 Task: Add an event with the title Second Lunch Break: Mindfulness Meditation Session, date ''2024/03/19'', time 19:00and add a description: The Industry Summit is a premier gathering of professionals, experts, and thought leaders in a specific industry or field. It serves as a platform for networking, knowledge sharing, and collaboration, bringing together key stakeholders to discuss emerging trends, challenges, and opportunities within the industry._x000D_
_x000D_
Mark the tasks as Completed , logged in from the account softage.3@softage.netand send the event invitation to softage.6@softage.net and softage.7@softage.net. Set a reminder for the event Every weekday(Monday to Friday)
Action: Mouse moved to (63, 94)
Screenshot: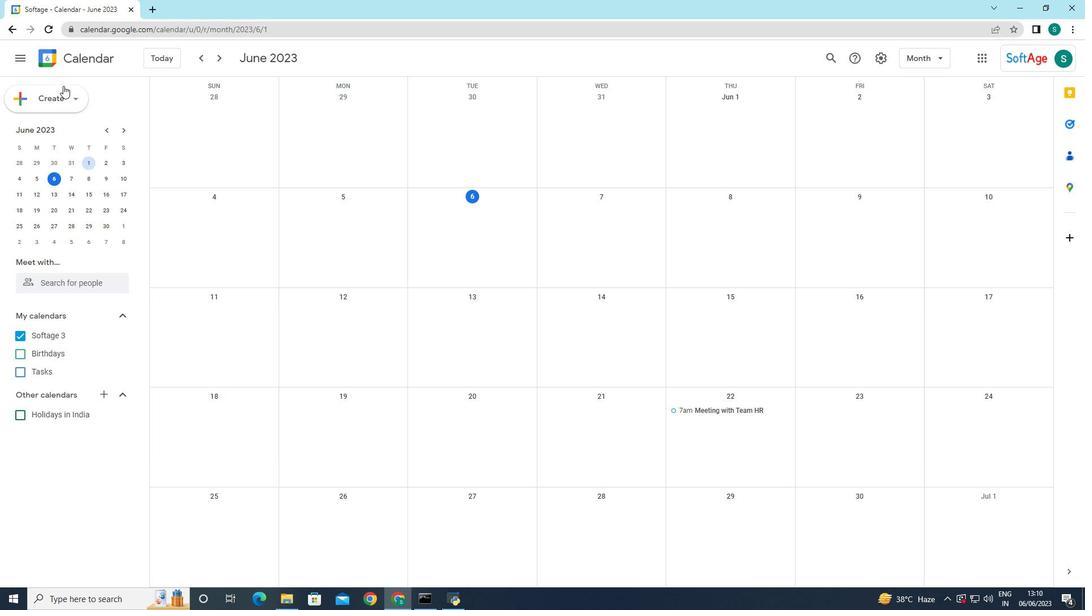 
Action: Mouse pressed left at (63, 94)
Screenshot: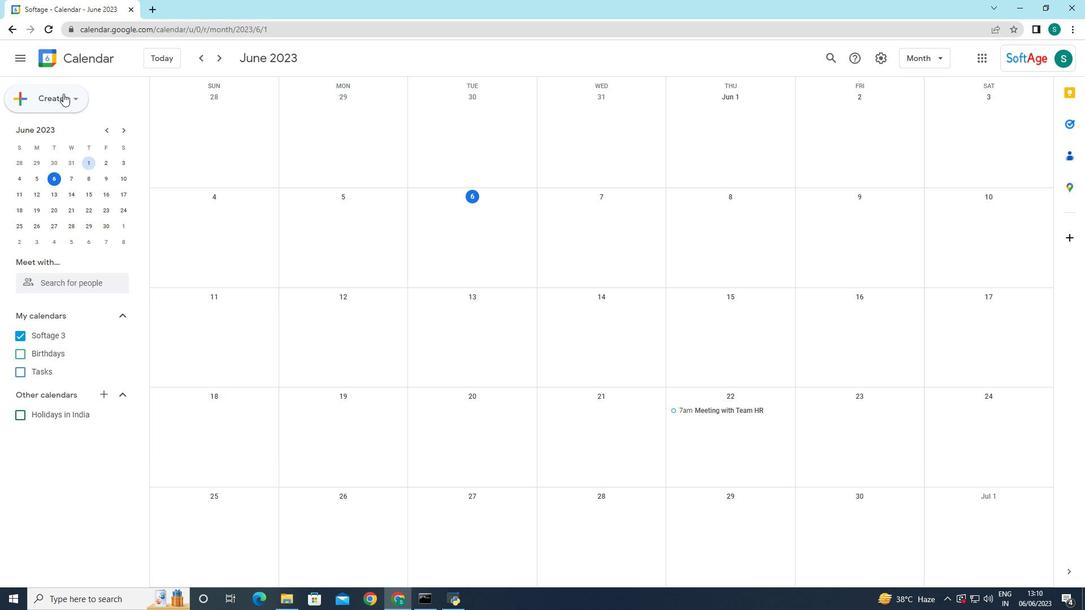 
Action: Mouse moved to (86, 136)
Screenshot: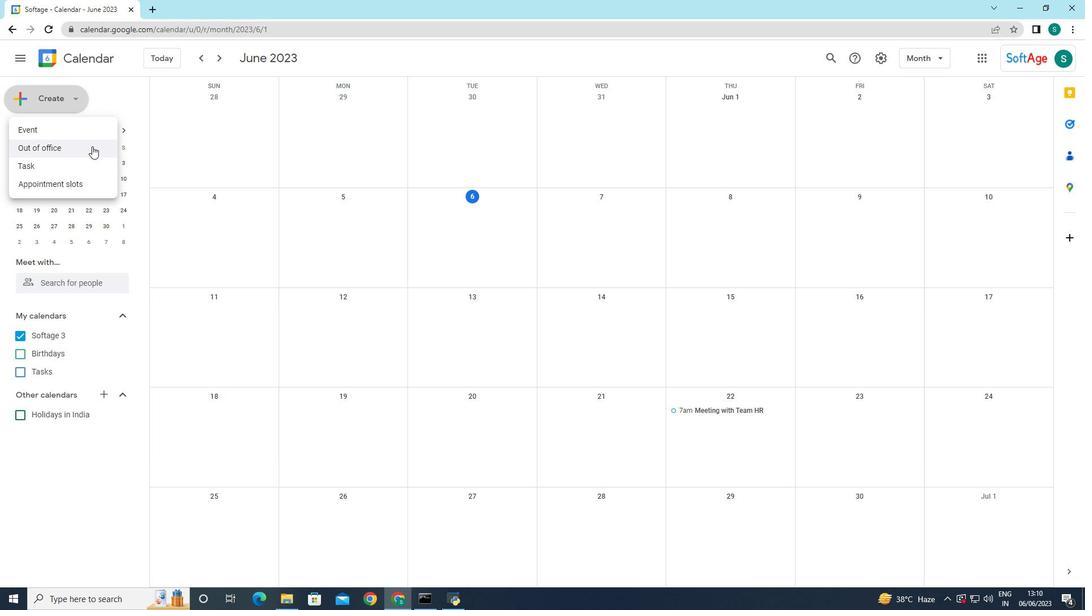
Action: Mouse pressed left at (86, 136)
Screenshot: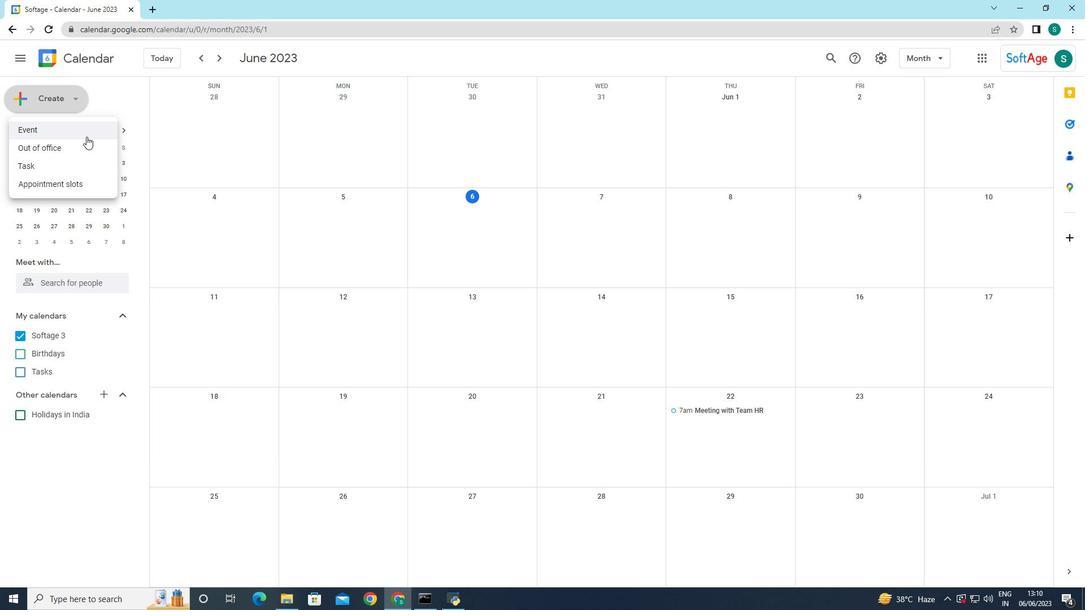 
Action: Mouse moved to (558, 381)
Screenshot: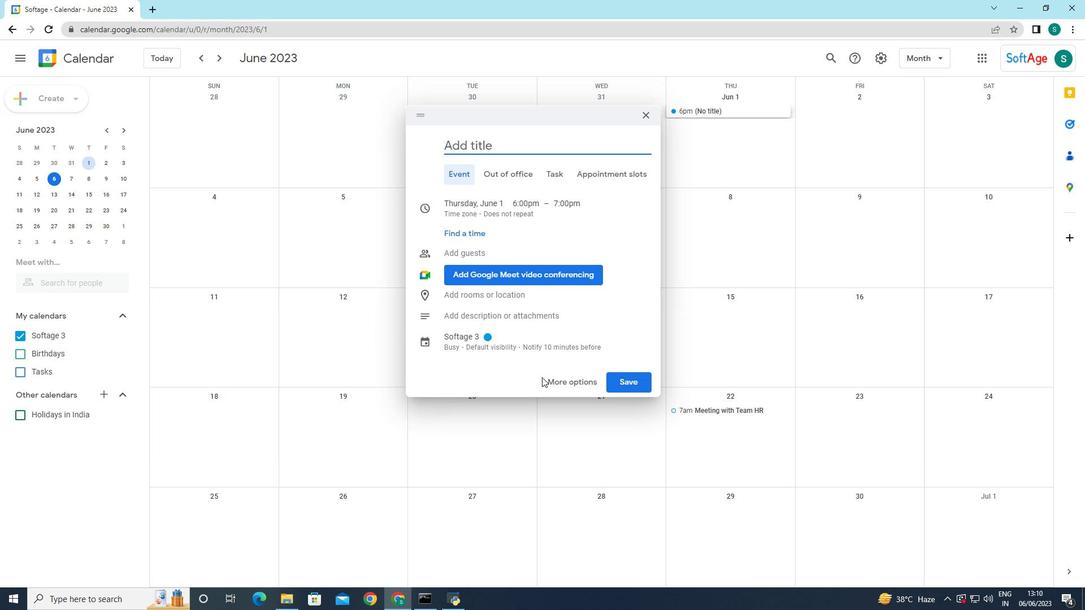 
Action: Mouse pressed left at (558, 381)
Screenshot: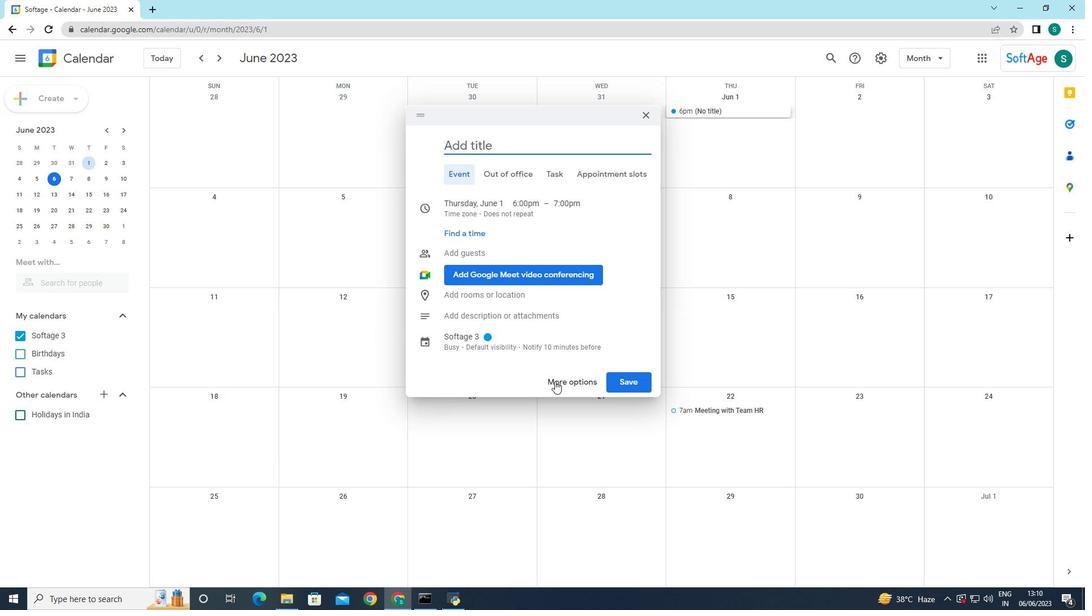 
Action: Mouse moved to (123, 67)
Screenshot: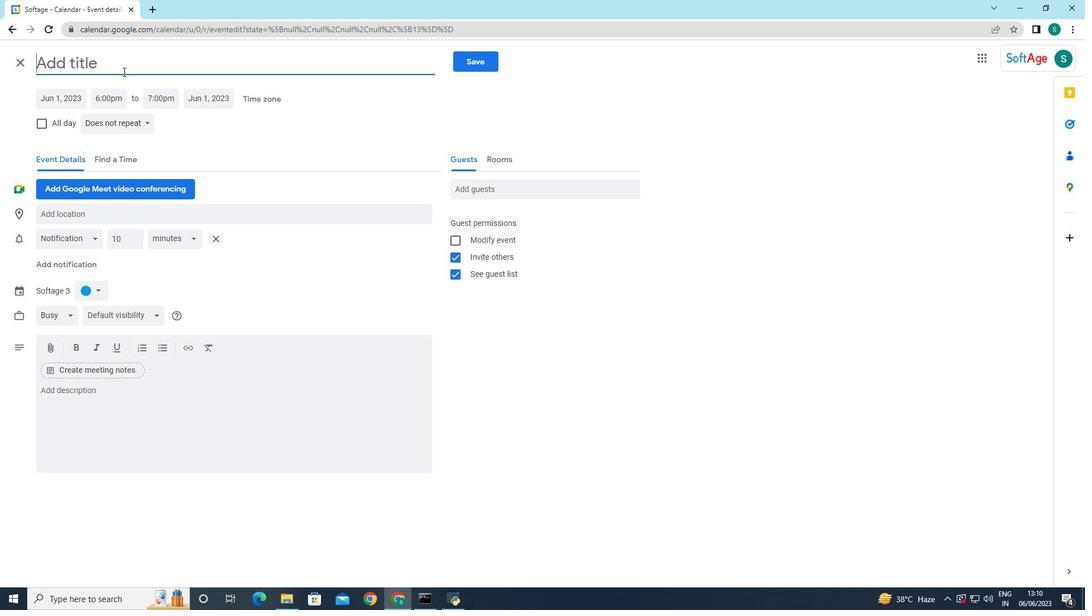 
Action: Mouse pressed left at (123, 67)
Screenshot: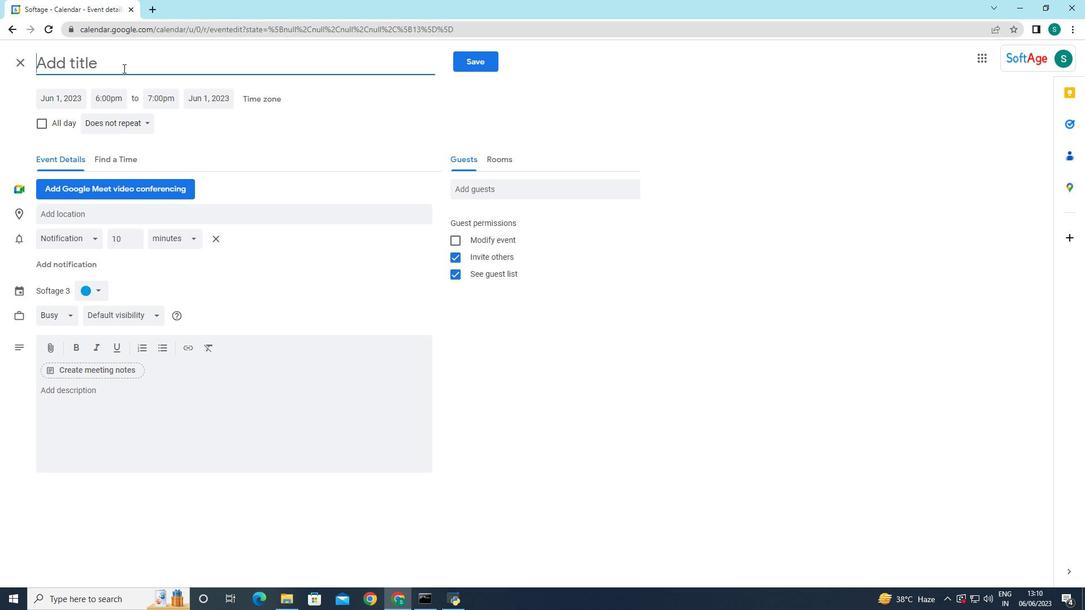
Action: Key pressed <Key.caps_lock>S<Key.caps_lock>econd<Key.space><Key.caps_lock>LU<Key.backspace><Key.caps_lock>unch<Key.space><Key.caps_lock>B<Key.caps_lock>reak<Key.shift_r>:<Key.space><Key.caps_lock>M<Key.caps_lock>indfulness<Key.space><Key.caps_lock>M<Key.caps_lock>editation<Key.space><Key.caps_lock>S<Key.caps_lock>ession
Screenshot: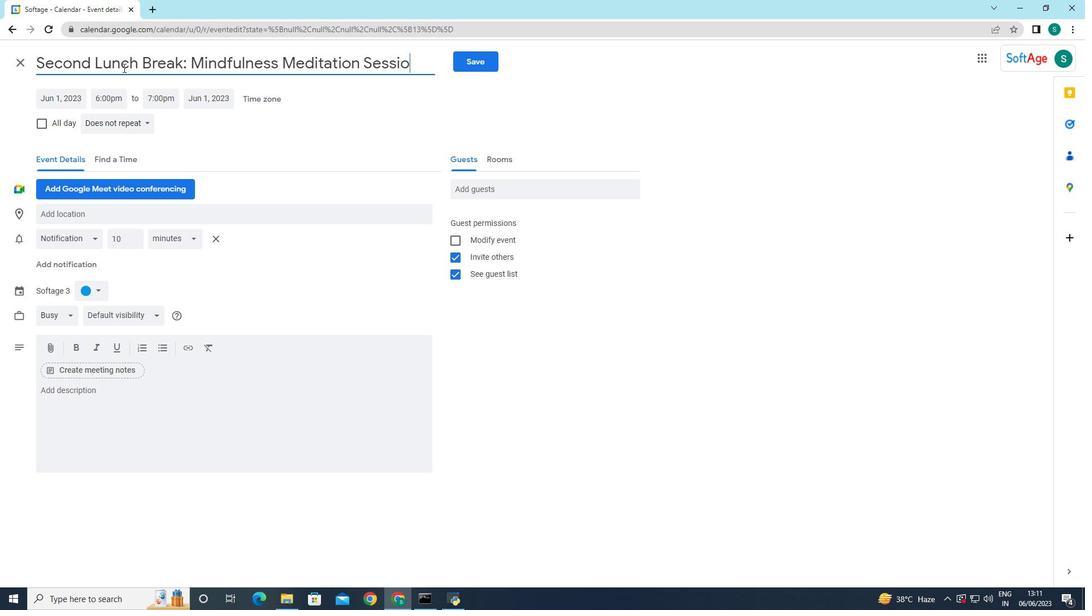 
Action: Mouse moved to (72, 102)
Screenshot: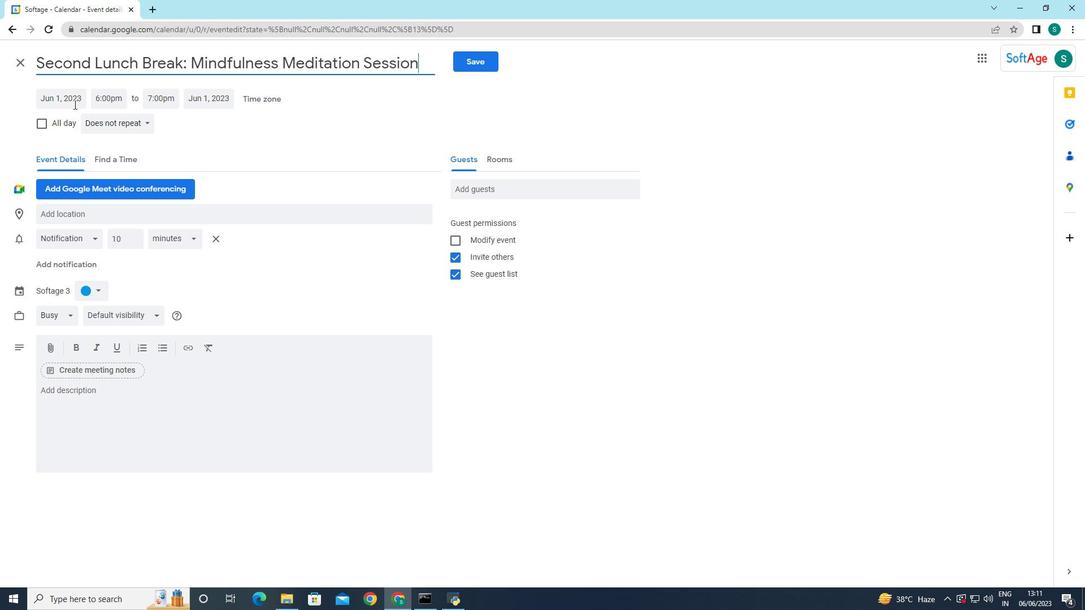 
Action: Mouse pressed left at (72, 102)
Screenshot: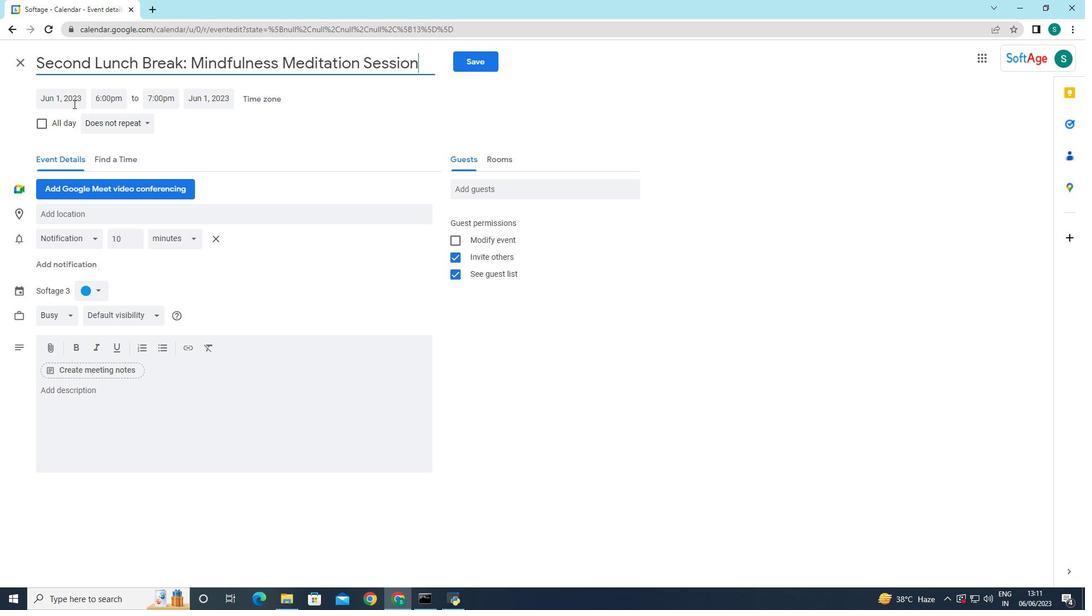 
Action: Mouse moved to (180, 125)
Screenshot: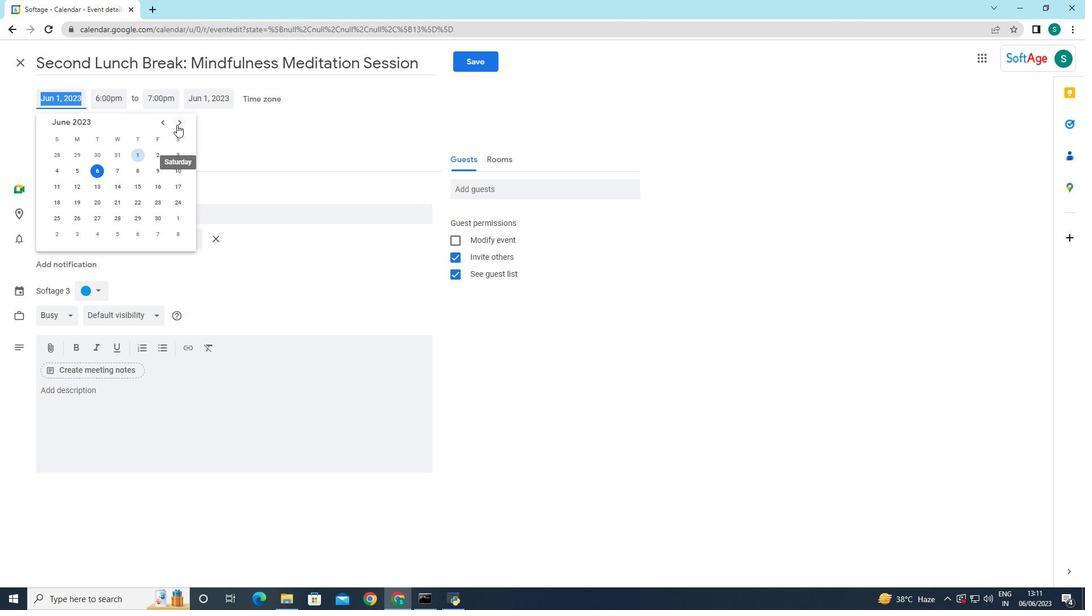 
Action: Mouse pressed left at (180, 125)
Screenshot: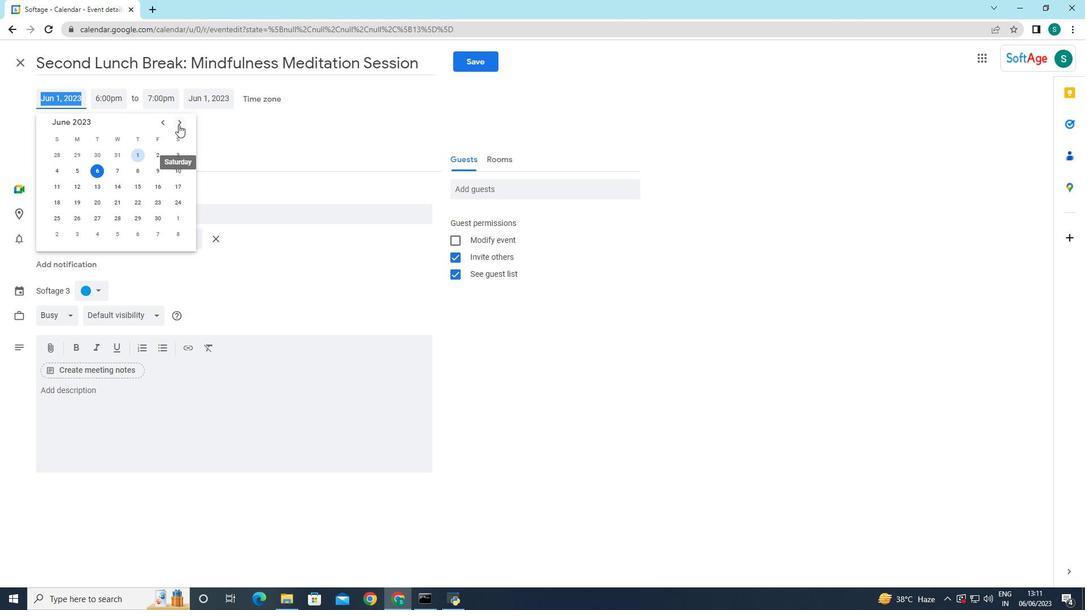 
Action: Mouse pressed left at (180, 125)
Screenshot: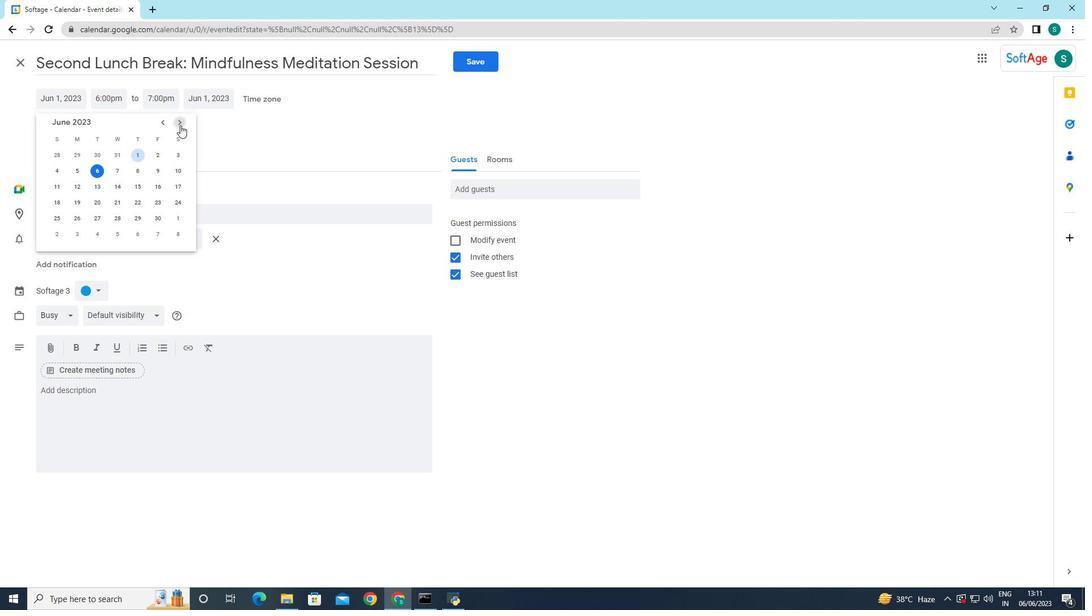 
Action: Mouse pressed left at (180, 125)
Screenshot: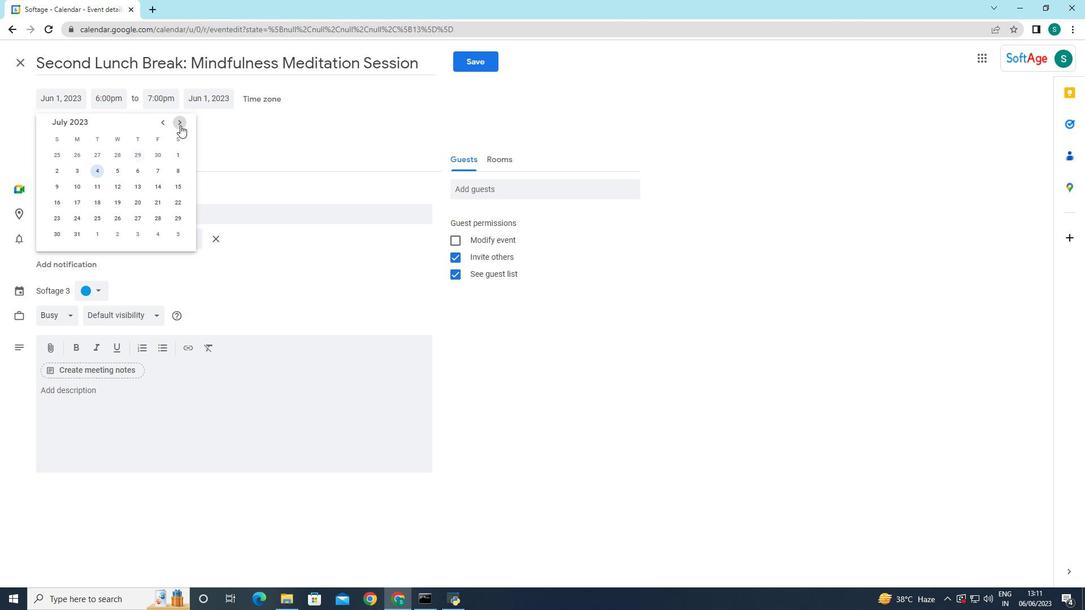 
Action: Mouse pressed left at (180, 125)
Screenshot: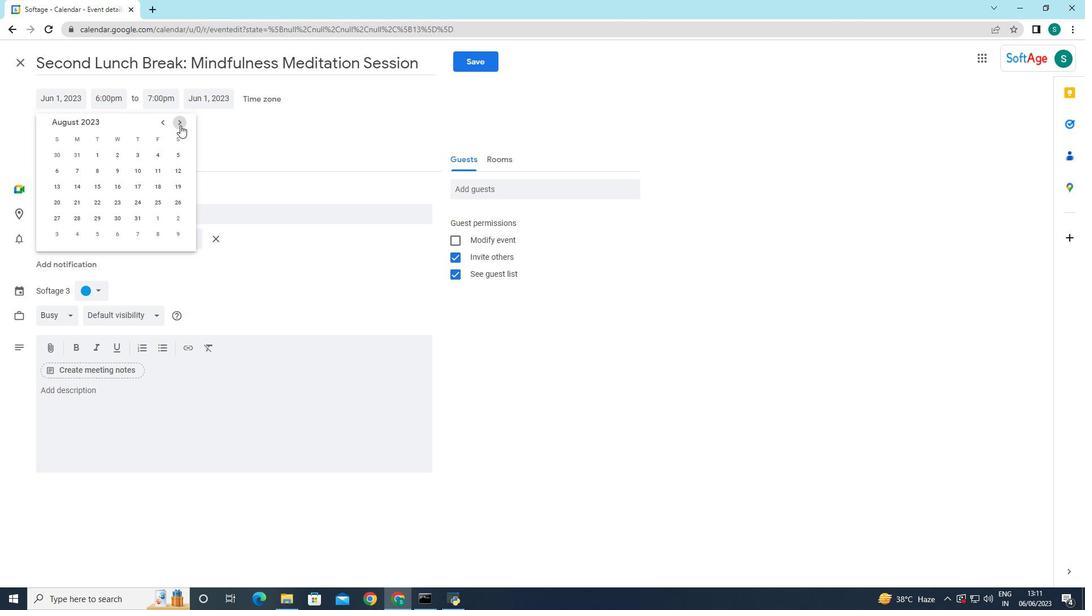 
Action: Mouse pressed left at (180, 125)
Screenshot: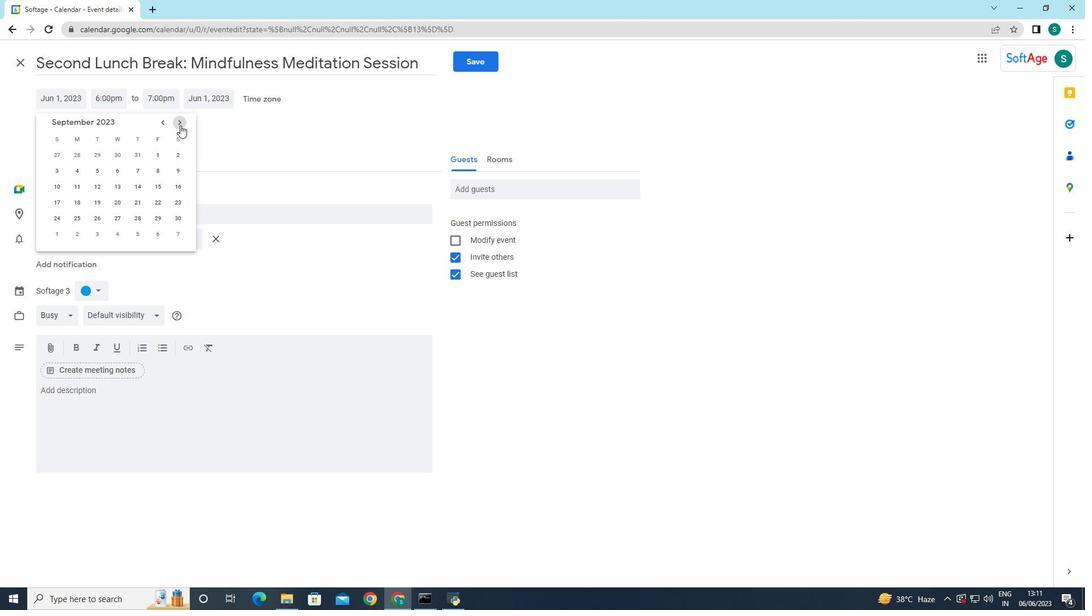 
Action: Mouse pressed left at (180, 125)
Screenshot: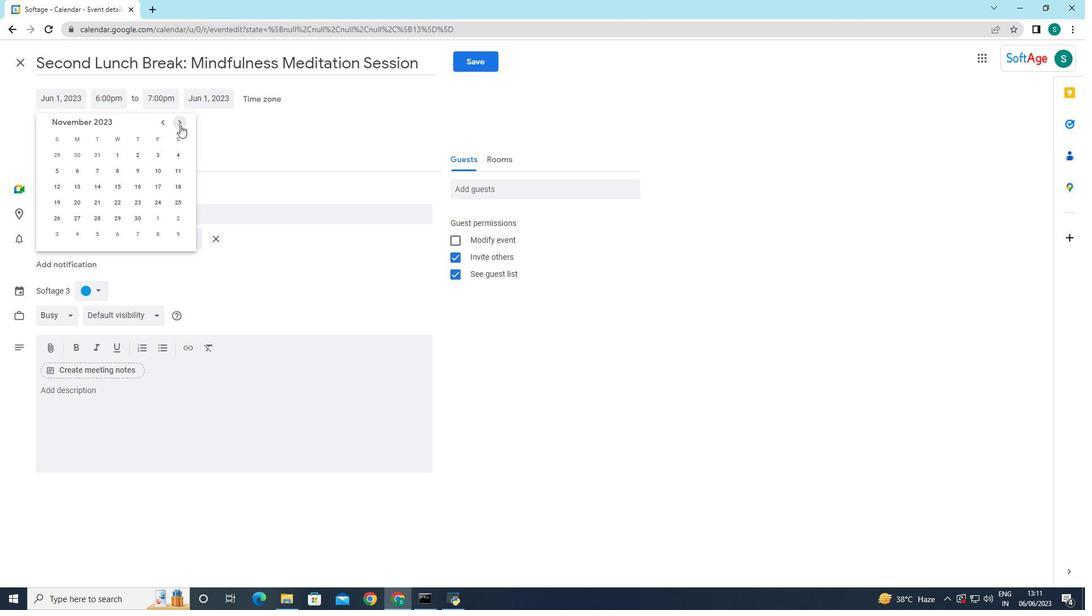 
Action: Mouse pressed left at (180, 125)
Screenshot: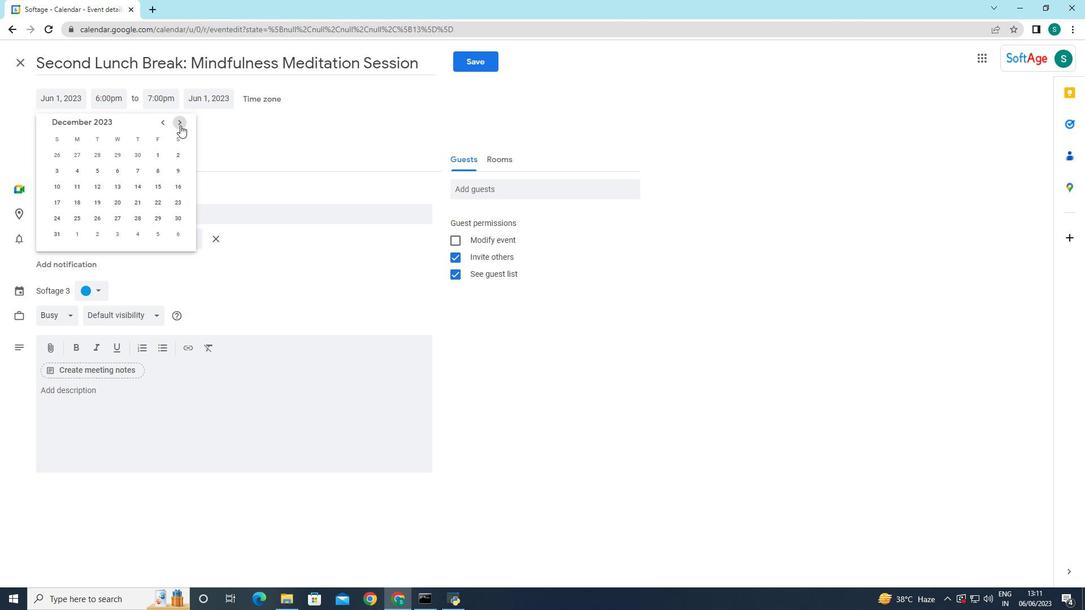 
Action: Mouse pressed left at (180, 125)
Screenshot: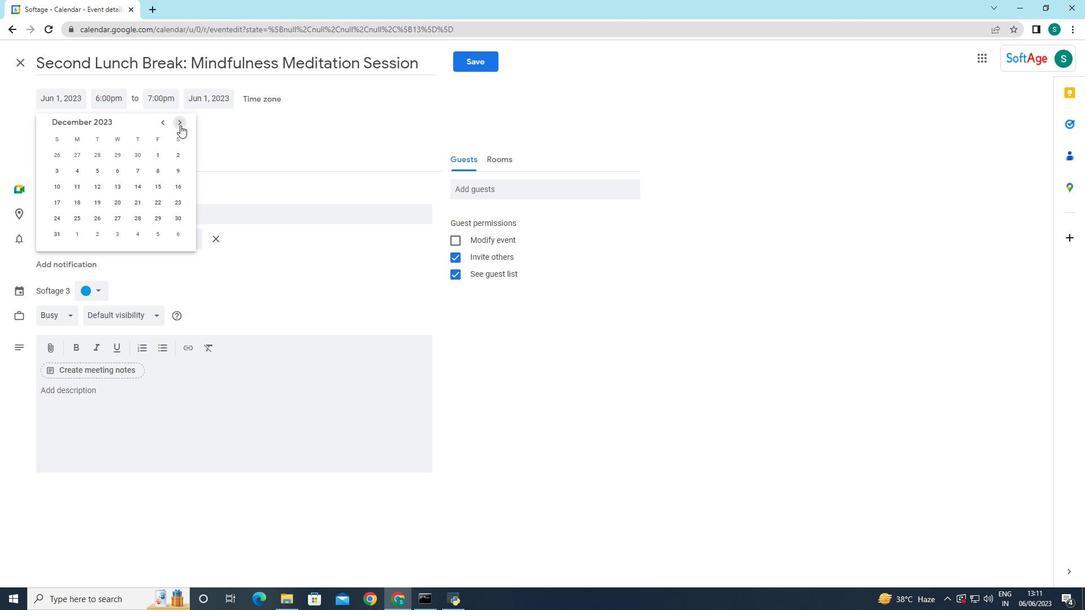 
Action: Mouse pressed left at (180, 125)
Screenshot: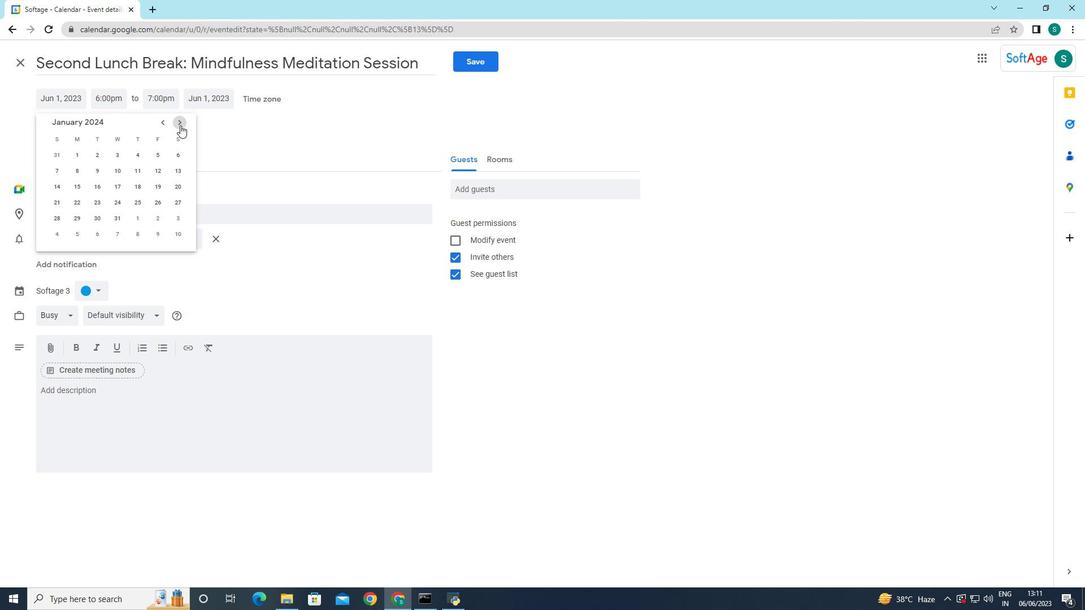 
Action: Mouse moved to (100, 201)
Screenshot: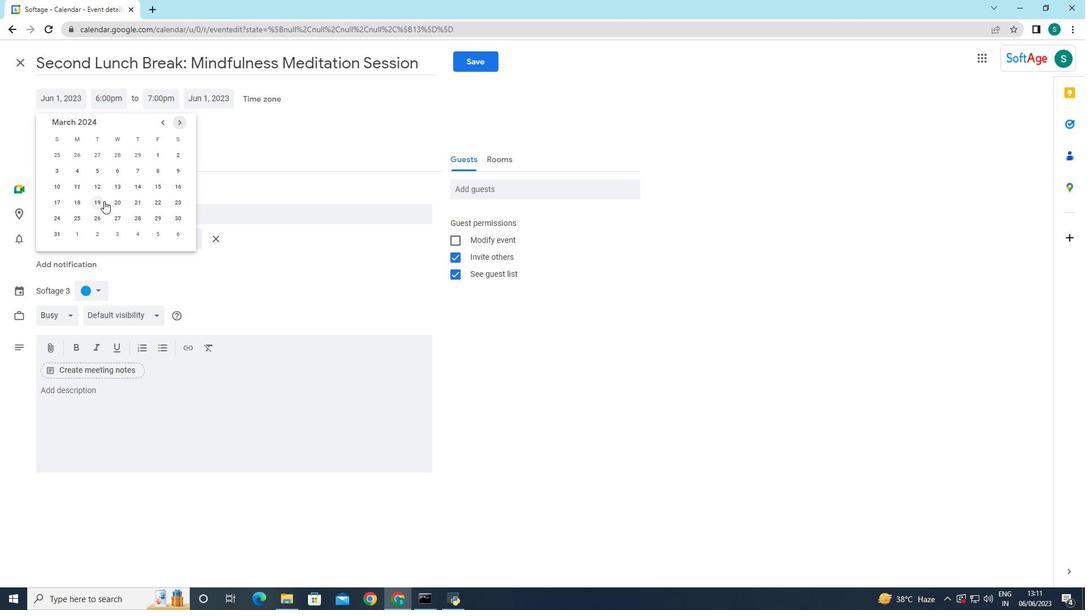 
Action: Mouse pressed left at (100, 201)
Screenshot: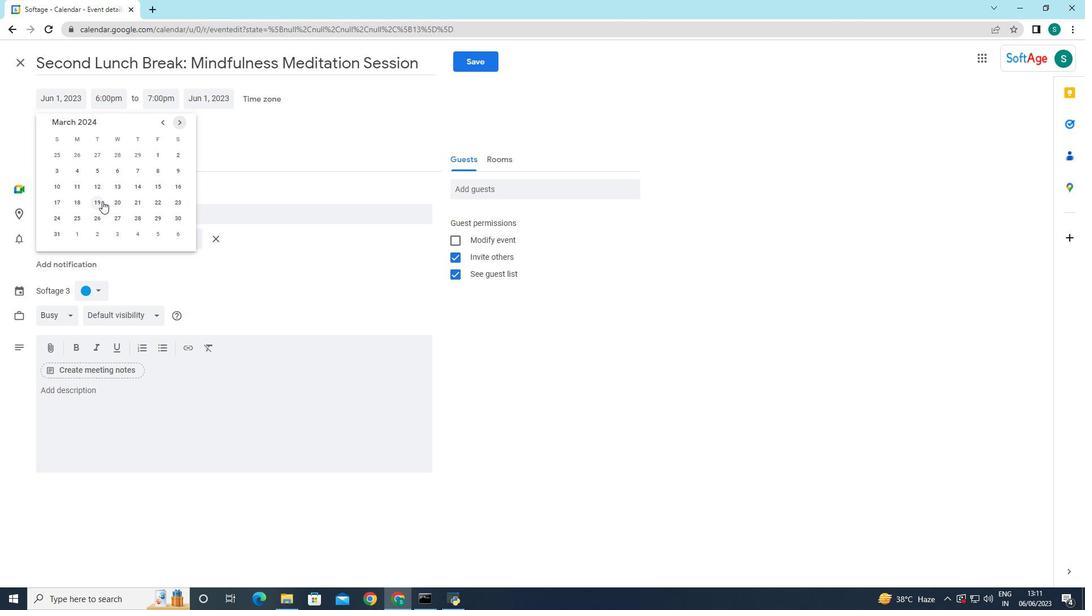 
Action: Mouse moved to (263, 148)
Screenshot: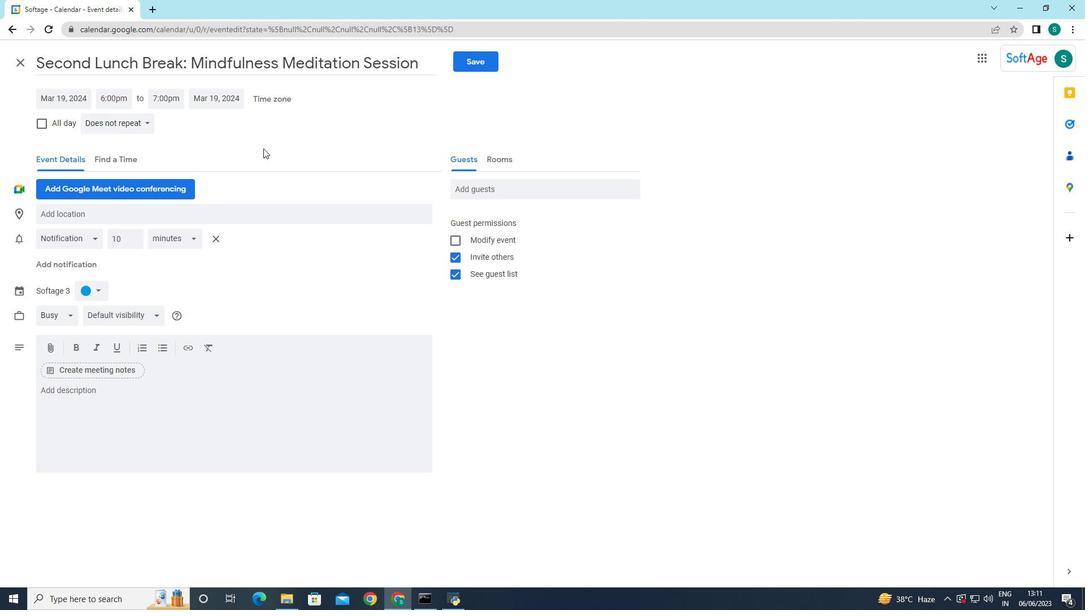 
Action: Mouse pressed left at (263, 148)
Screenshot: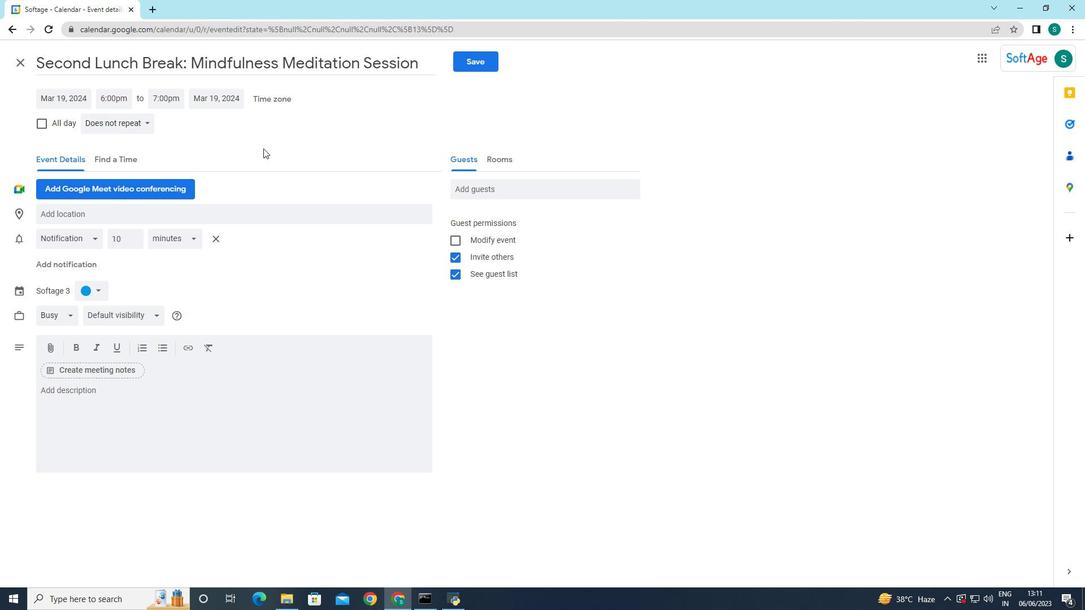 
Action: Mouse moved to (114, 91)
Screenshot: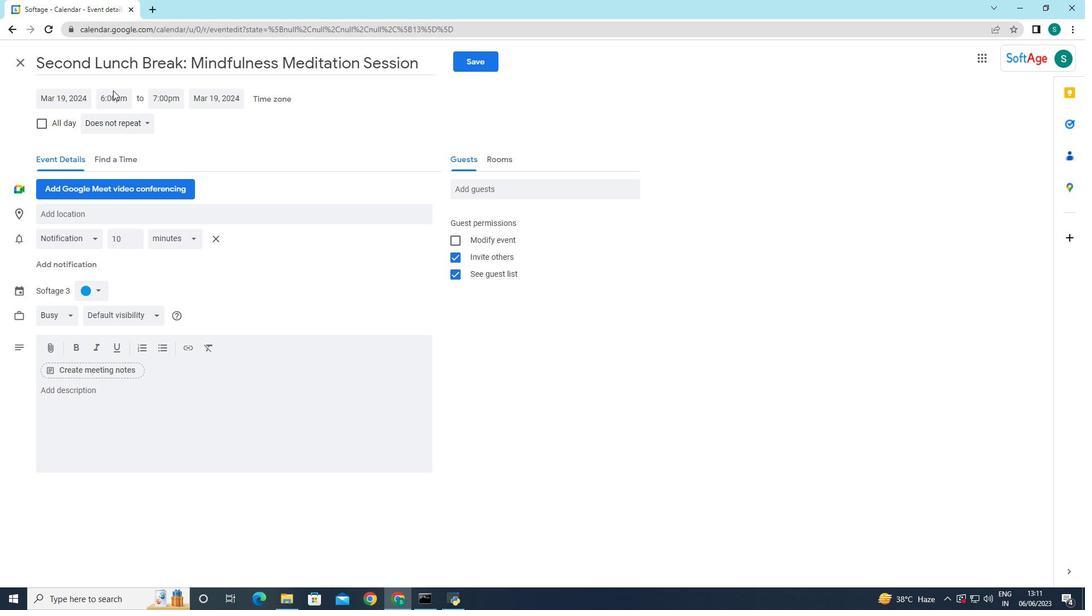 
Action: Mouse pressed left at (114, 91)
Screenshot: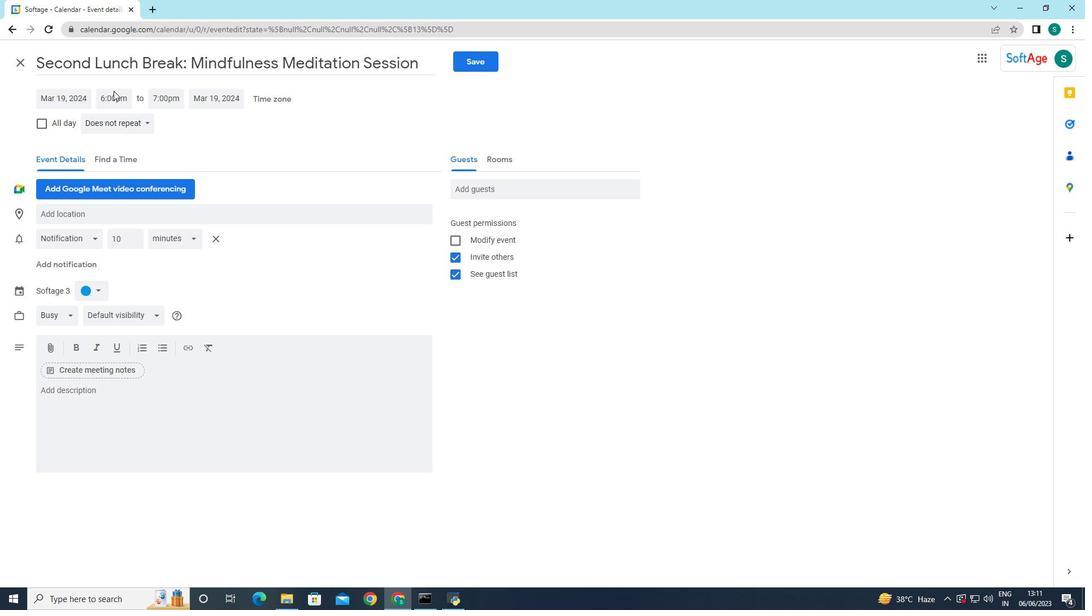 
Action: Mouse moved to (128, 171)
Screenshot: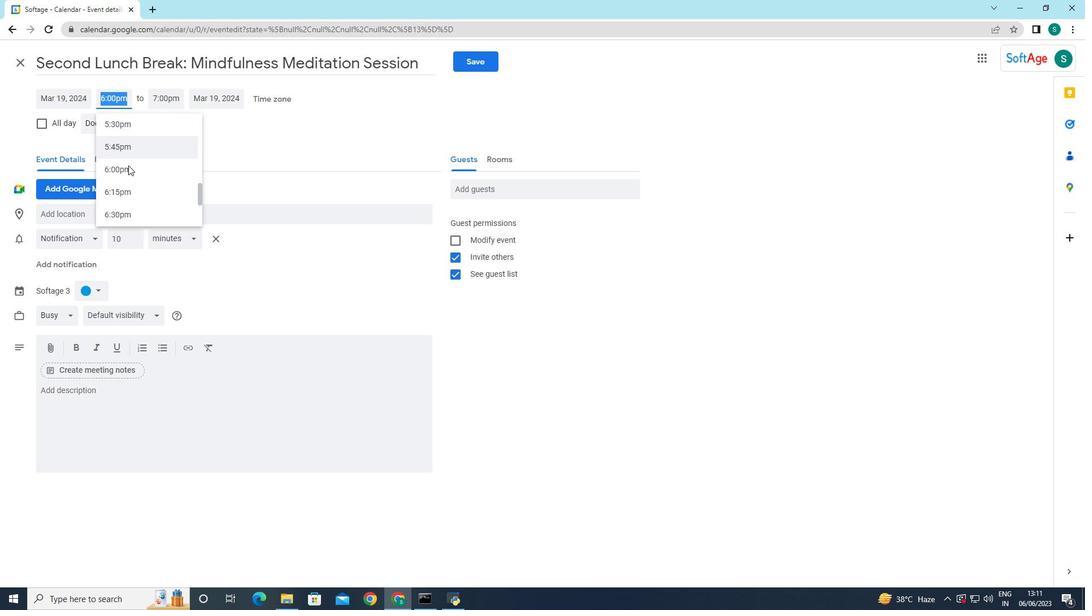 
Action: Mouse scrolled (128, 171) with delta (0, 0)
Screenshot: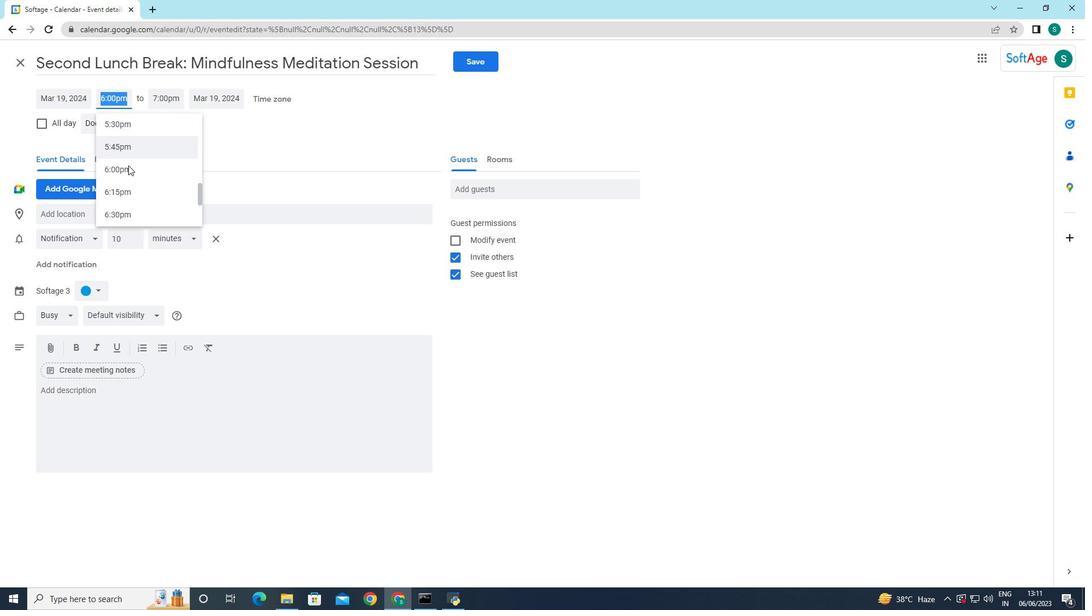 
Action: Mouse scrolled (128, 171) with delta (0, 0)
Screenshot: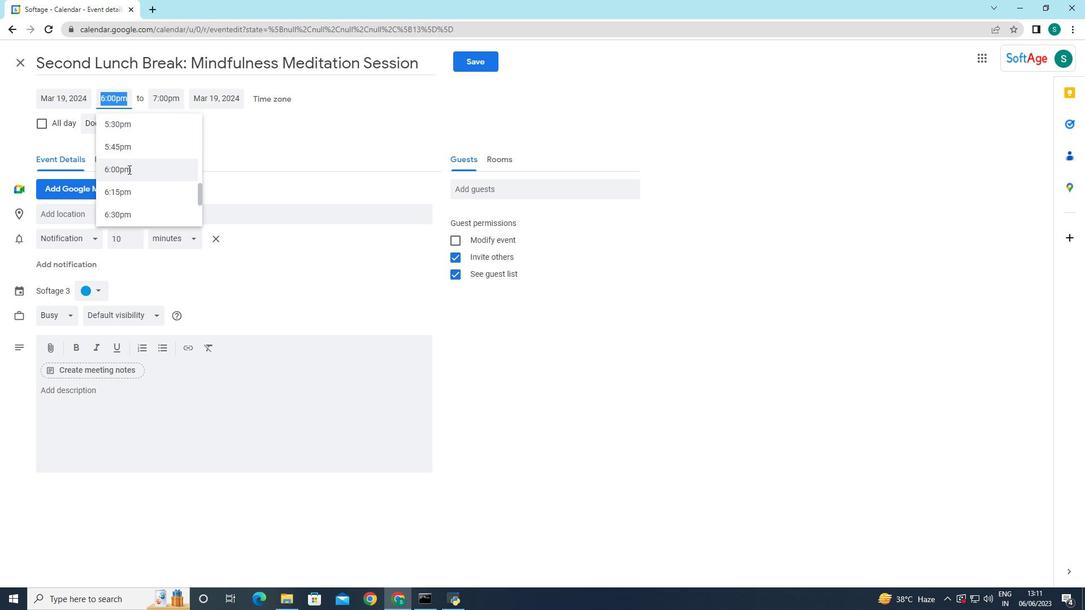 
Action: Mouse scrolled (128, 171) with delta (0, 0)
Screenshot: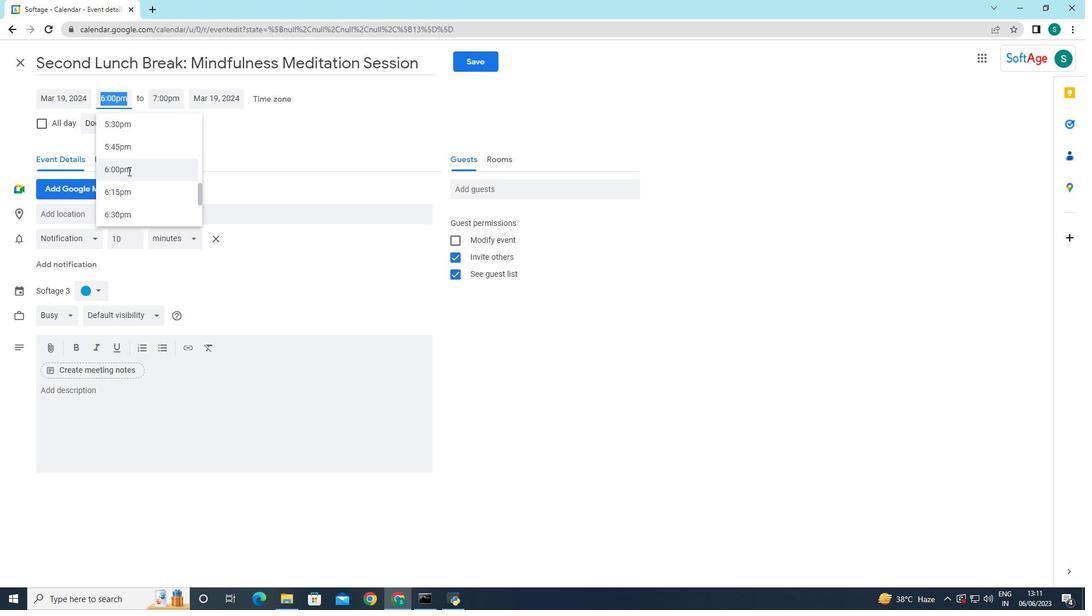 
Action: Mouse scrolled (128, 171) with delta (0, 0)
Screenshot: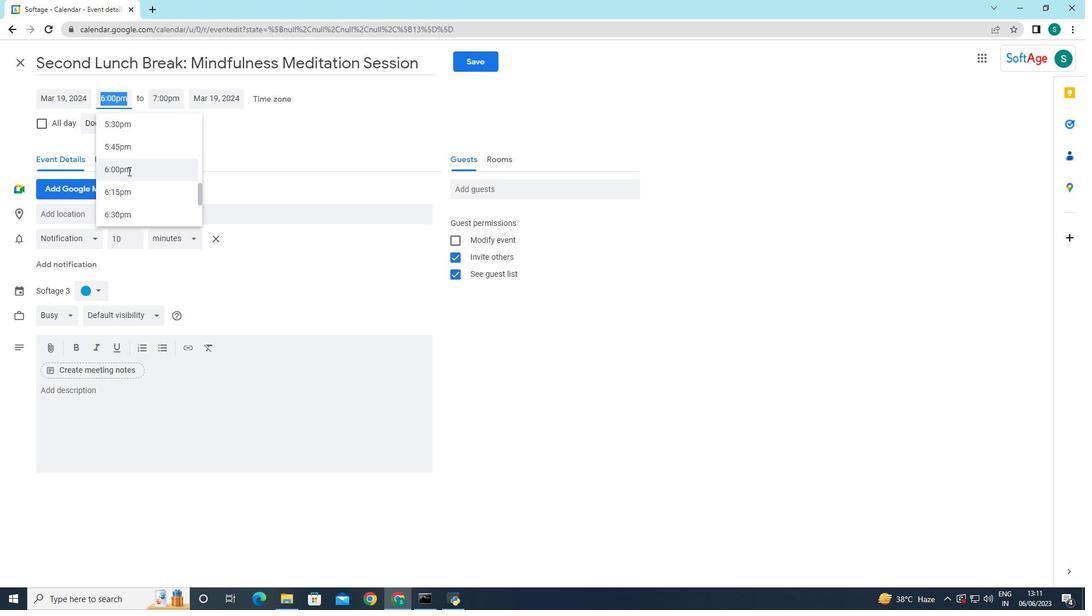 
Action: Mouse scrolled (128, 171) with delta (0, 0)
Screenshot: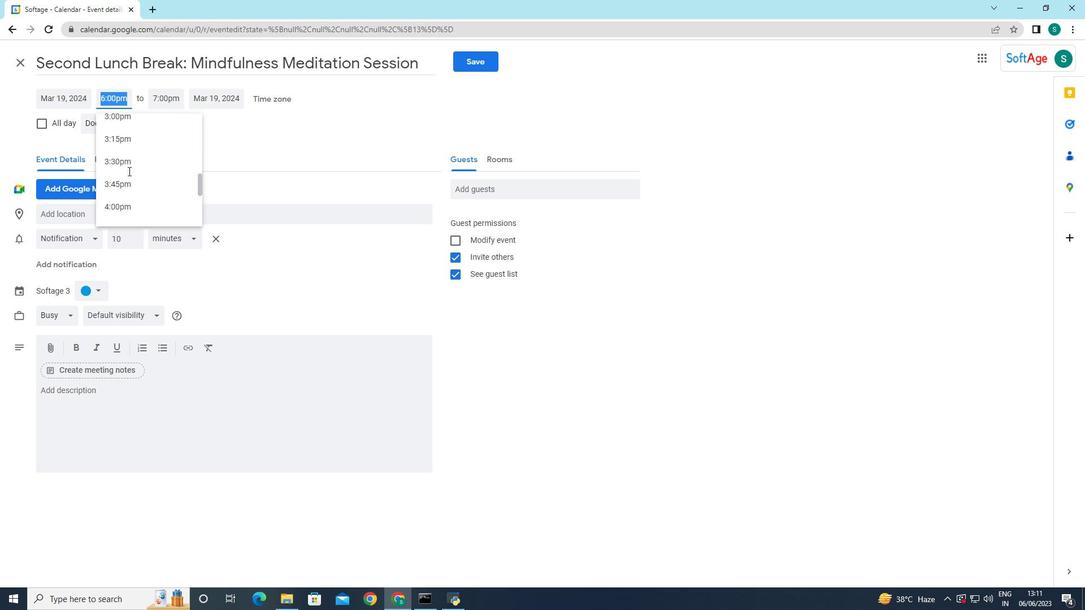 
Action: Mouse scrolled (128, 171) with delta (0, 0)
Screenshot: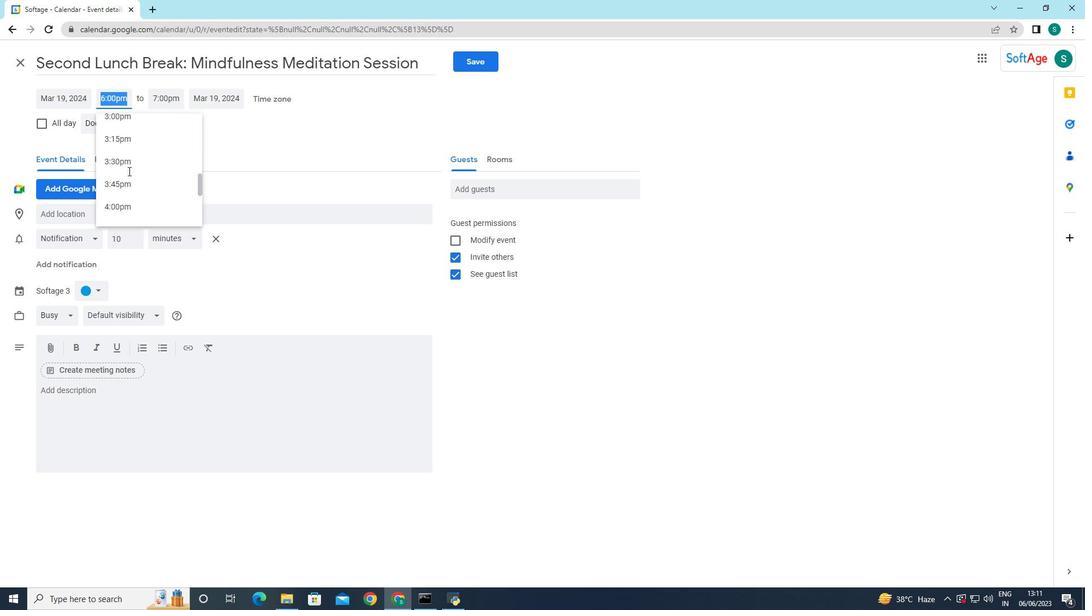 
Action: Mouse scrolled (128, 171) with delta (0, 0)
Screenshot: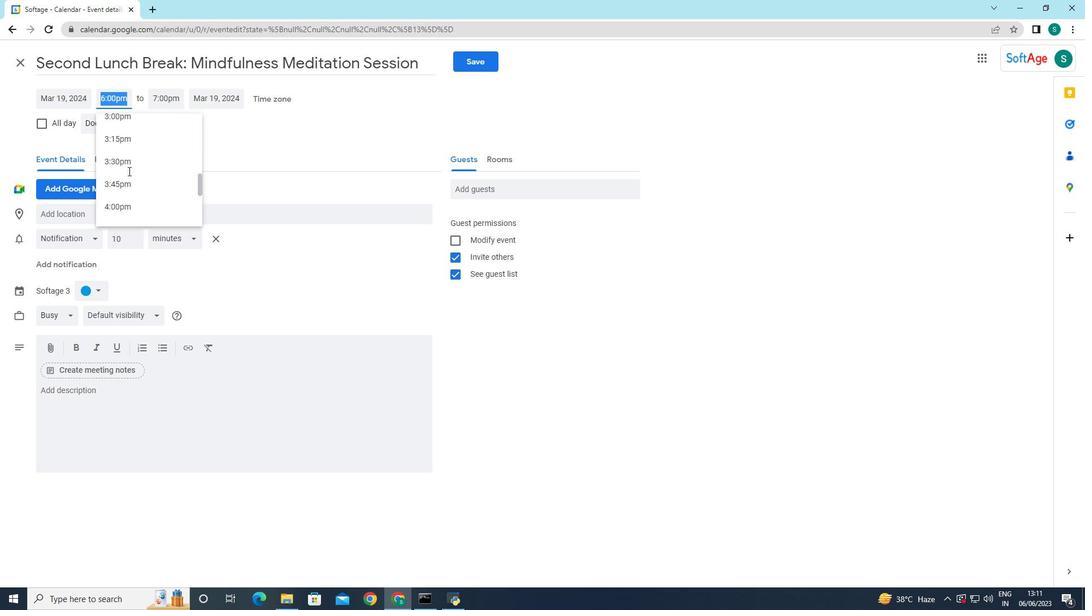 
Action: Mouse scrolled (128, 171) with delta (0, 0)
Screenshot: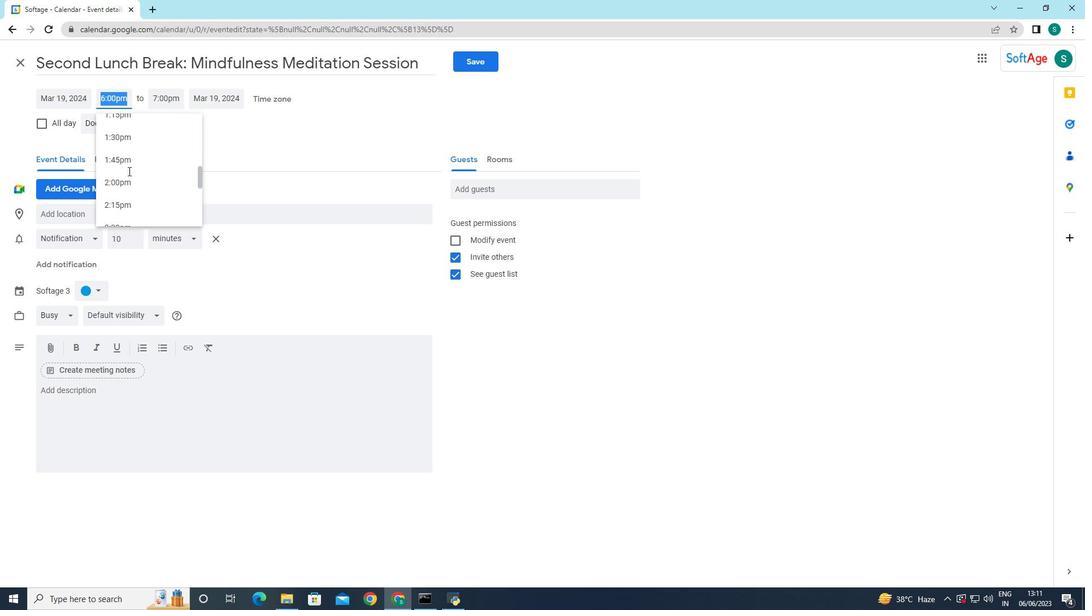 
Action: Mouse scrolled (128, 171) with delta (0, 0)
Screenshot: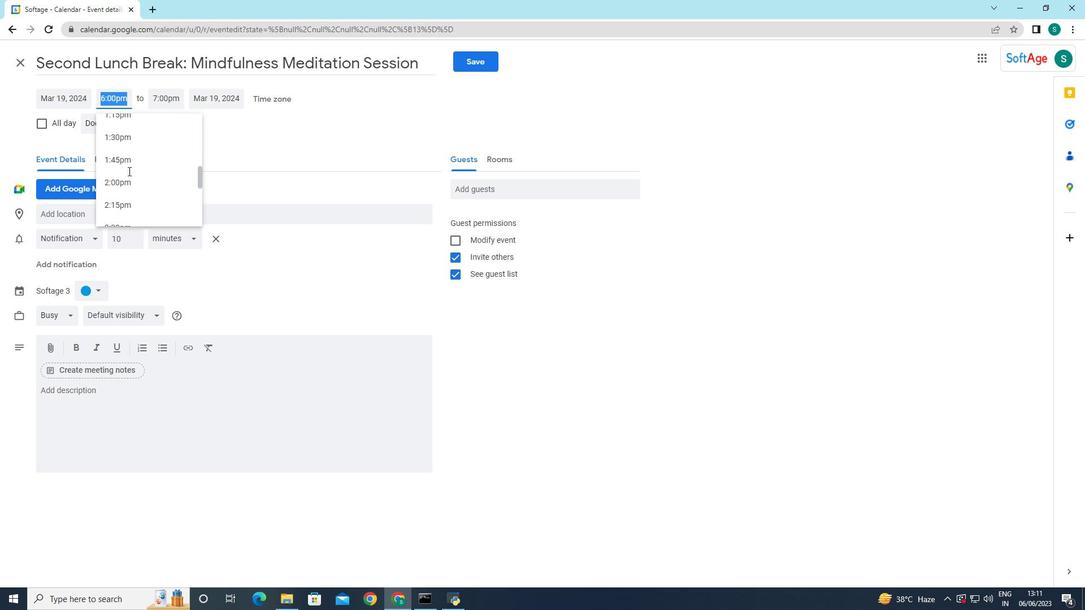 
Action: Mouse scrolled (128, 171) with delta (0, 0)
Screenshot: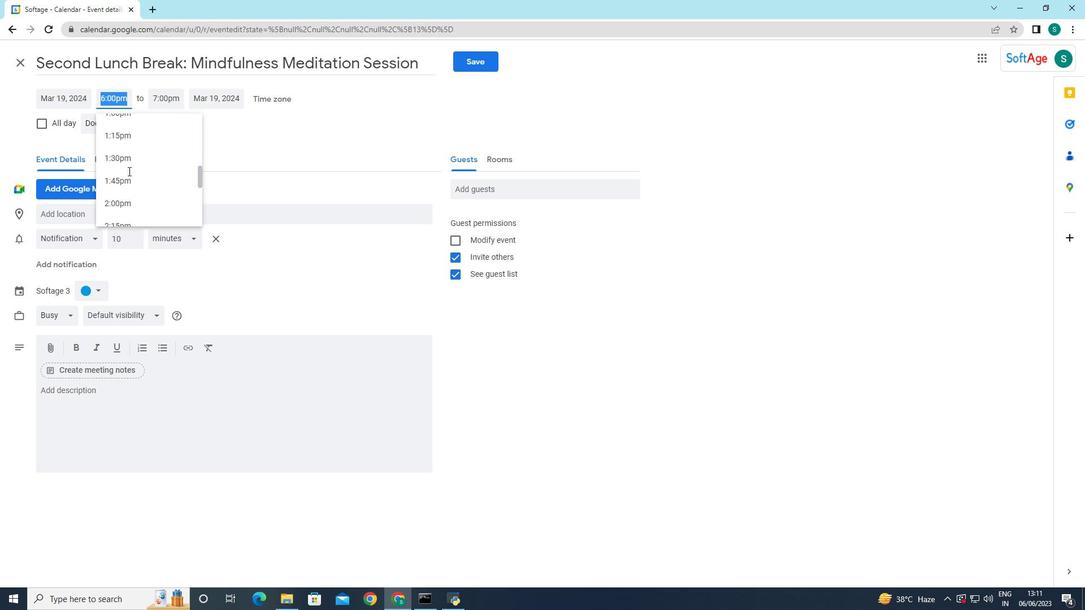 
Action: Mouse scrolled (128, 171) with delta (0, 0)
Screenshot: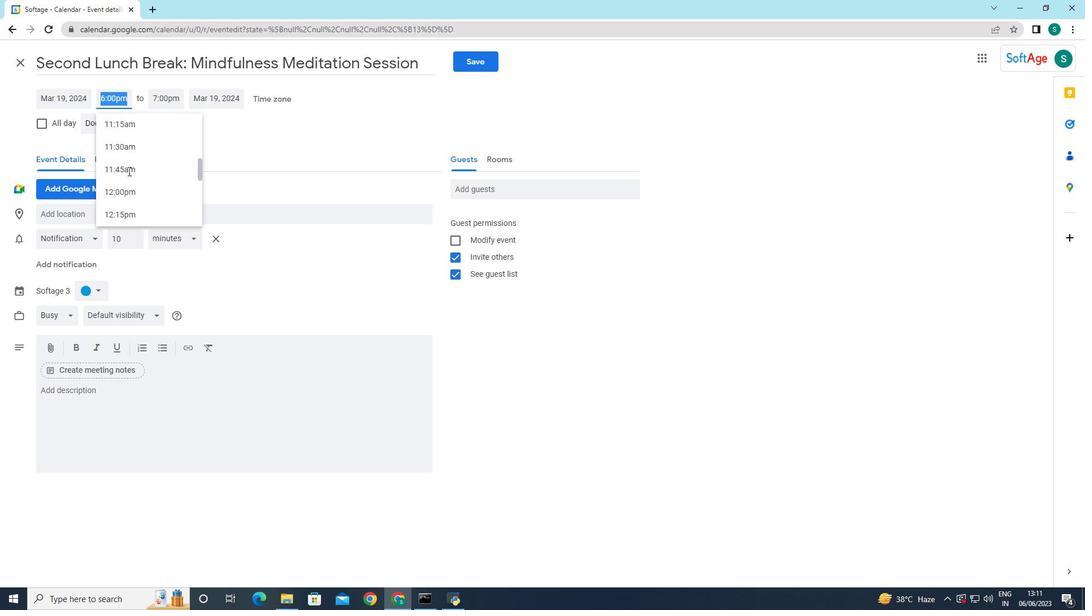 
Action: Mouse scrolled (128, 171) with delta (0, 0)
Screenshot: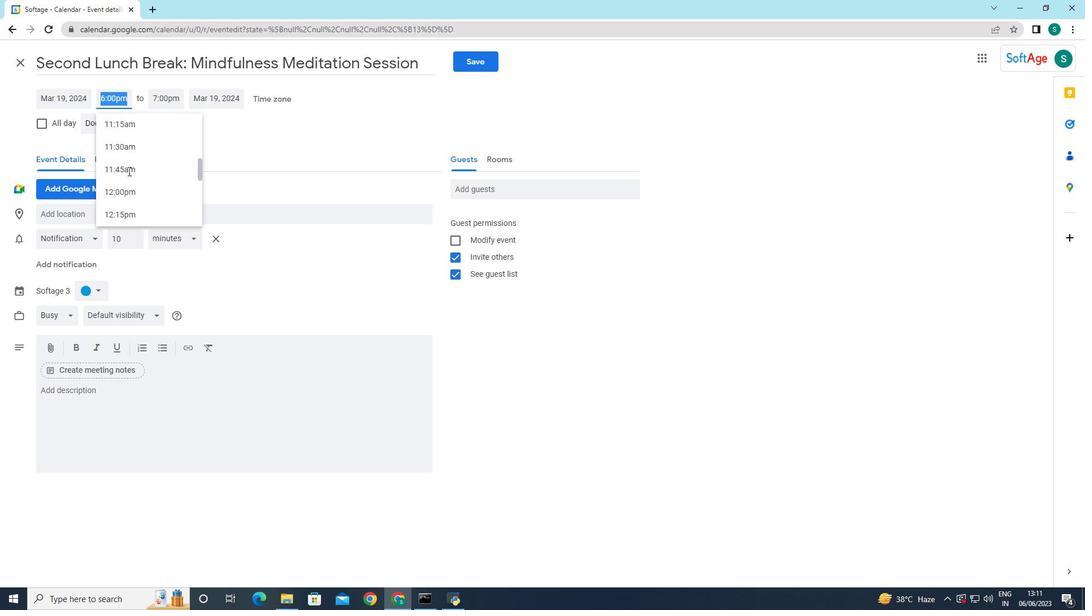 
Action: Mouse scrolled (128, 171) with delta (0, 0)
Screenshot: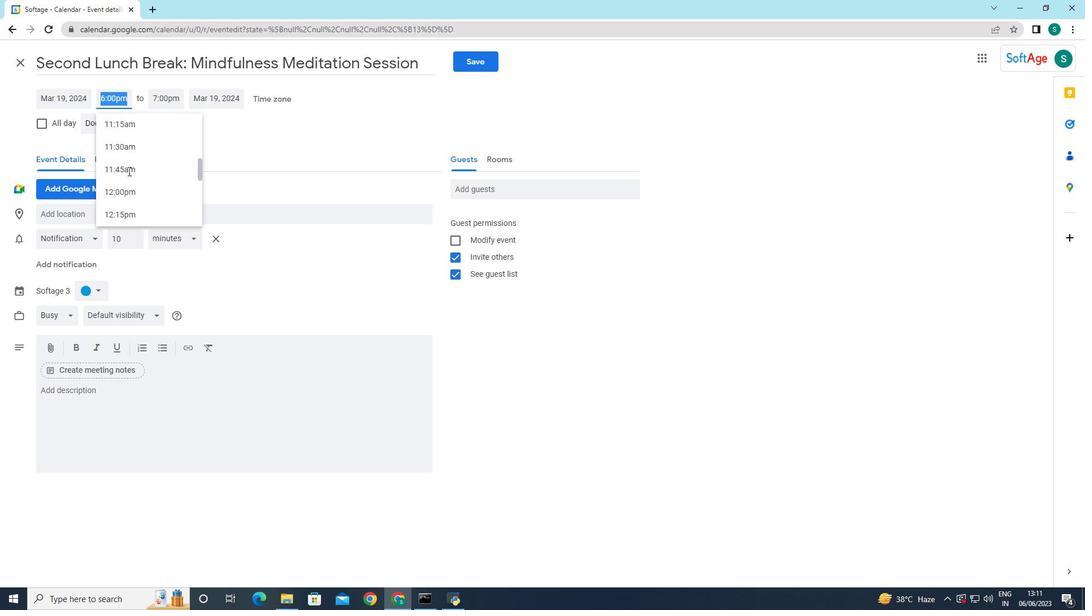 
Action: Mouse scrolled (128, 171) with delta (0, 0)
Screenshot: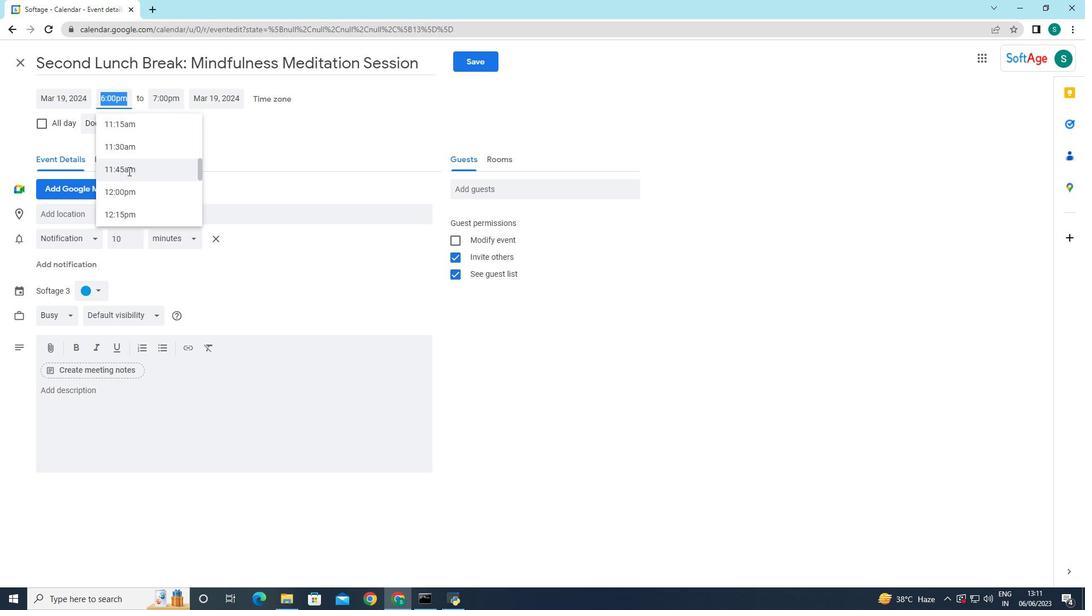 
Action: Mouse scrolled (128, 171) with delta (0, 0)
Screenshot: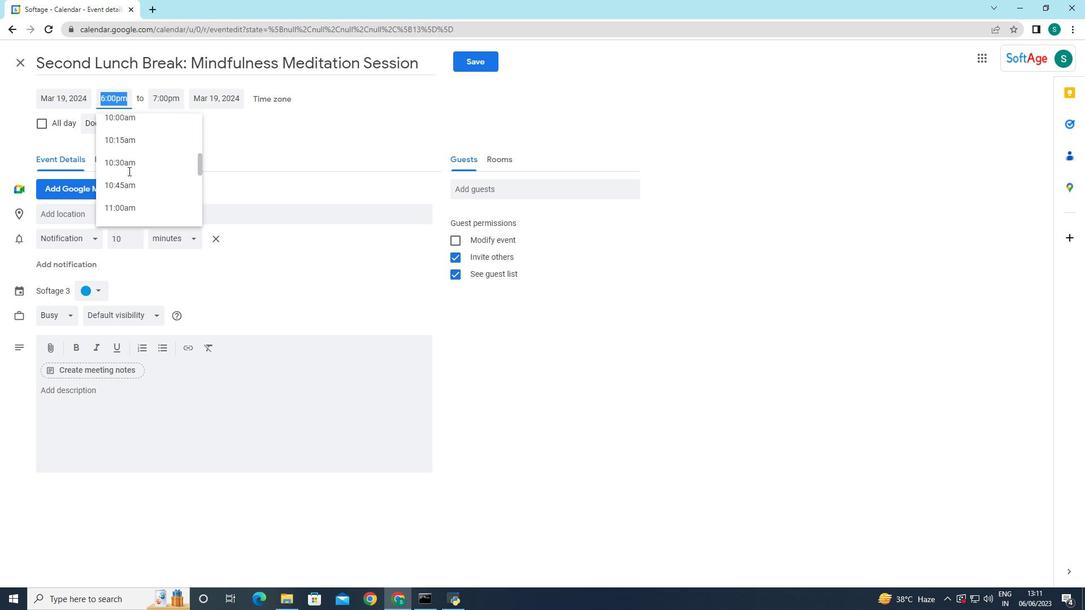
Action: Mouse scrolled (128, 171) with delta (0, 0)
Screenshot: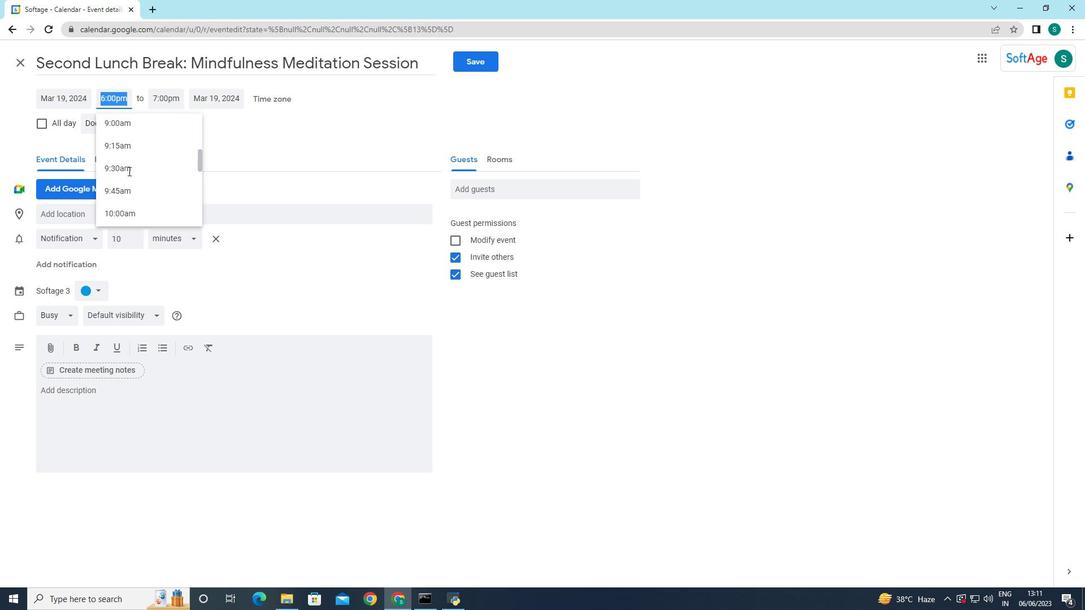 
Action: Mouse scrolled (128, 171) with delta (0, 0)
Screenshot: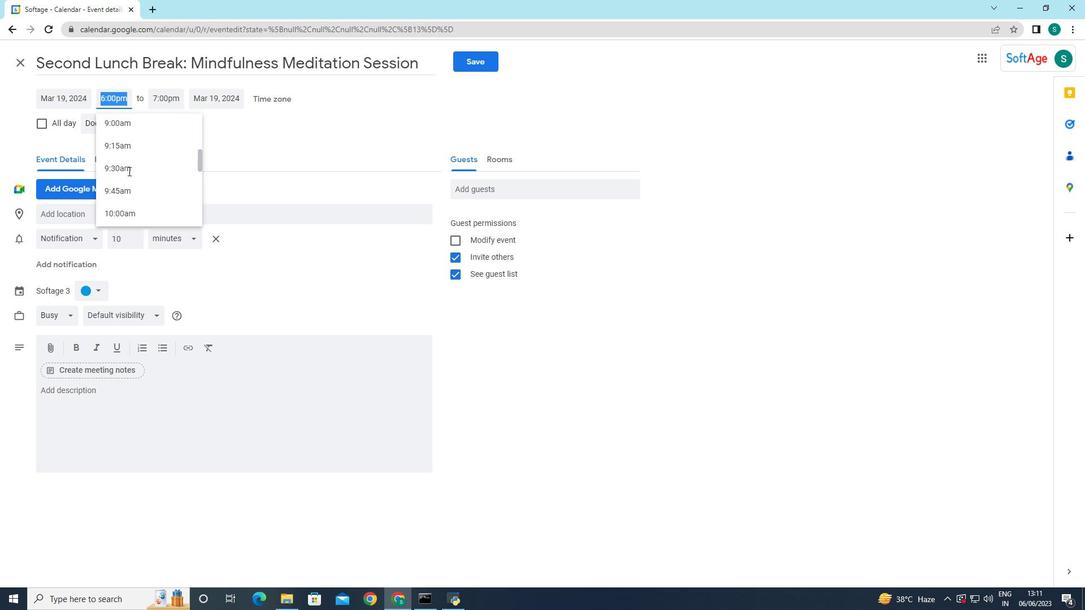 
Action: Mouse scrolled (128, 171) with delta (0, 0)
Screenshot: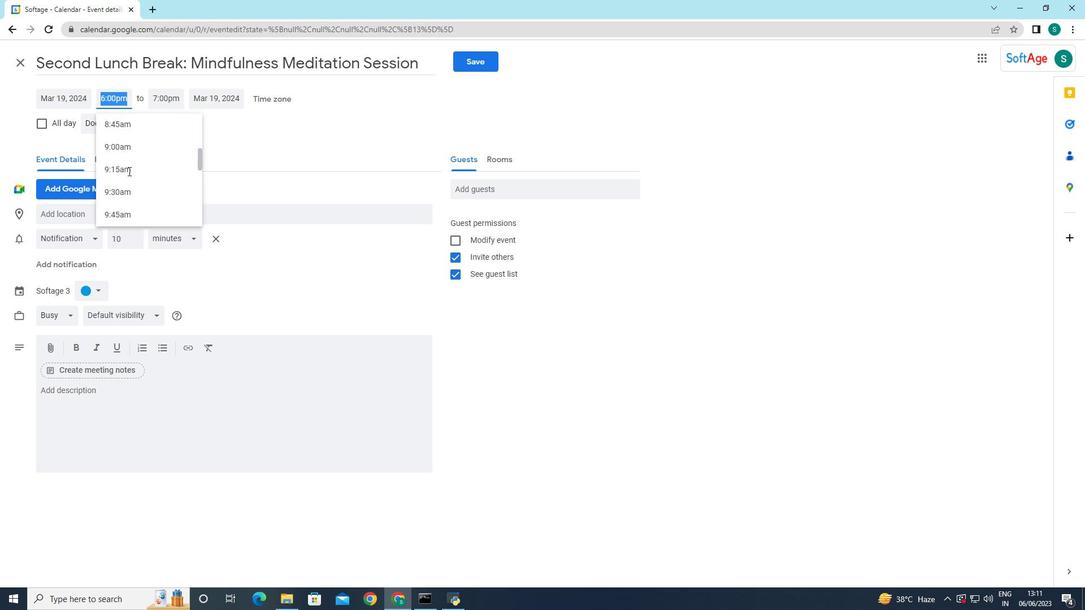 
Action: Mouse scrolled (128, 171) with delta (0, 0)
Screenshot: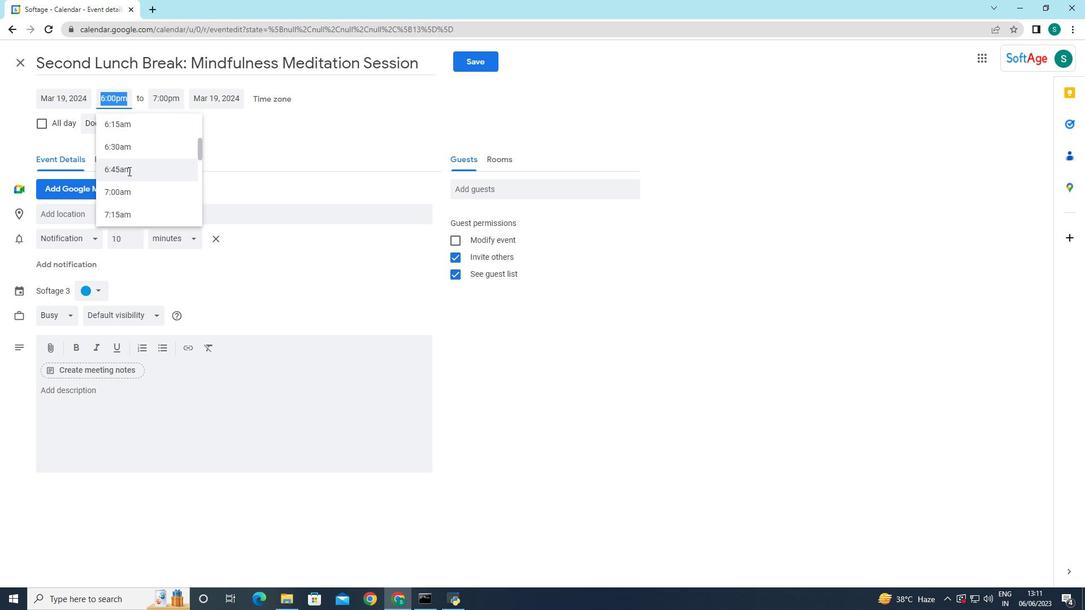 
Action: Mouse scrolled (128, 171) with delta (0, 0)
Screenshot: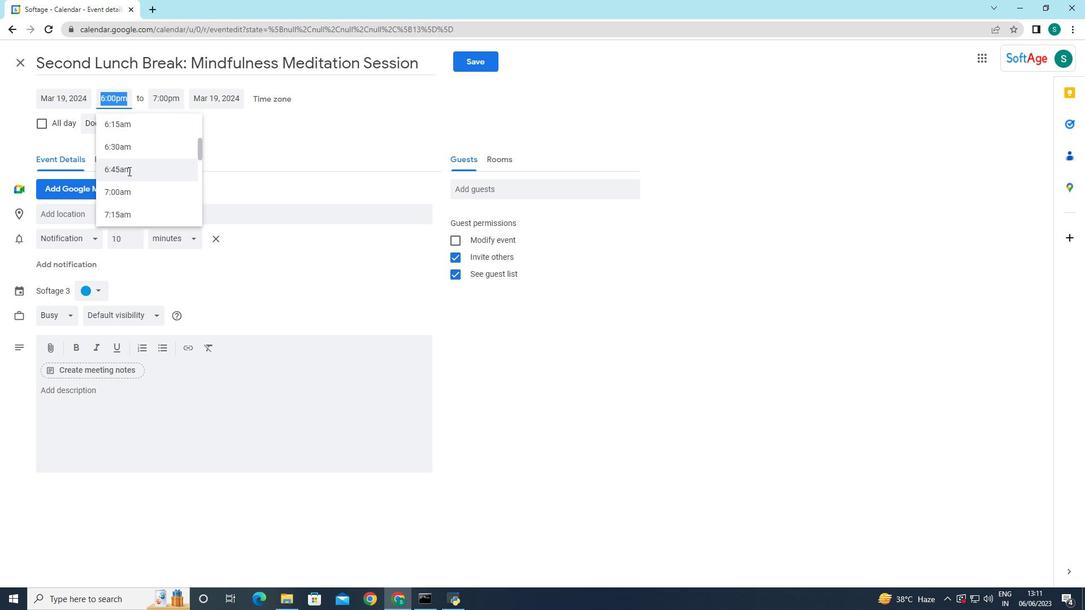 
Action: Mouse scrolled (128, 171) with delta (0, 0)
Screenshot: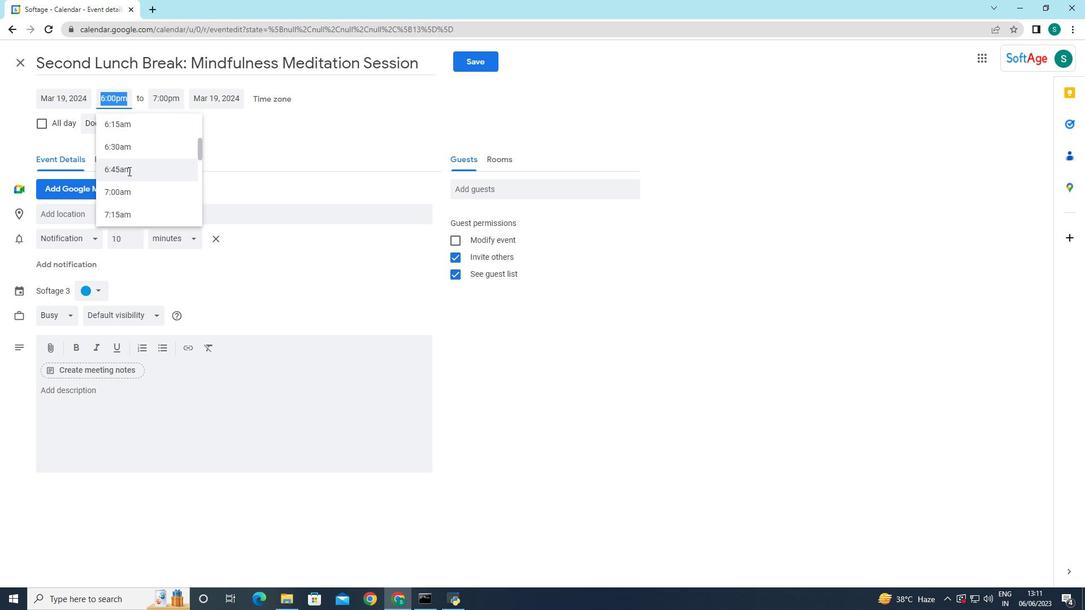
Action: Mouse scrolled (128, 171) with delta (0, 0)
Screenshot: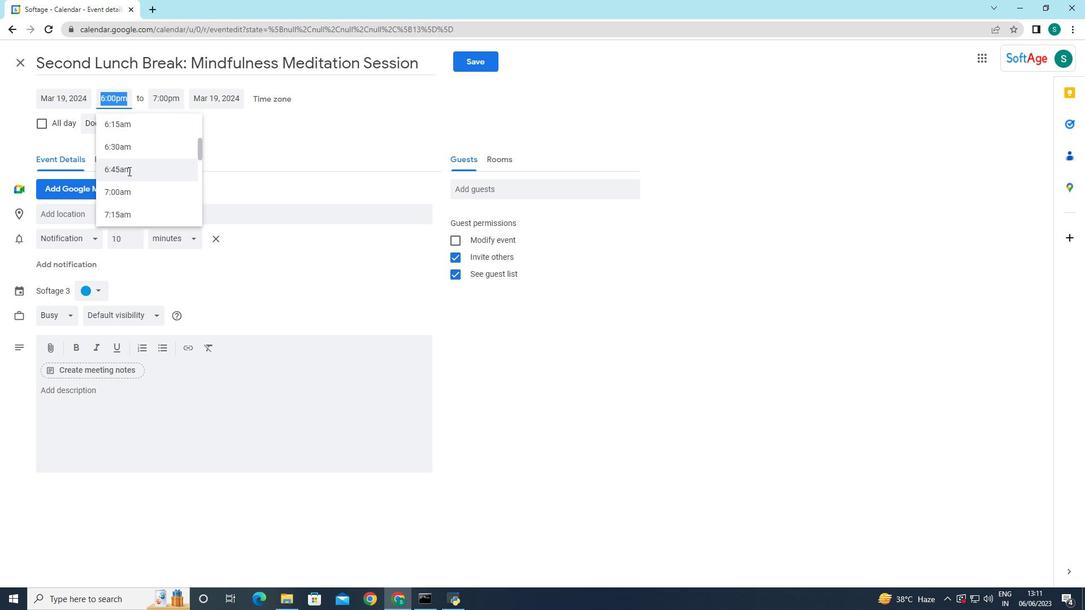 
Action: Mouse scrolled (128, 170) with delta (0, 0)
Screenshot: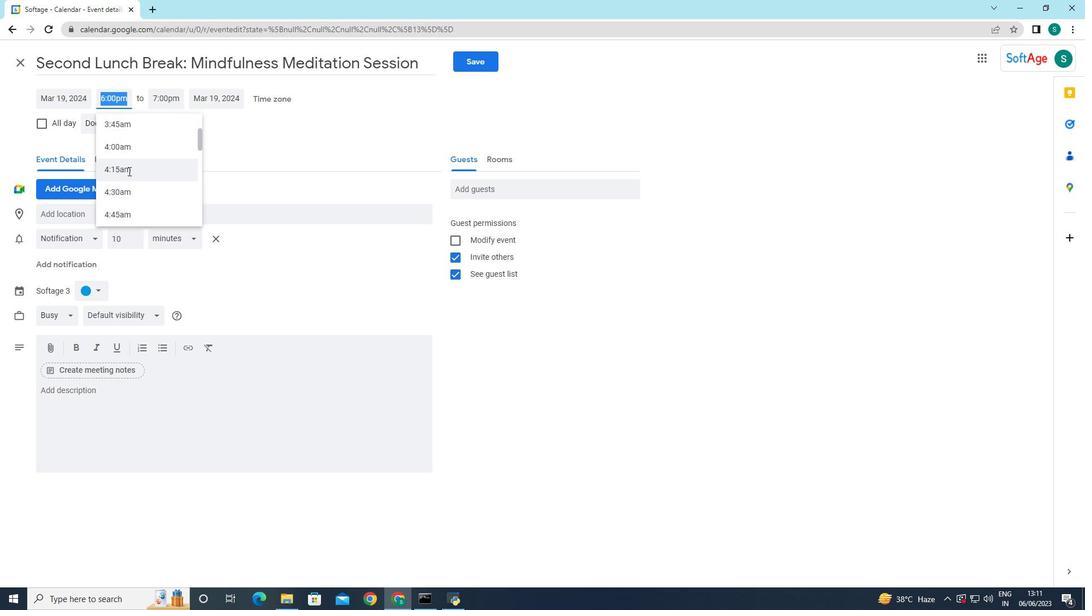 
Action: Mouse scrolled (128, 170) with delta (0, 0)
Screenshot: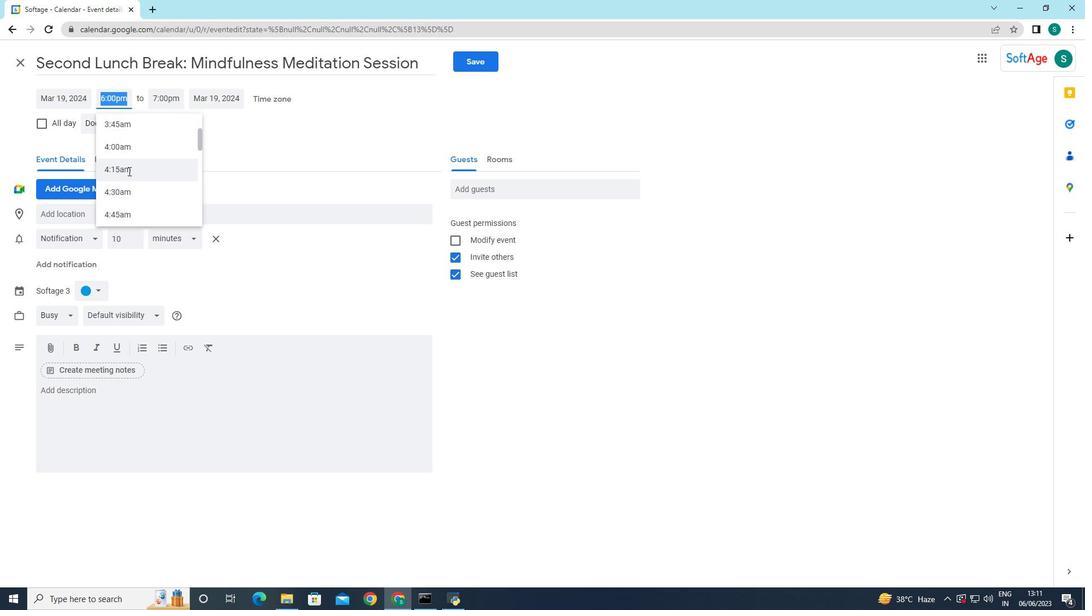 
Action: Mouse scrolled (128, 170) with delta (0, 0)
Screenshot: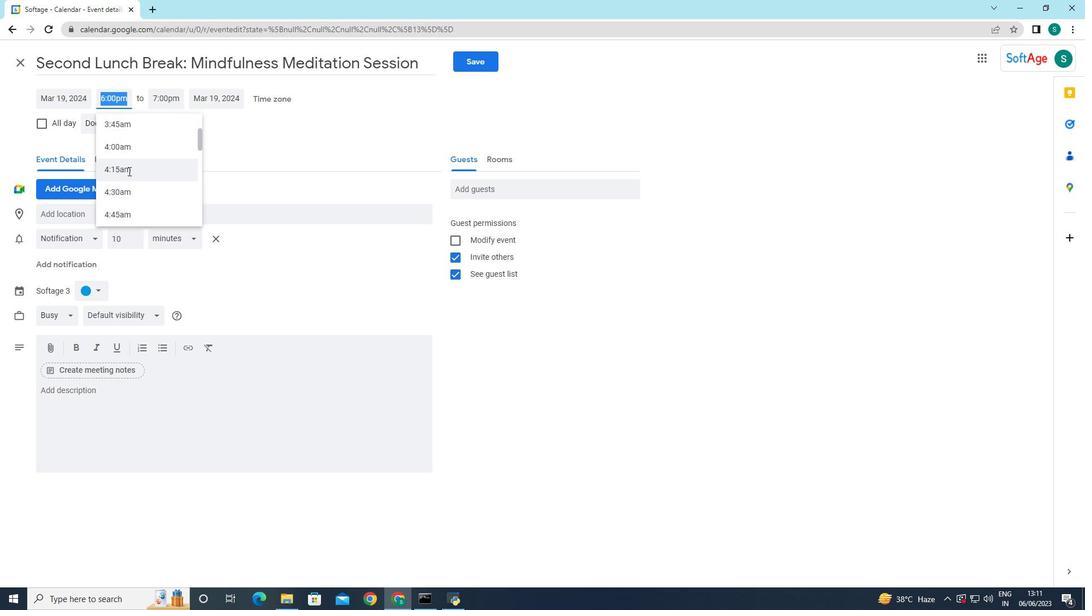 
Action: Mouse scrolled (128, 170) with delta (0, 0)
Screenshot: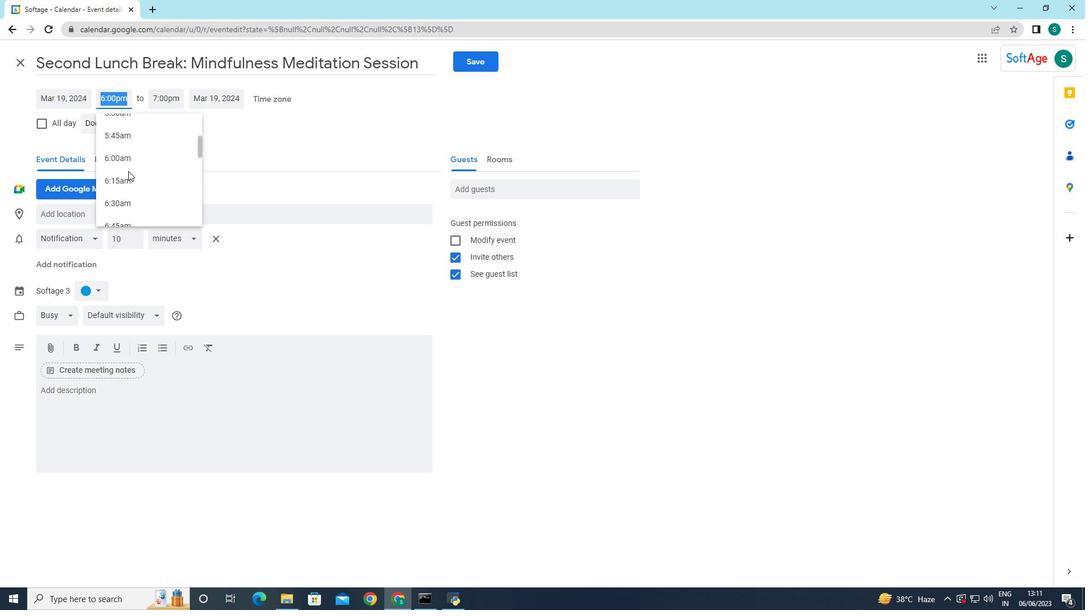 
Action: Mouse scrolled (128, 170) with delta (0, 0)
Screenshot: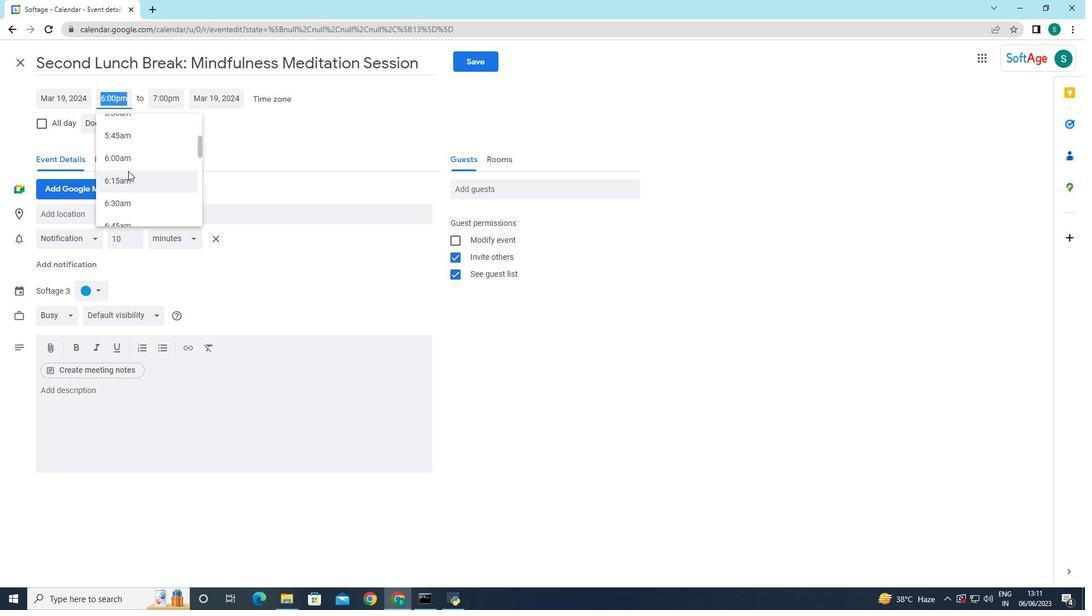 
Action: Mouse scrolled (128, 170) with delta (0, 0)
Screenshot: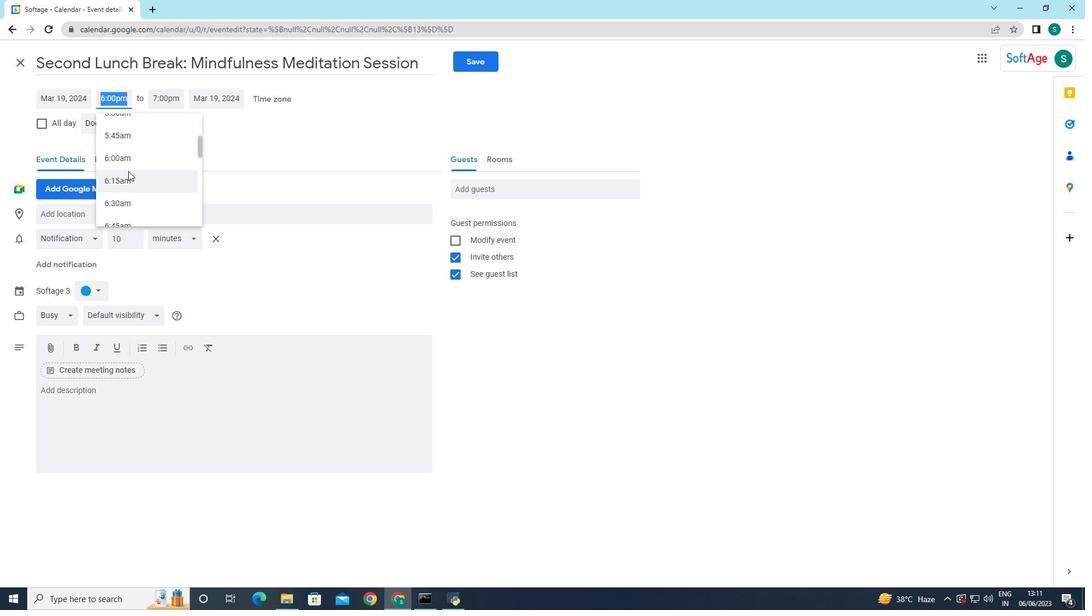 
Action: Mouse moved to (130, 146)
Screenshot: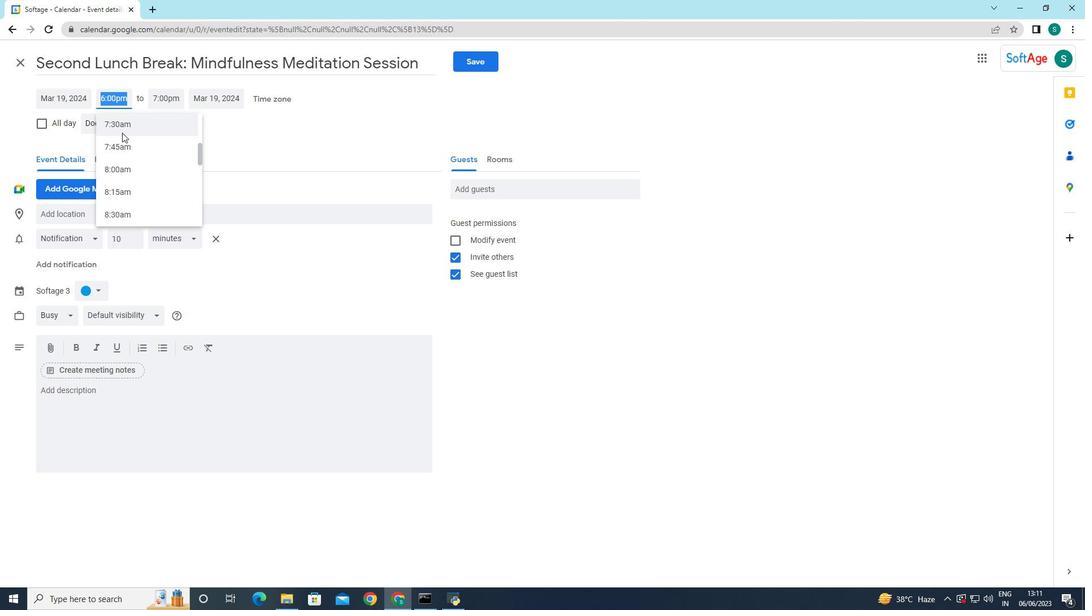 
Action: Mouse scrolled (130, 147) with delta (0, 0)
Screenshot: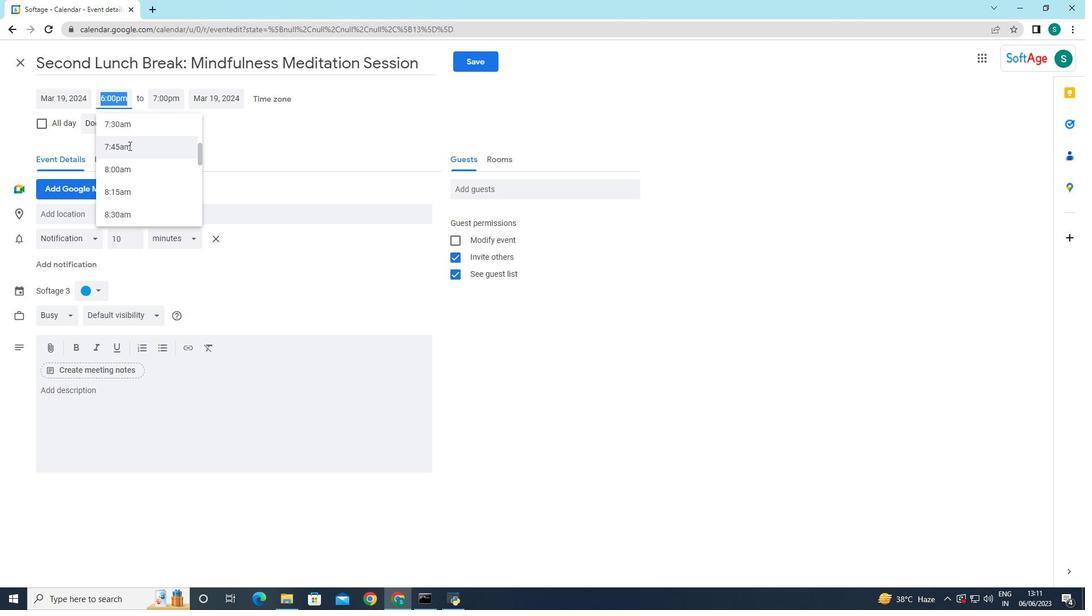 
Action: Mouse moved to (119, 137)
Screenshot: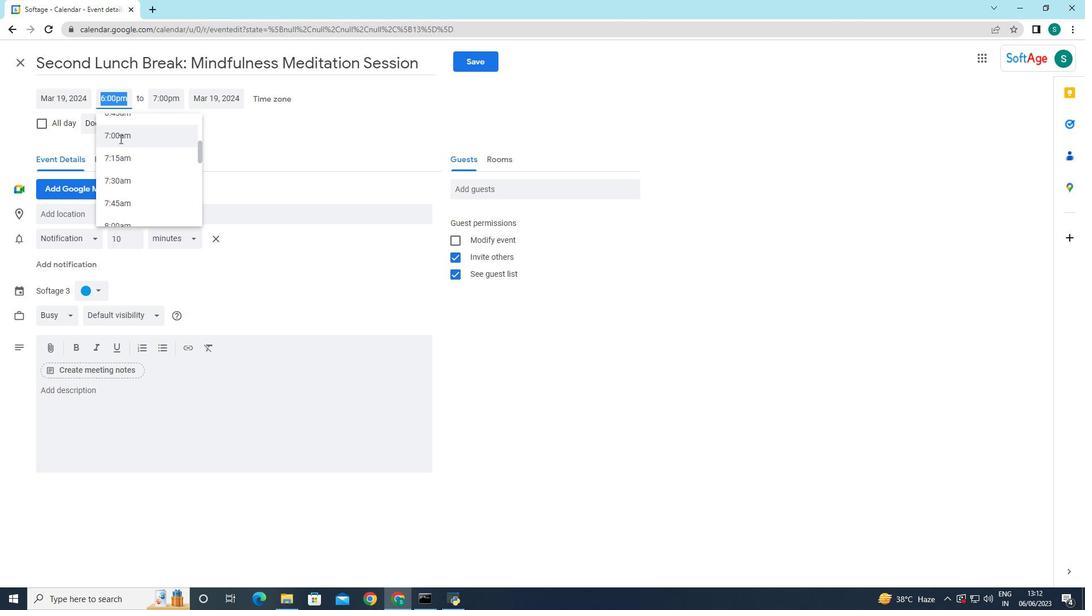 
Action: Mouse pressed left at (119, 137)
Screenshot: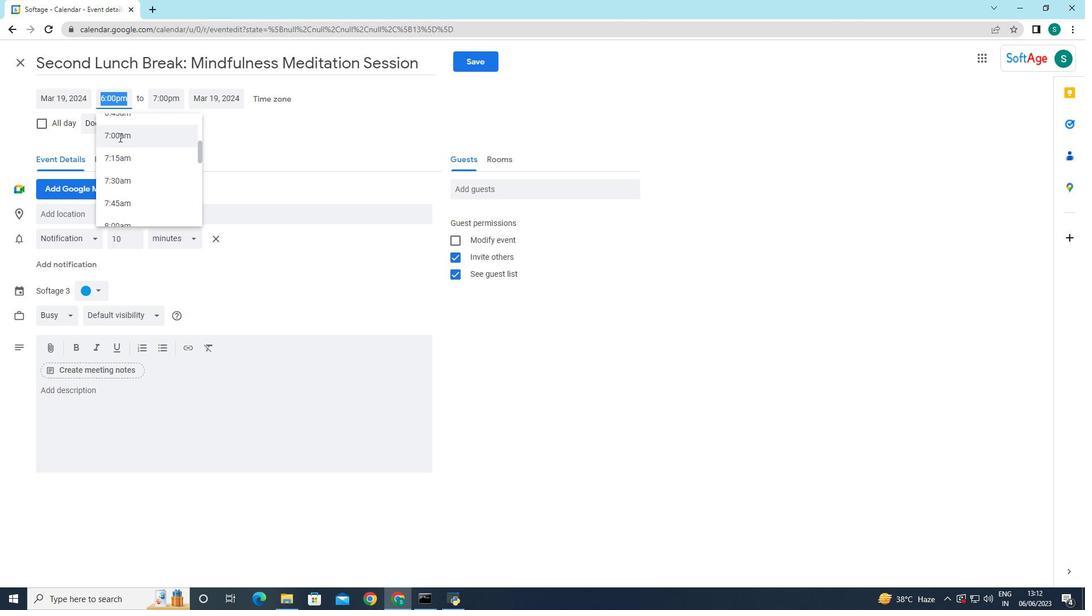 
Action: Mouse moved to (78, 396)
Screenshot: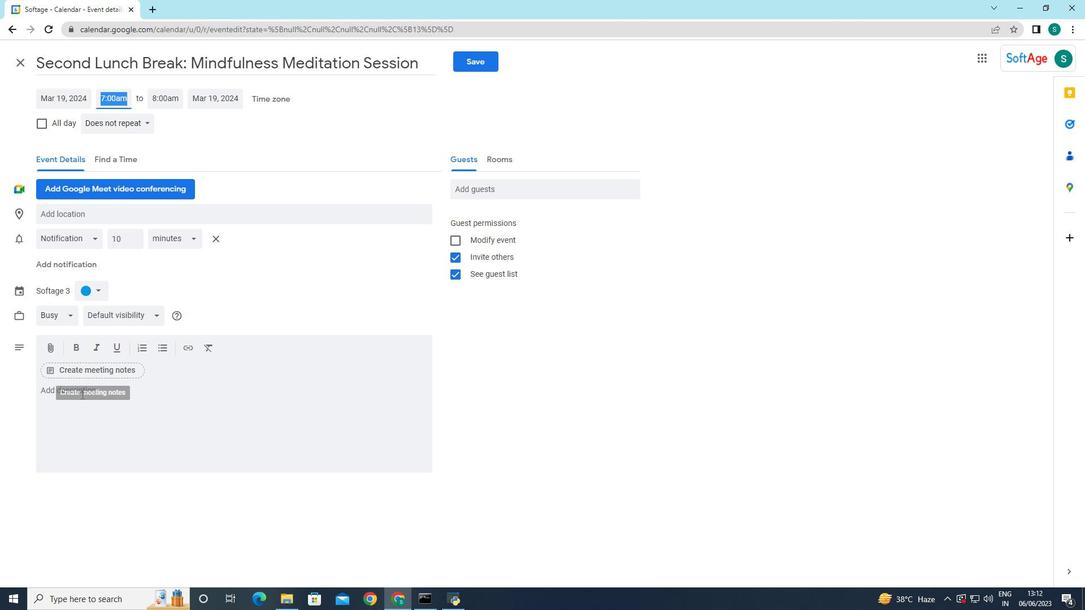 
Action: Mouse pressed left at (78, 396)
Screenshot: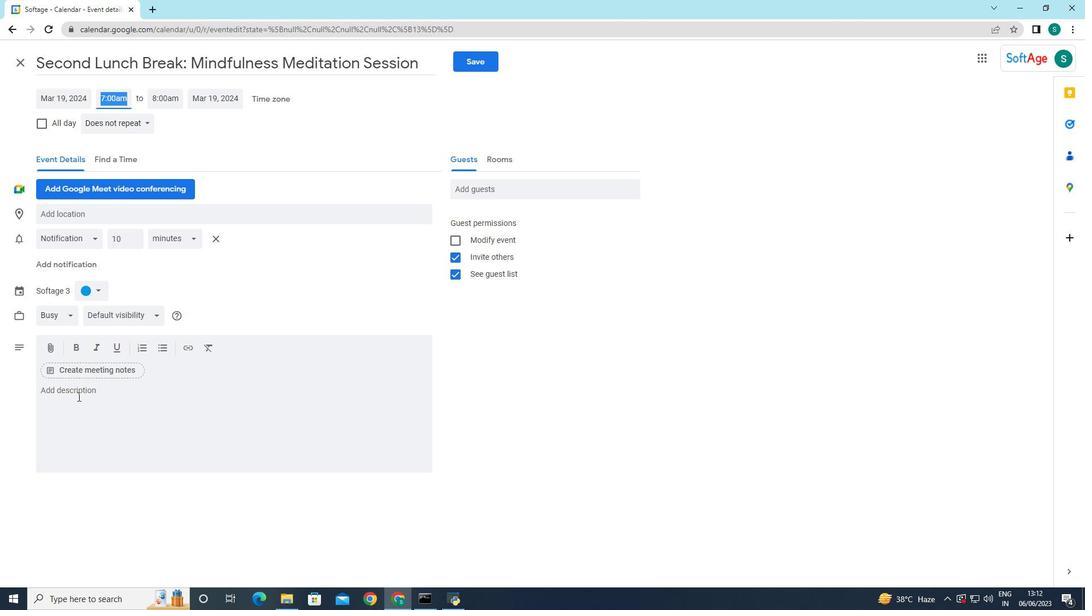 
Action: Key pressed <Key.caps_lock>THE<Key.space><Key.caps_lock><Key.backspace><Key.backspace><Key.backspace>he<Key.space><Key.caps_lock>I<Key.caps_lock>ndustry<Key.space><Key.caps_lock>S<Key.caps_lock>ummit<Key.space>is<Key.space>a<Key.space>premier<Key.space>gathering<Key.space>of<Key.space>profesio<Key.backspace>onals,<Key.space>
Screenshot: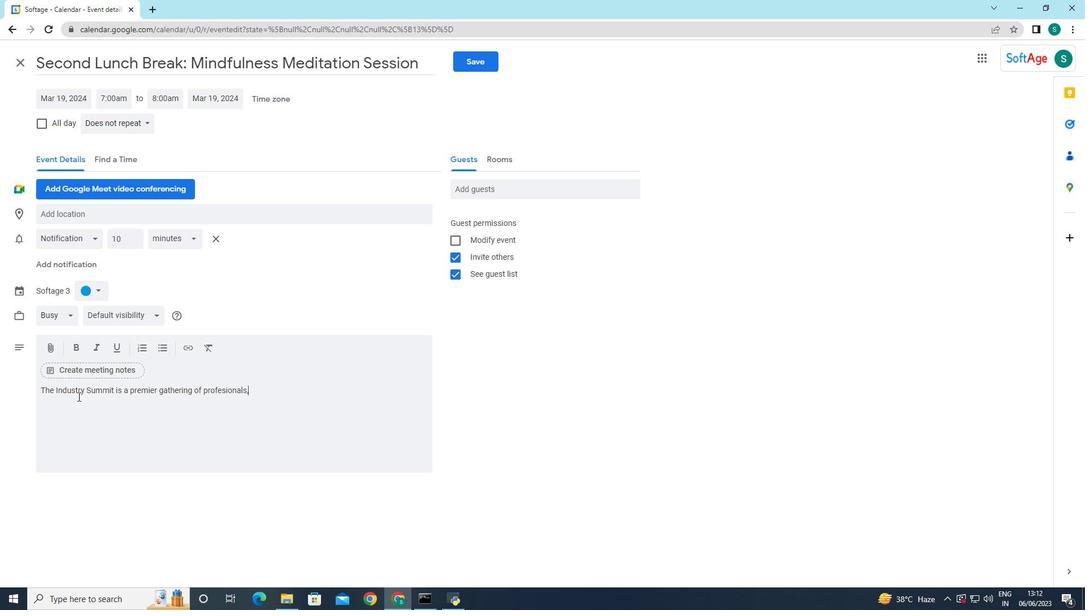 
Action: Mouse moved to (220, 392)
Screenshot: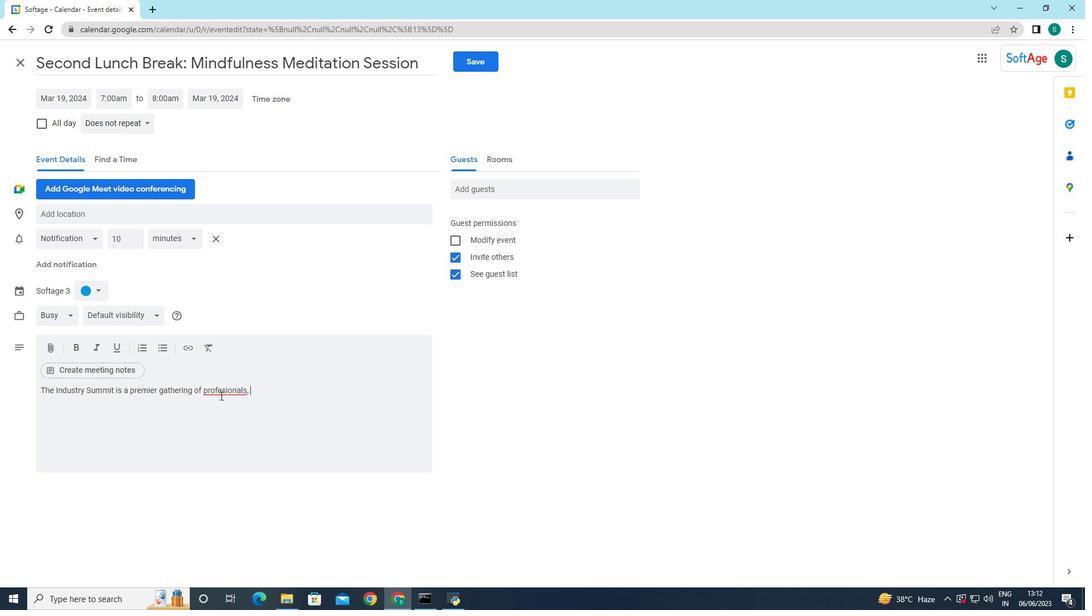 
Action: Mouse pressed right at (220, 392)
Screenshot: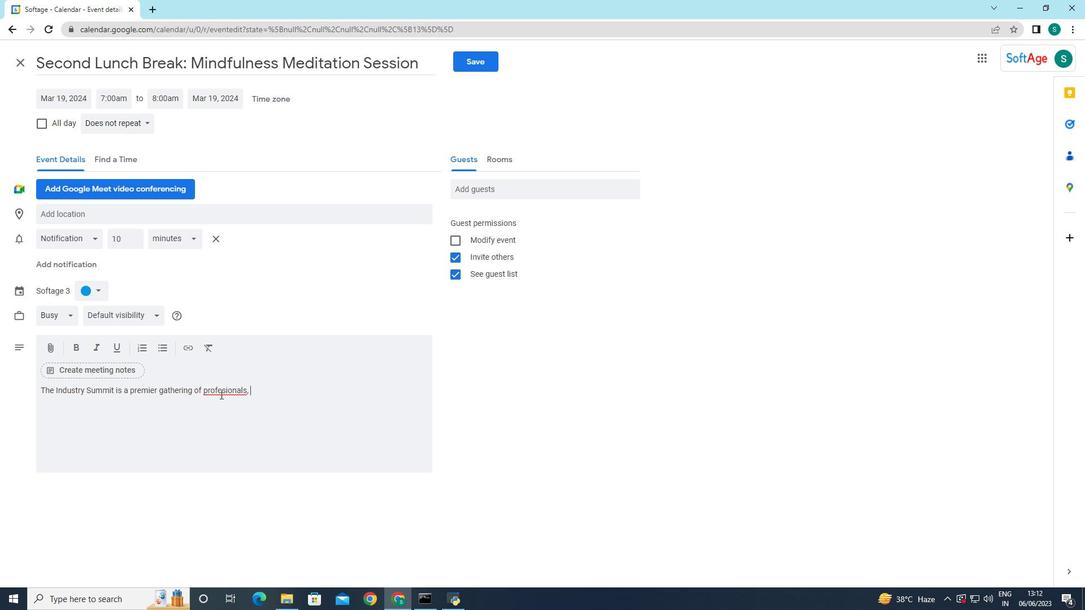 
Action: Mouse moved to (245, 404)
Screenshot: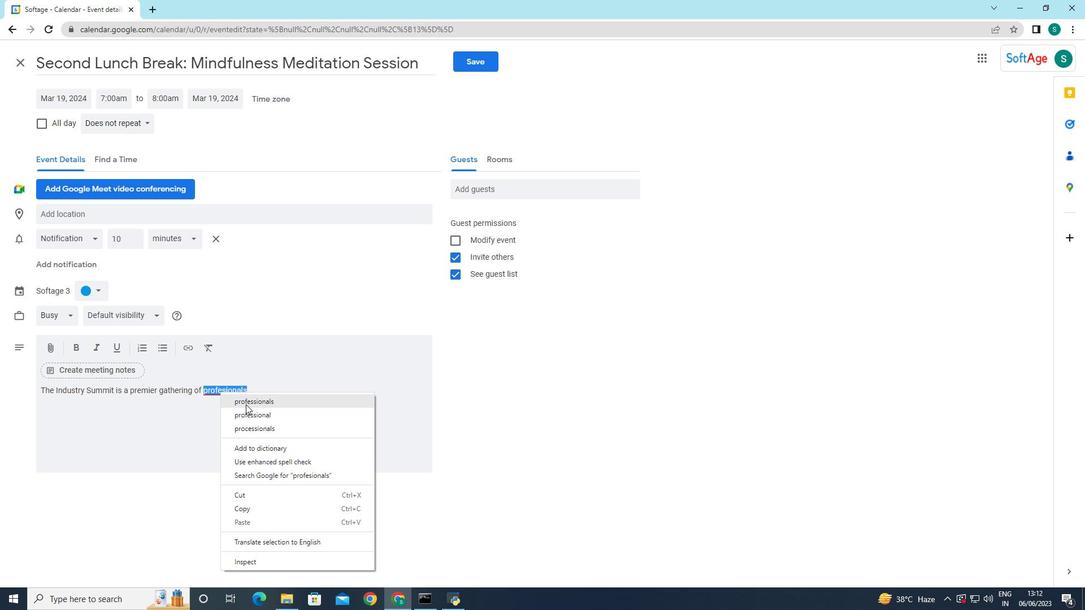 
Action: Mouse pressed left at (245, 404)
Screenshot: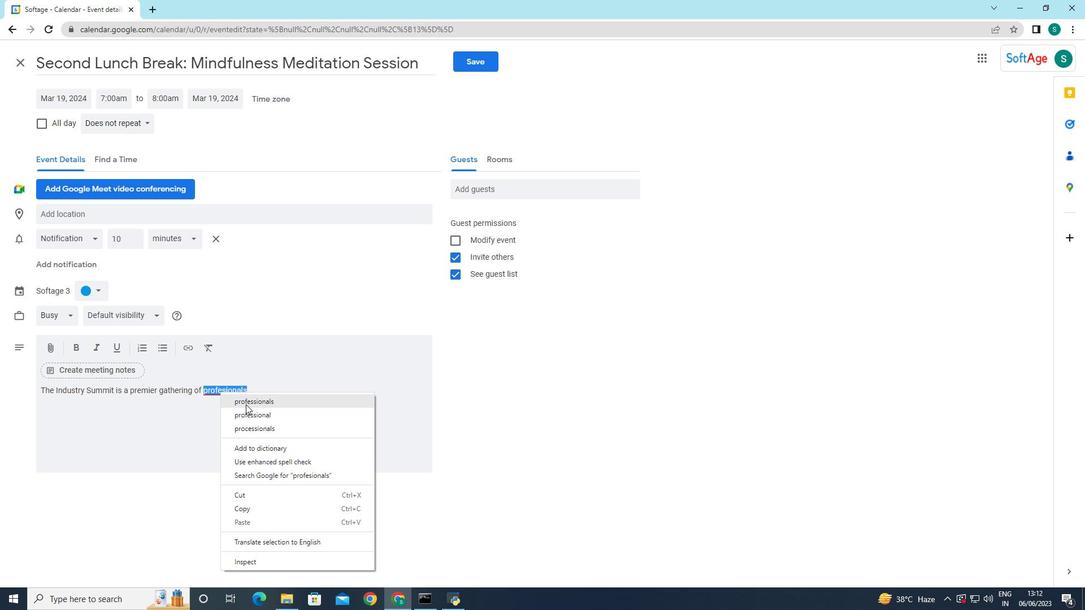
Action: Mouse moved to (261, 394)
Screenshot: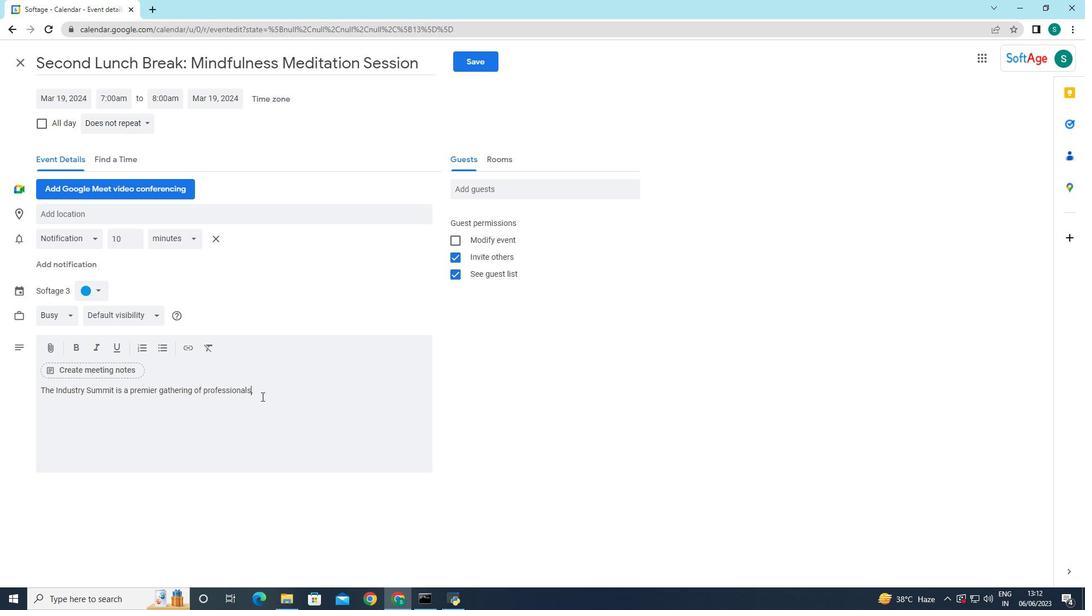 
Action: Mouse pressed left at (261, 394)
Screenshot: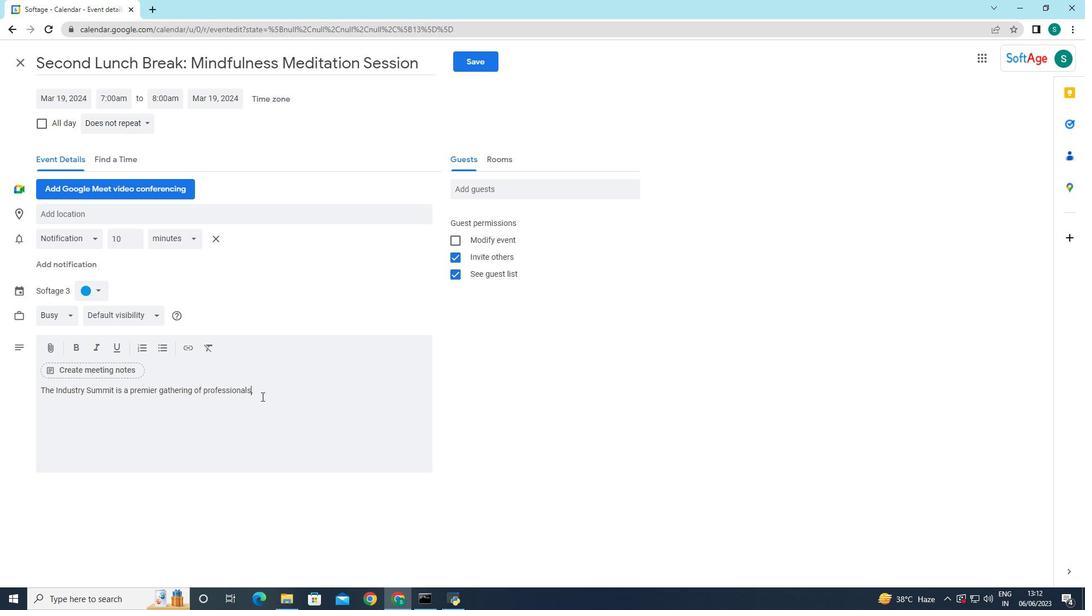
Action: Key pressed experts,<Key.space>and<Key.space>thught<Key.space>leaders<Key.space>in<Key.space>
Screenshot: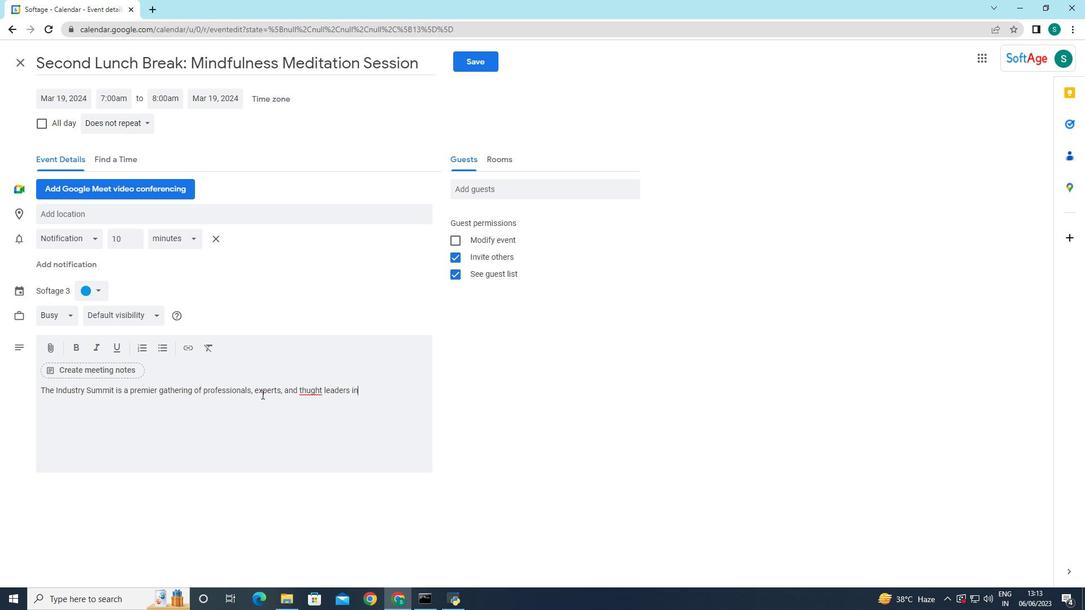 
Action: Mouse moved to (319, 392)
Screenshot: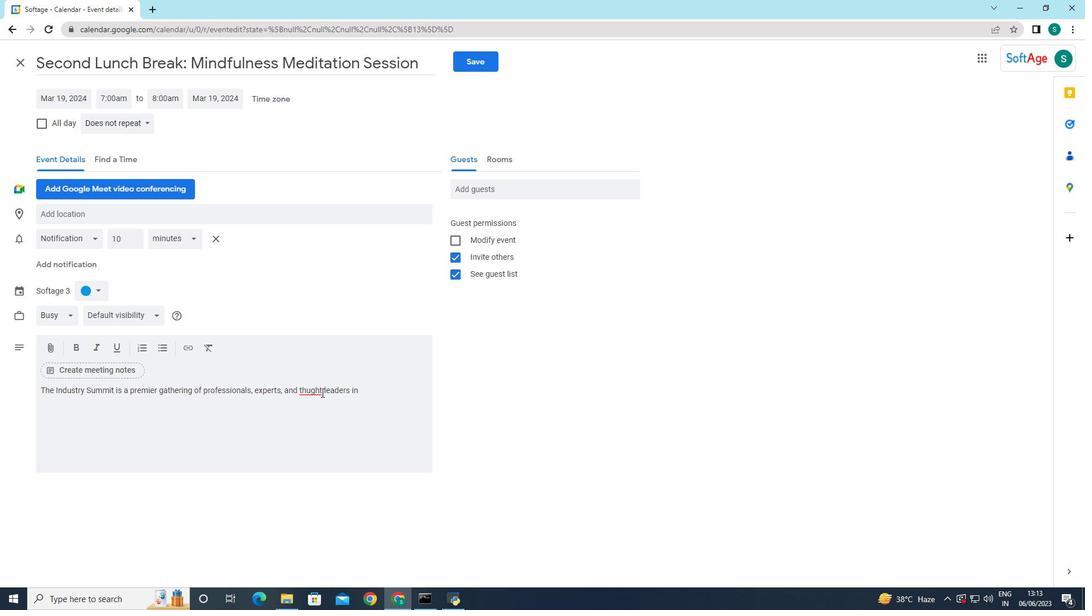 
Action: Mouse pressed right at (319, 392)
Screenshot: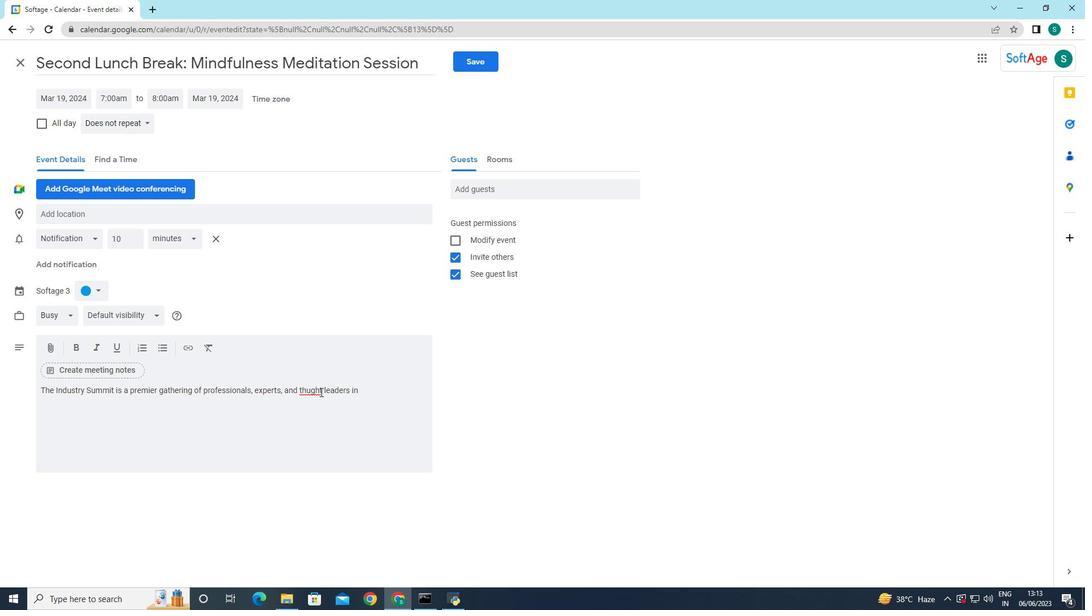 
Action: Mouse moved to (331, 400)
Screenshot: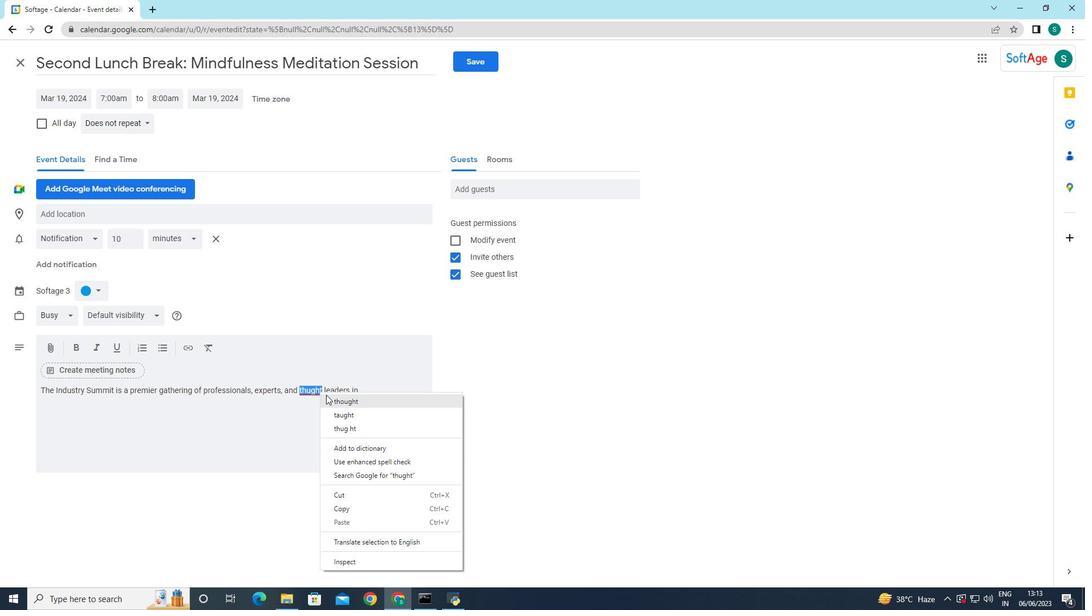 
Action: Mouse pressed left at (331, 400)
Screenshot: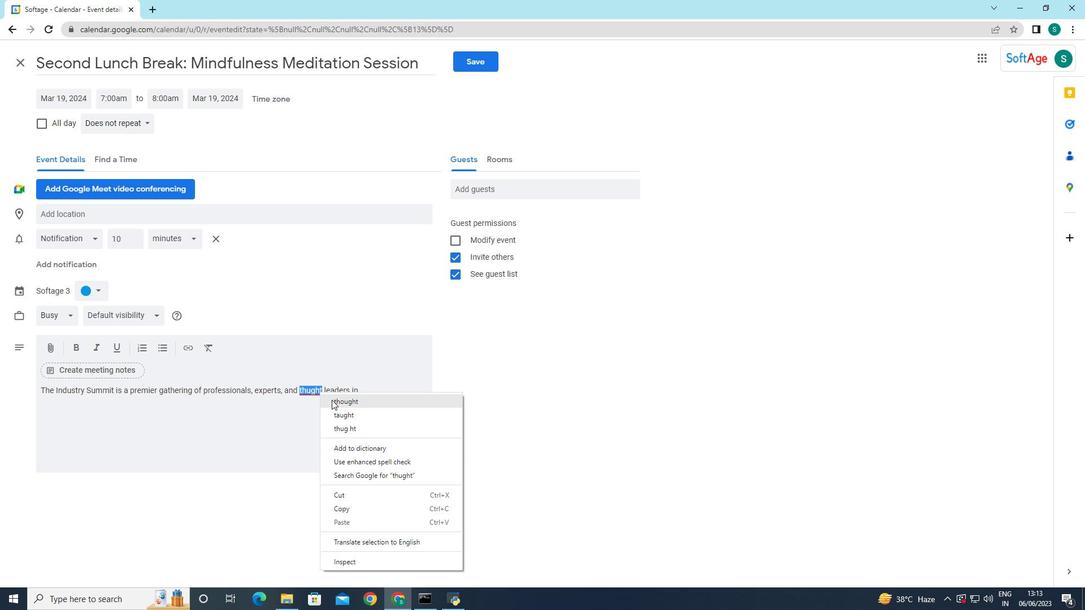 
Action: Mouse moved to (384, 388)
Screenshot: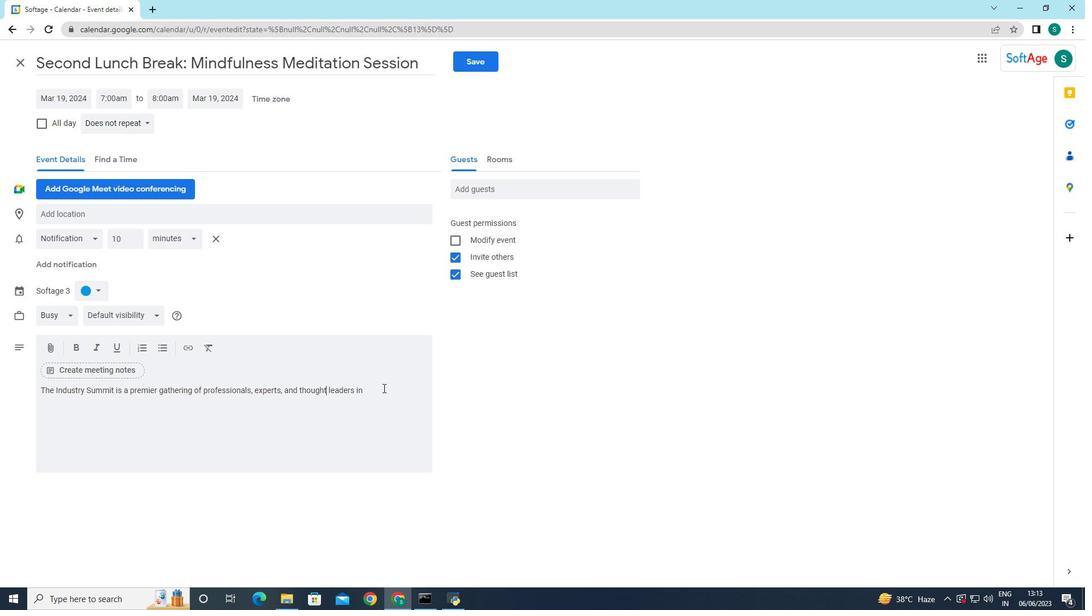 
Action: Mouse pressed left at (384, 388)
Screenshot: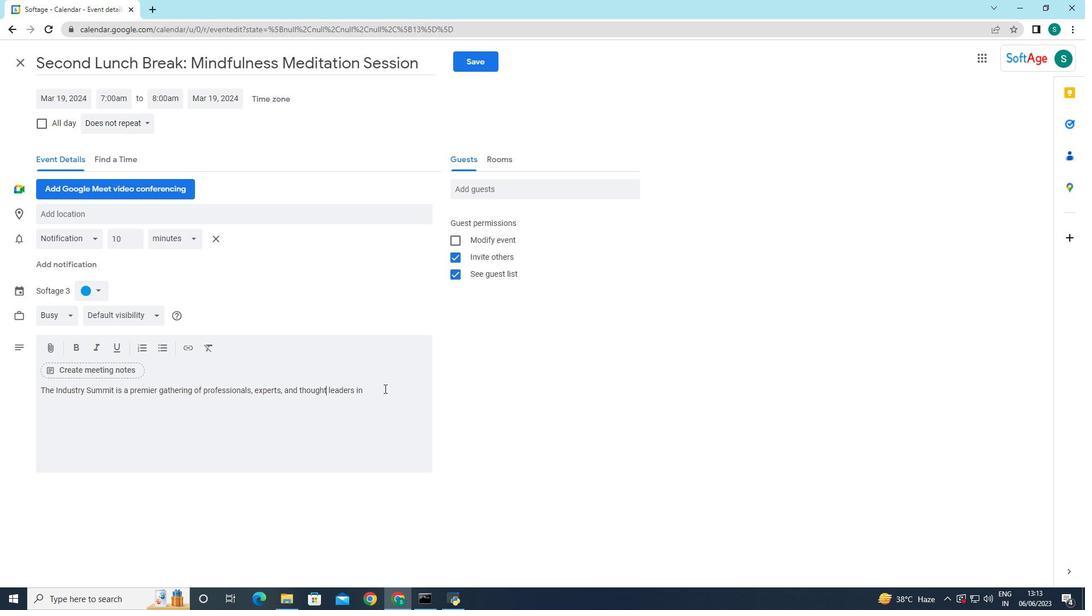 
Action: Key pressed a<Key.space>speciffic<Key.space>industry<Key.space>or<Key.space>field,
Screenshot: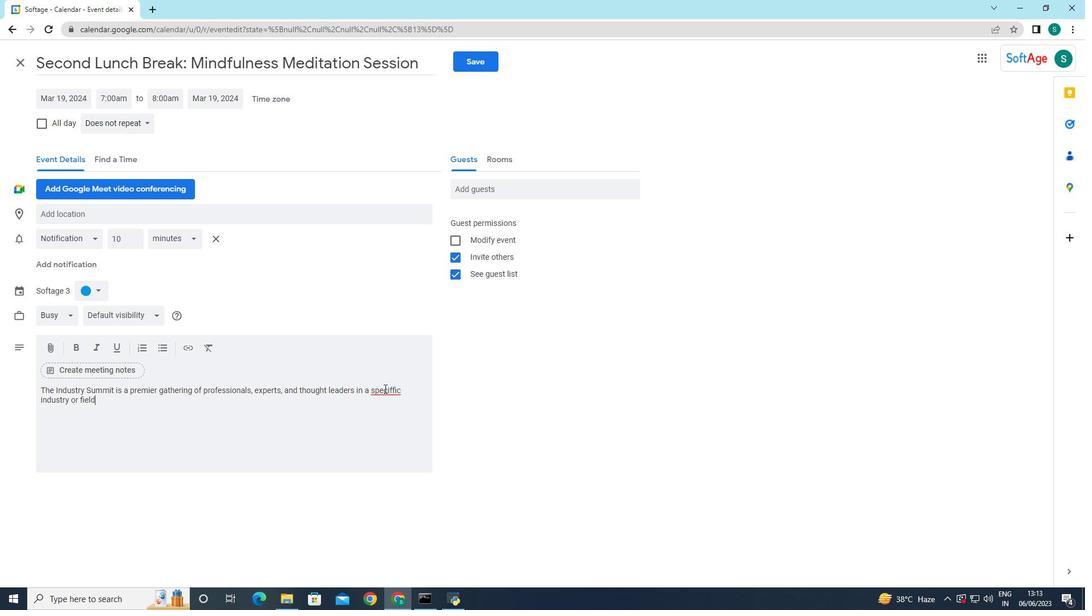 
Action: Mouse moved to (384, 388)
Screenshot: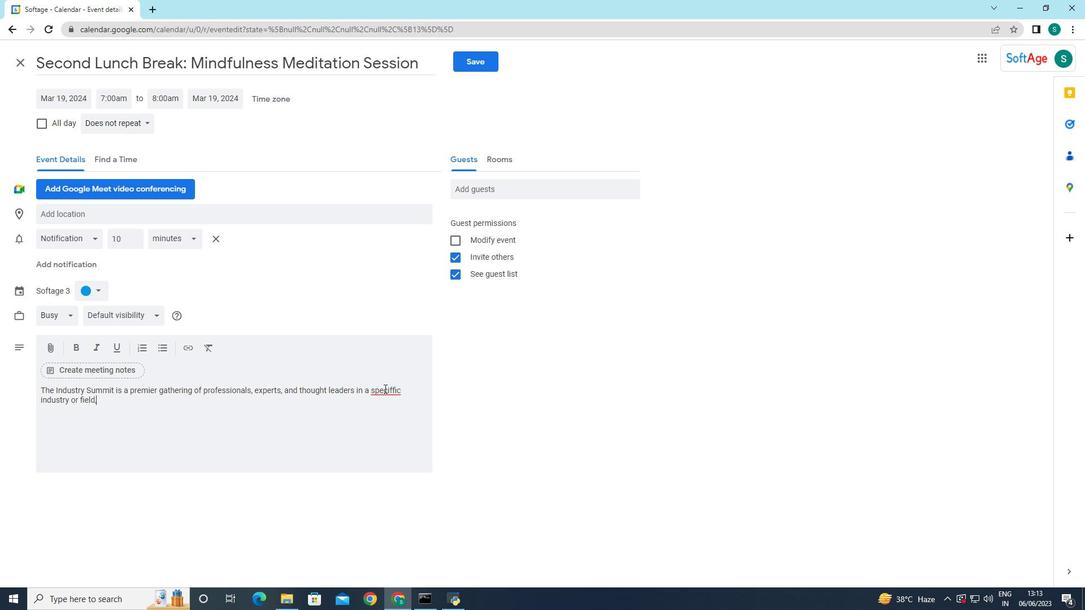 
Action: Mouse pressed right at (384, 388)
Screenshot: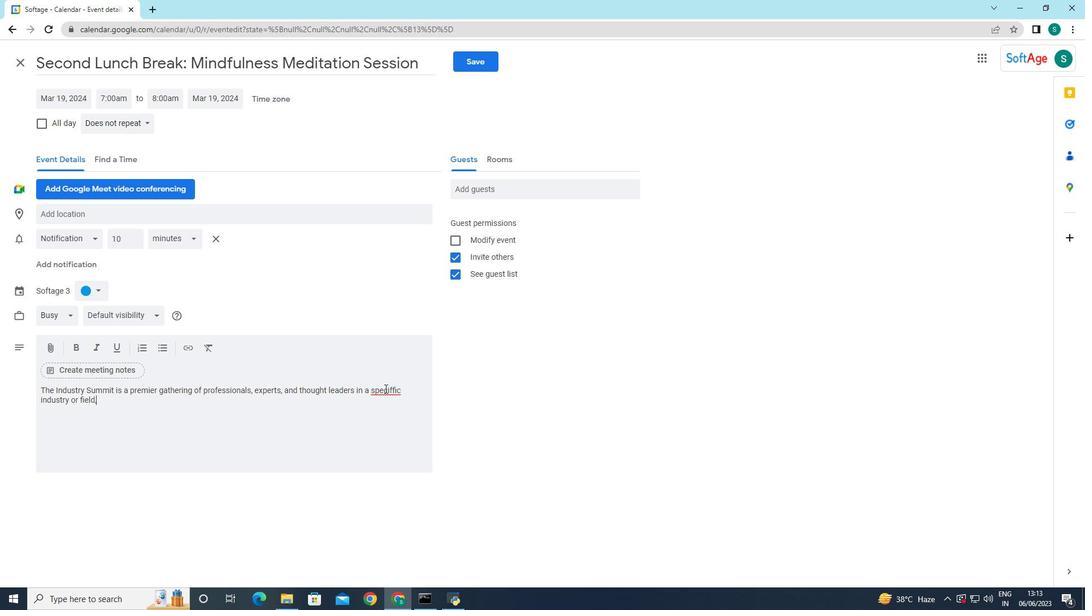 
Action: Mouse moved to (401, 398)
Screenshot: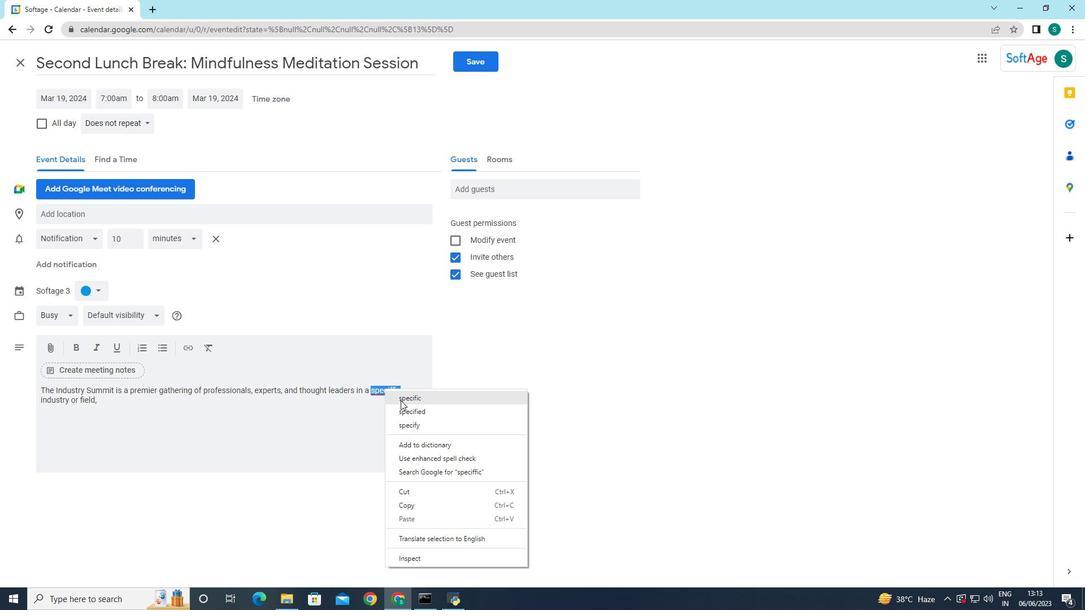 
Action: Mouse pressed left at (401, 398)
Screenshot: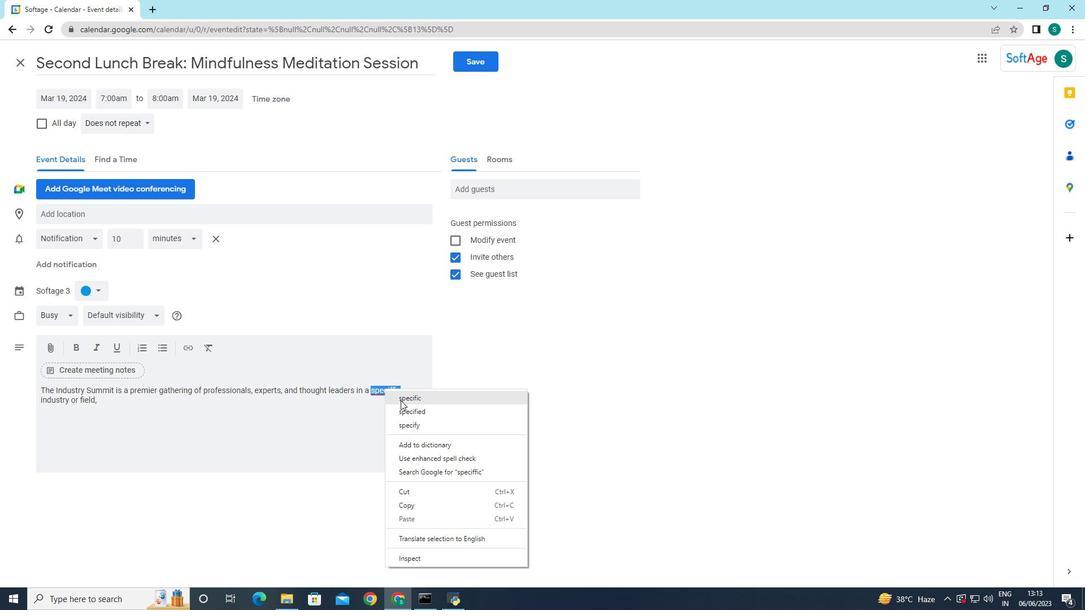 
Action: Mouse moved to (121, 401)
Screenshot: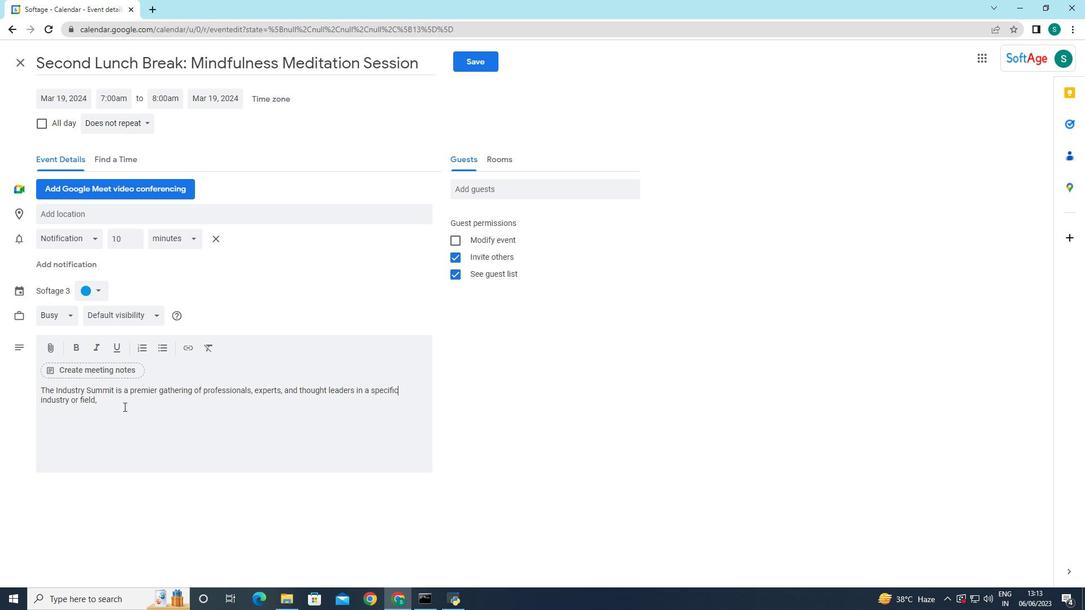 
Action: Mouse pressed left at (121, 401)
Screenshot: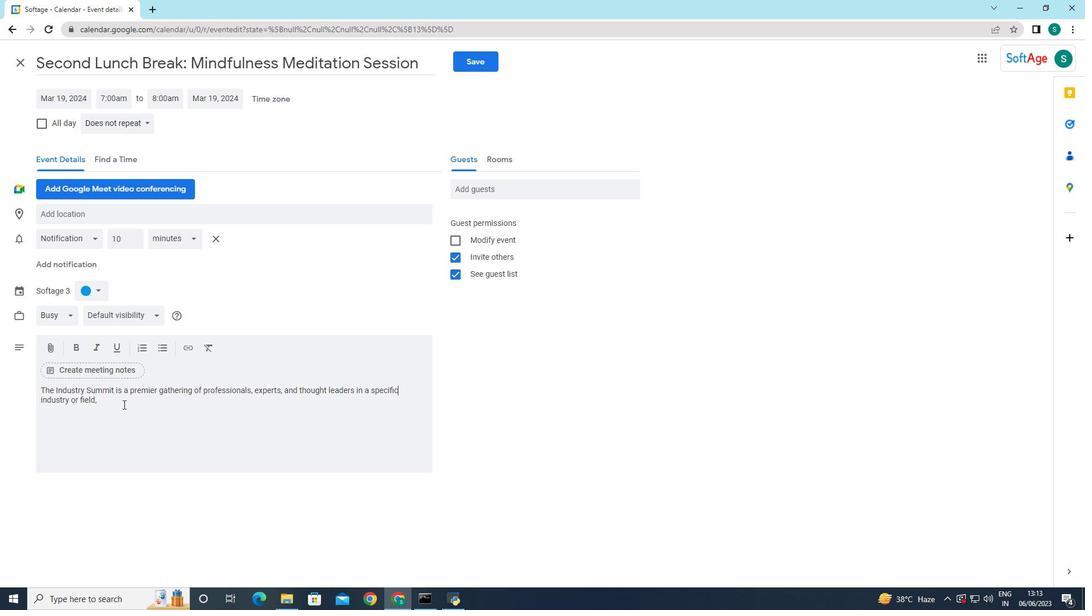 
Action: Key pressed <Key.space><Key.caps_lock>I<Key.caps_lock>t<Key.space>serves<Key.space>as<Key.space>a<Key.space>platform<Key.space>for<Key.space>networking,<Key.space>knowledge<Key.space>sharing,<Key.space>and<Key.space>collaboration,<Key.space>bringing<Key.space>together<Key.space>key<Key.space>stakeholders<Key.space>to<Key.space>de<Key.backspace>iscuss<Key.space>emerging<Key.space>trends,<Key.space>challenges<Key.space>and<Key.space>
Screenshot: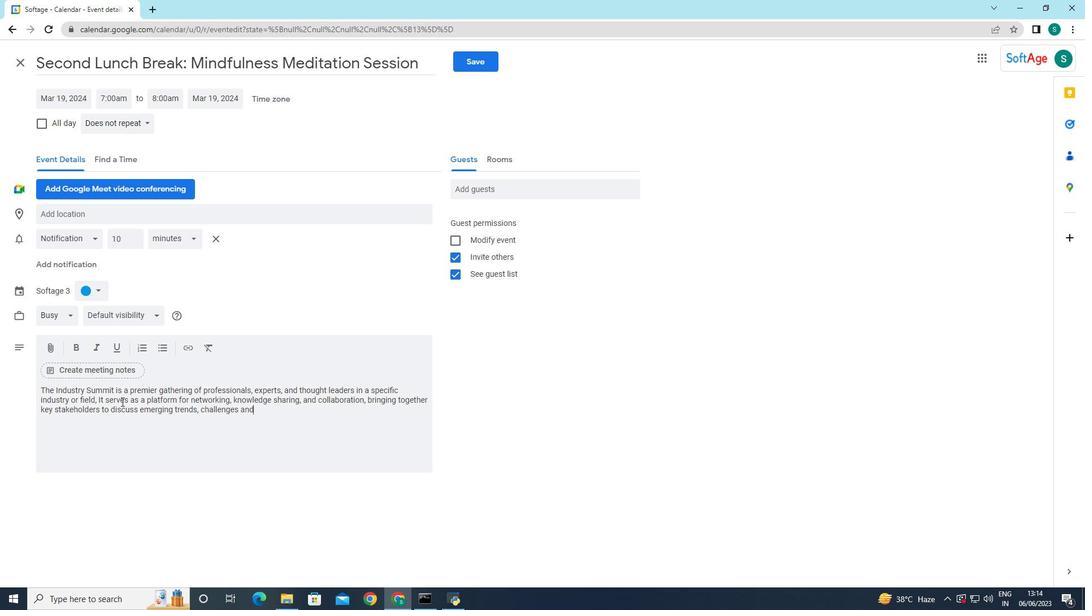 
Action: Mouse moved to (237, 408)
Screenshot: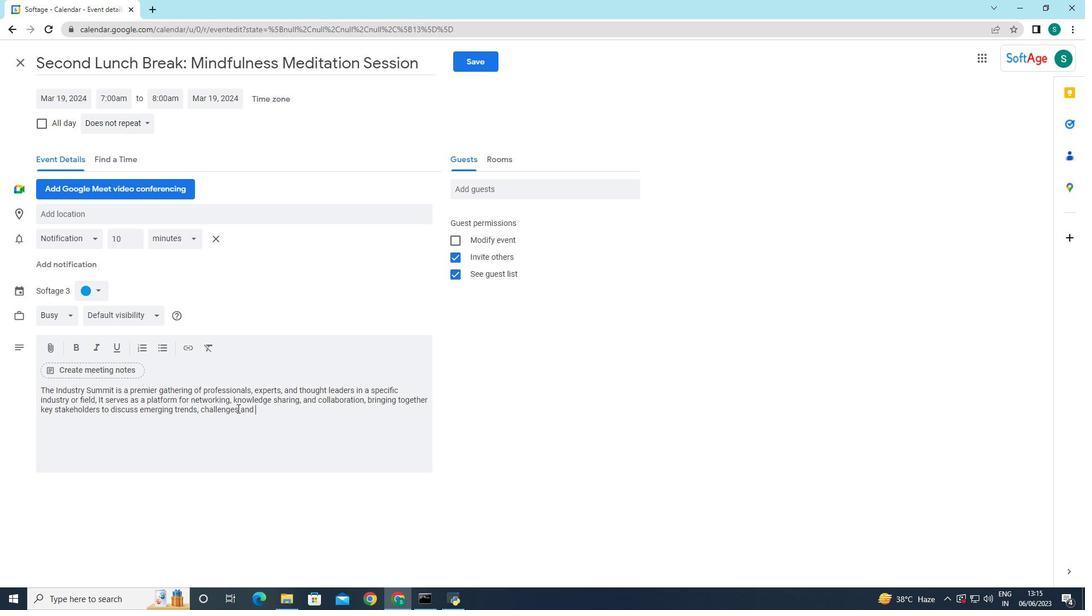 
Action: Mouse pressed left at (237, 408)
Screenshot: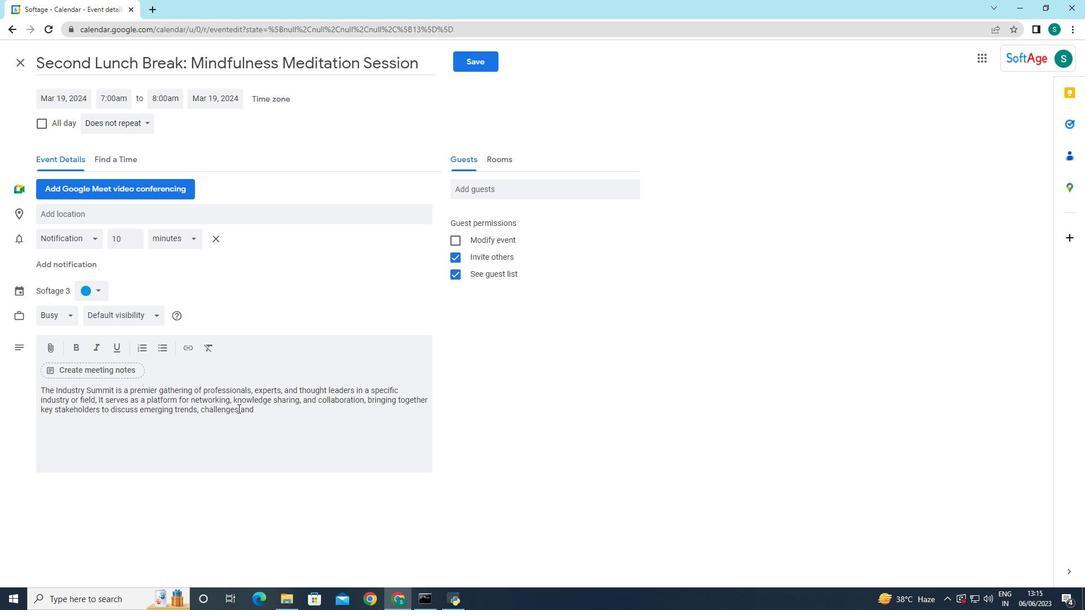 
Action: Mouse moved to (249, 445)
Screenshot: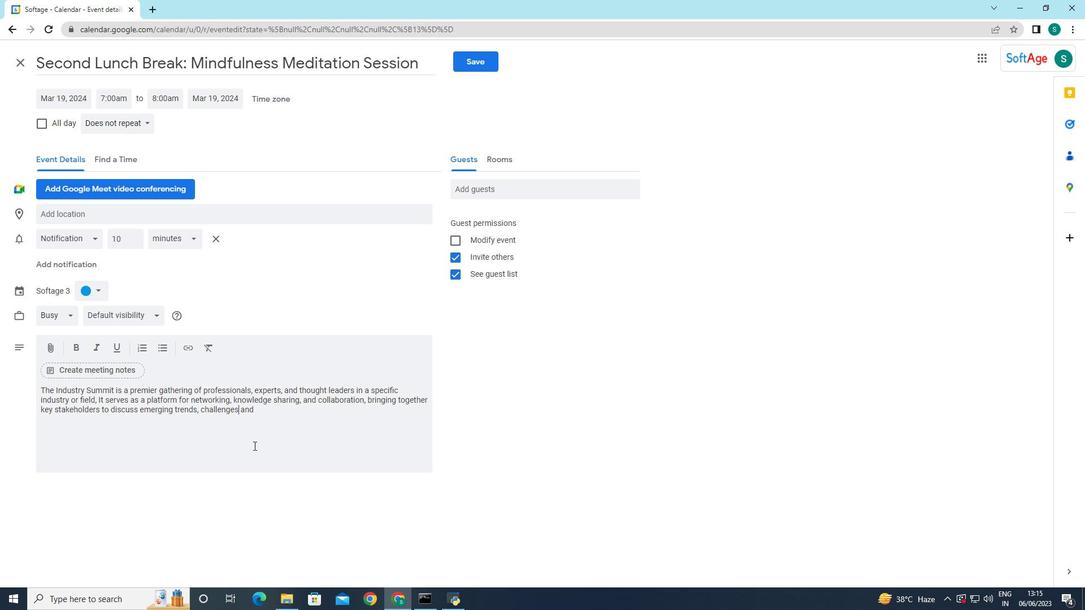 
Action: Key pressed ,
Screenshot: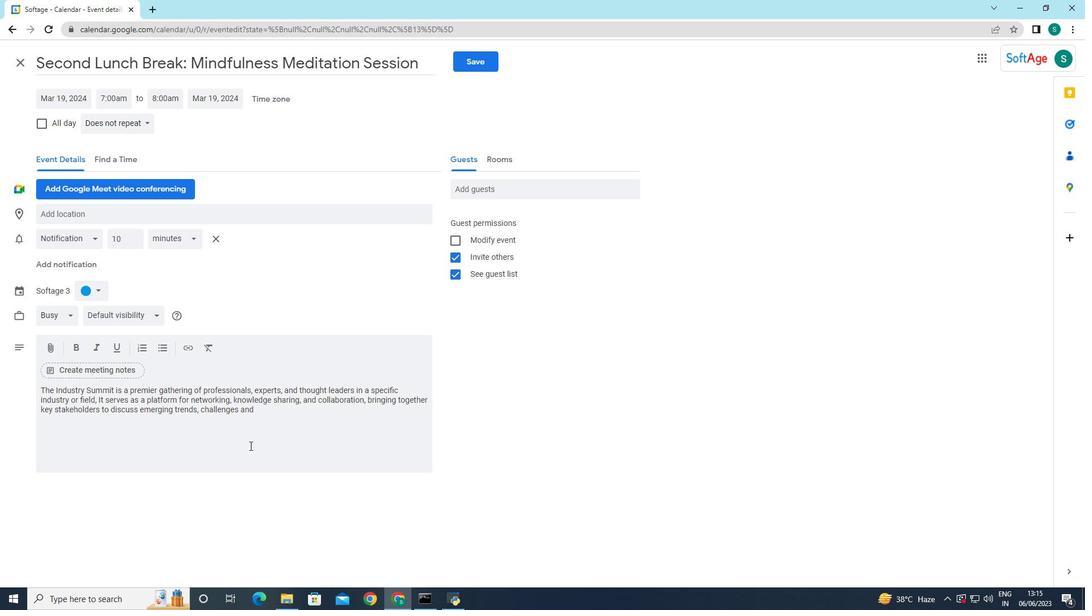 
Action: Mouse moved to (283, 411)
Screenshot: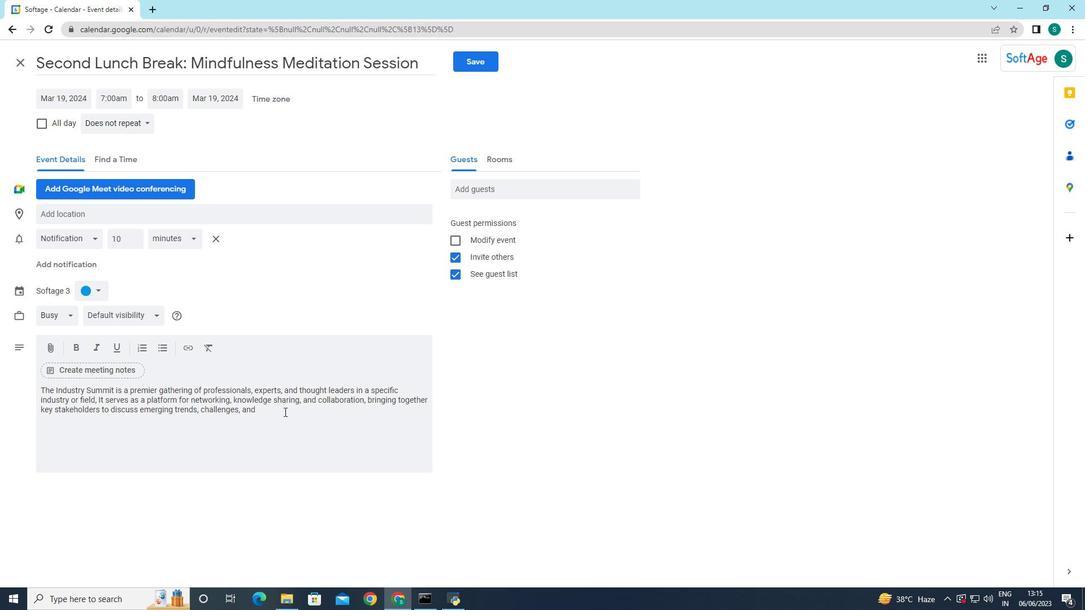 
Action: Mouse pressed left at (283, 411)
Screenshot: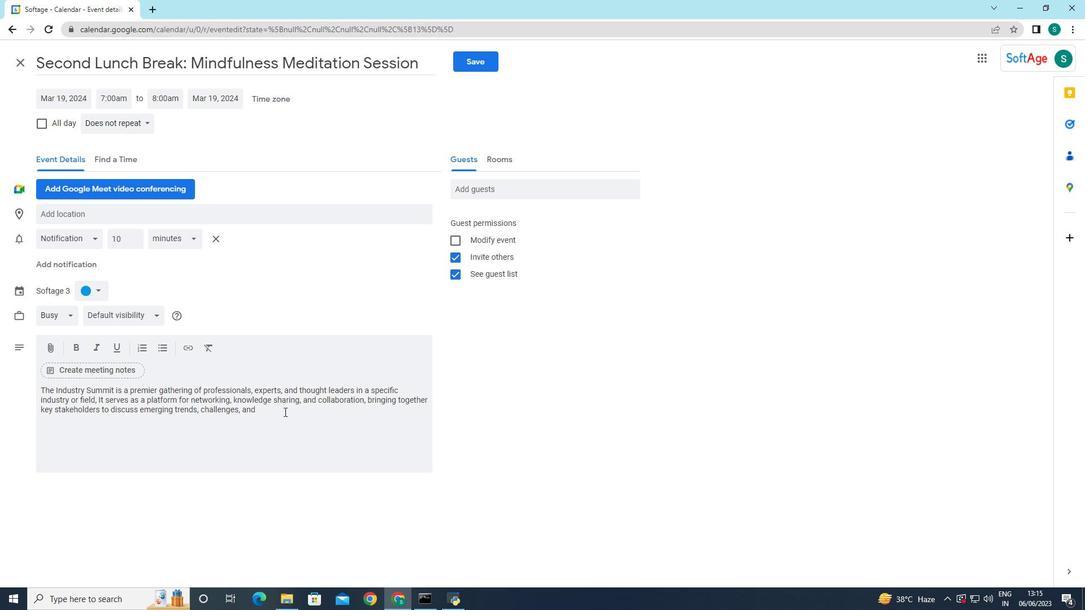 
Action: Key pressed opportunities<Key.space>within<Key.space>the<Key.space>industry.
Screenshot: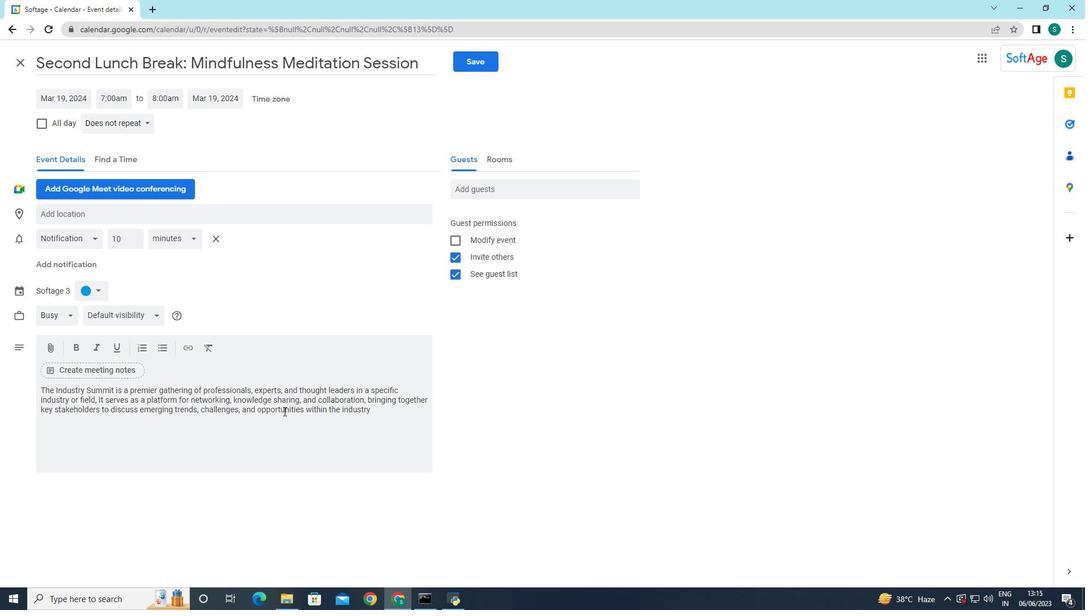 
Action: Mouse moved to (478, 188)
Screenshot: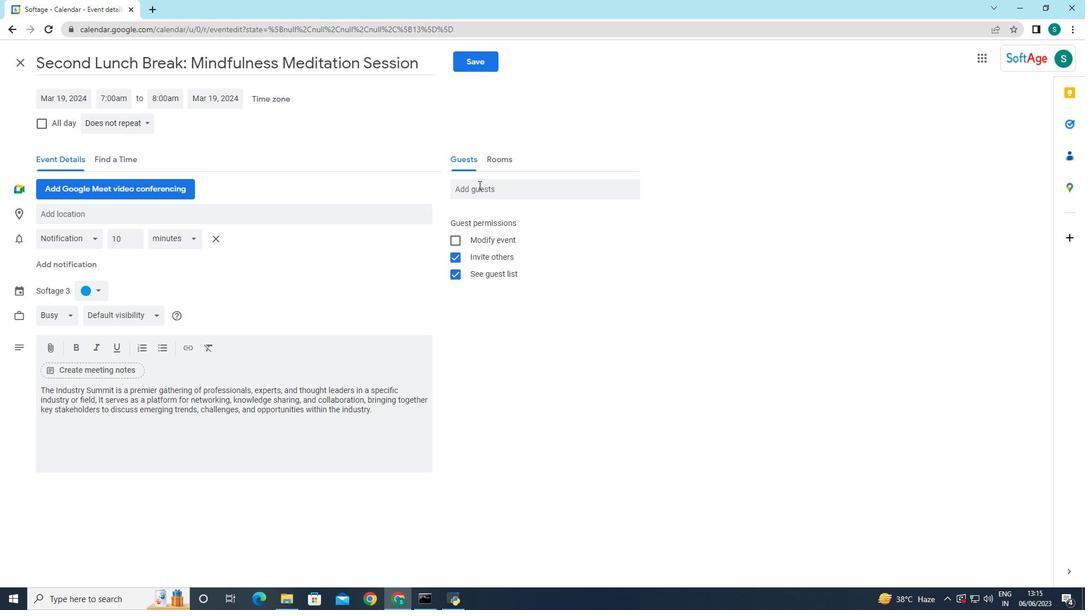 
Action: Mouse pressed left at (478, 188)
Screenshot: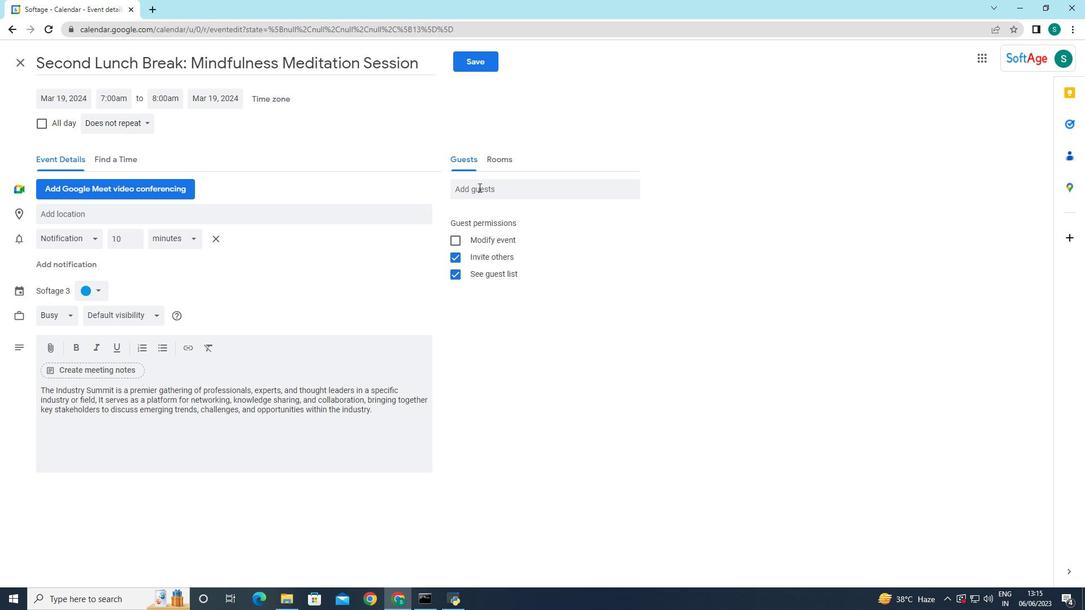 
Action: Key pressed softage.6
Screenshot: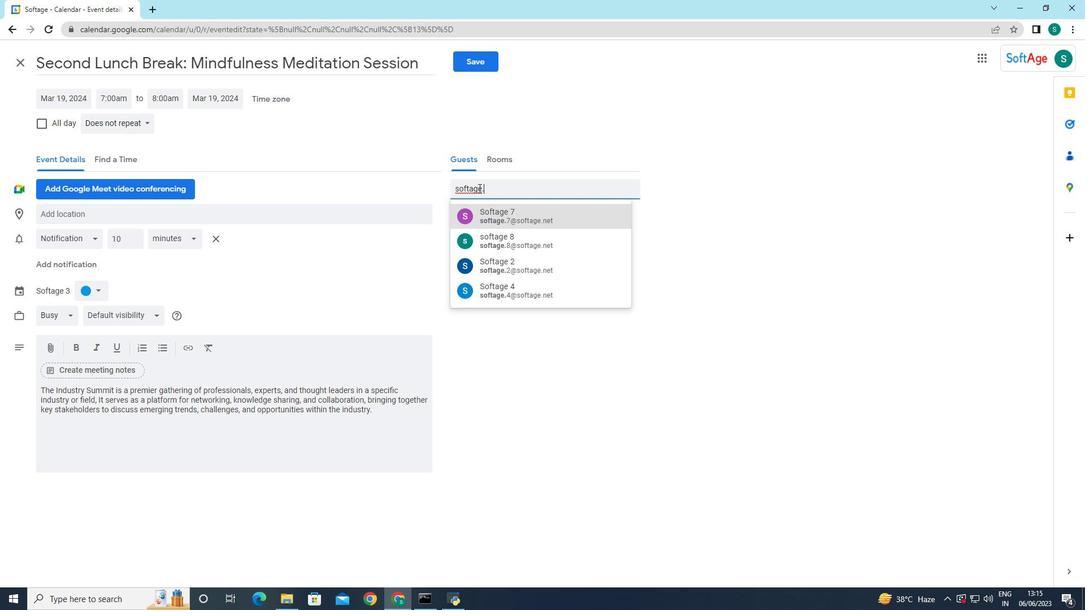 
Action: Mouse moved to (490, 210)
Screenshot: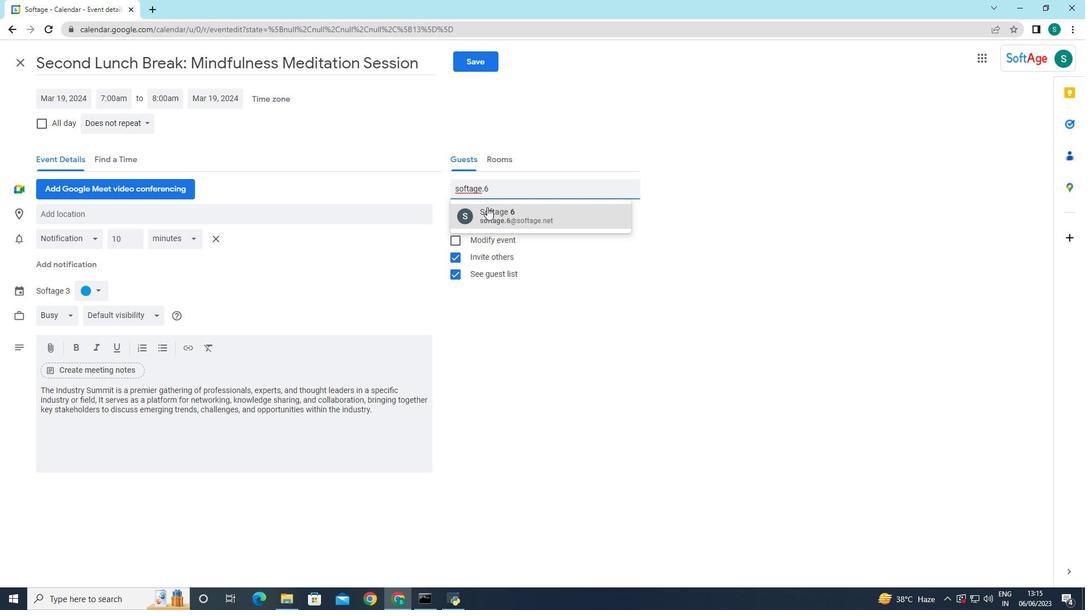 
Action: Mouse pressed left at (490, 210)
Screenshot: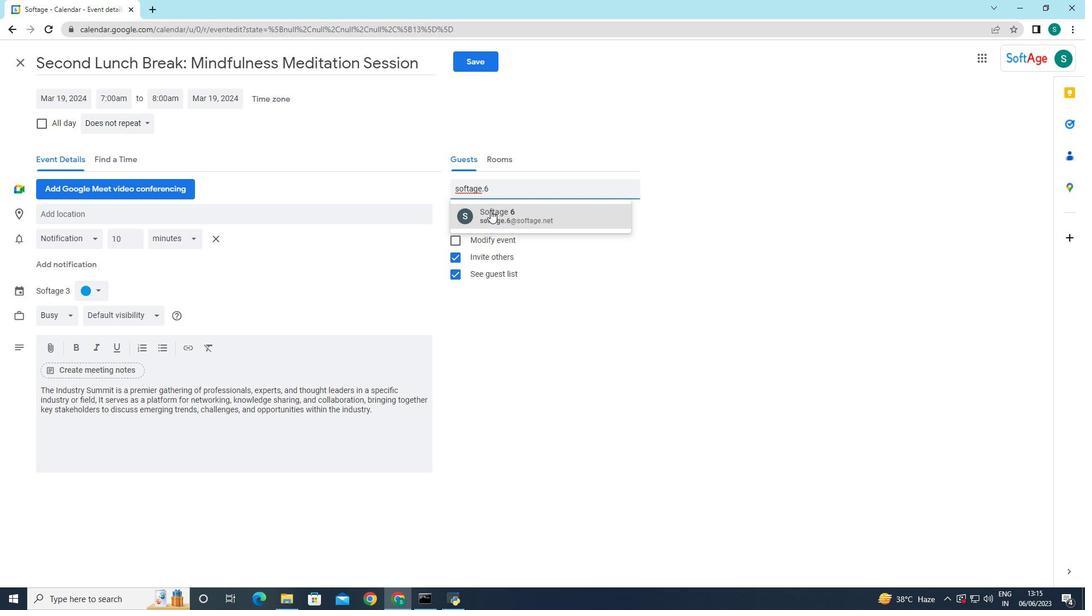 
Action: Mouse moved to (502, 188)
Screenshot: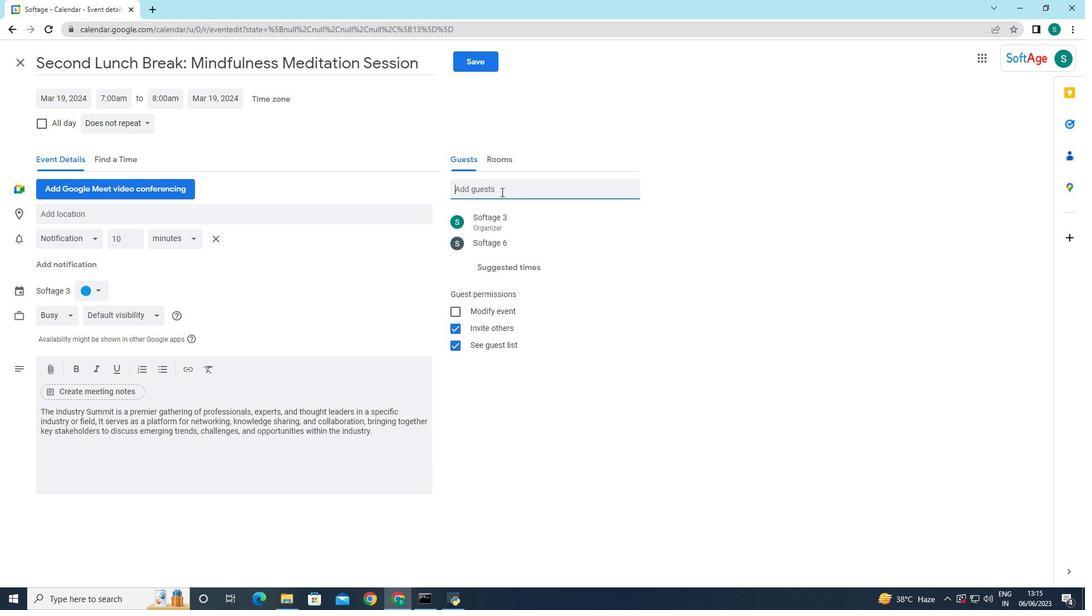 
Action: Mouse pressed left at (502, 188)
Screenshot: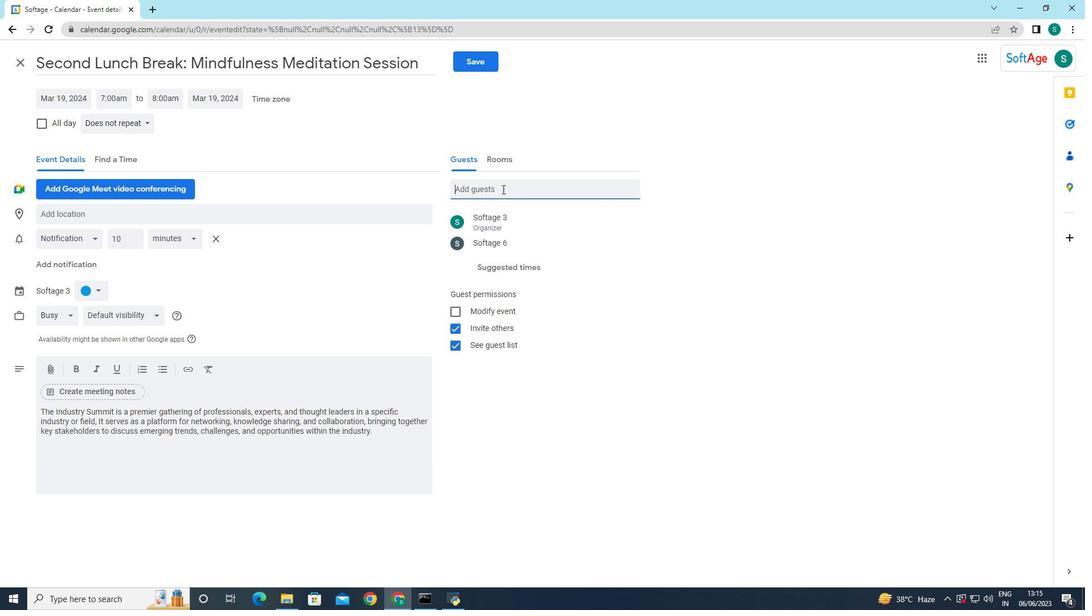 
Action: Key pressed d<Key.backspace>softage.7
Screenshot: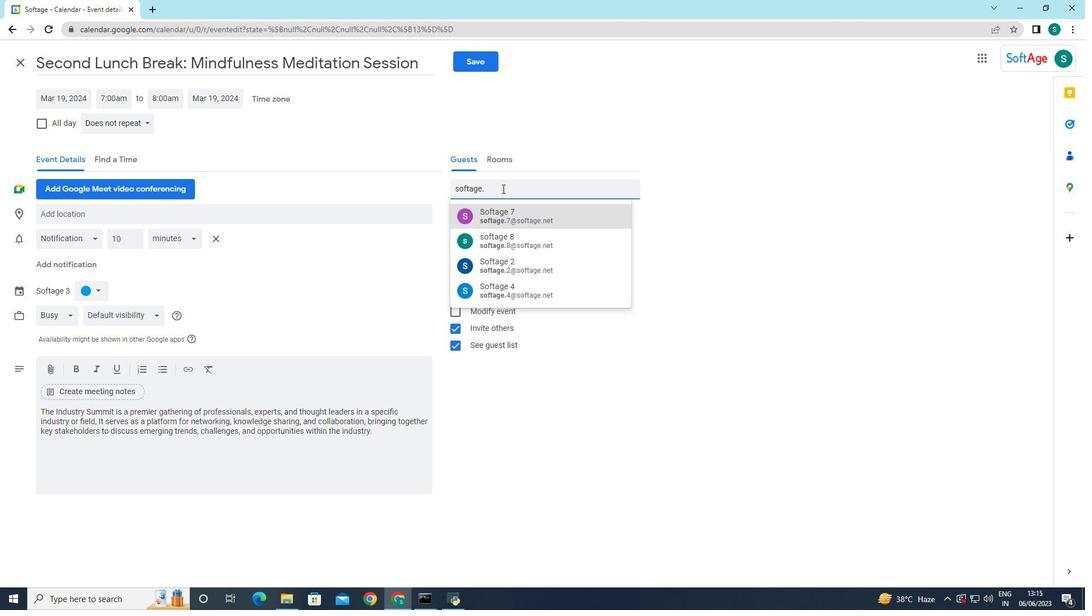 
Action: Mouse moved to (538, 204)
Screenshot: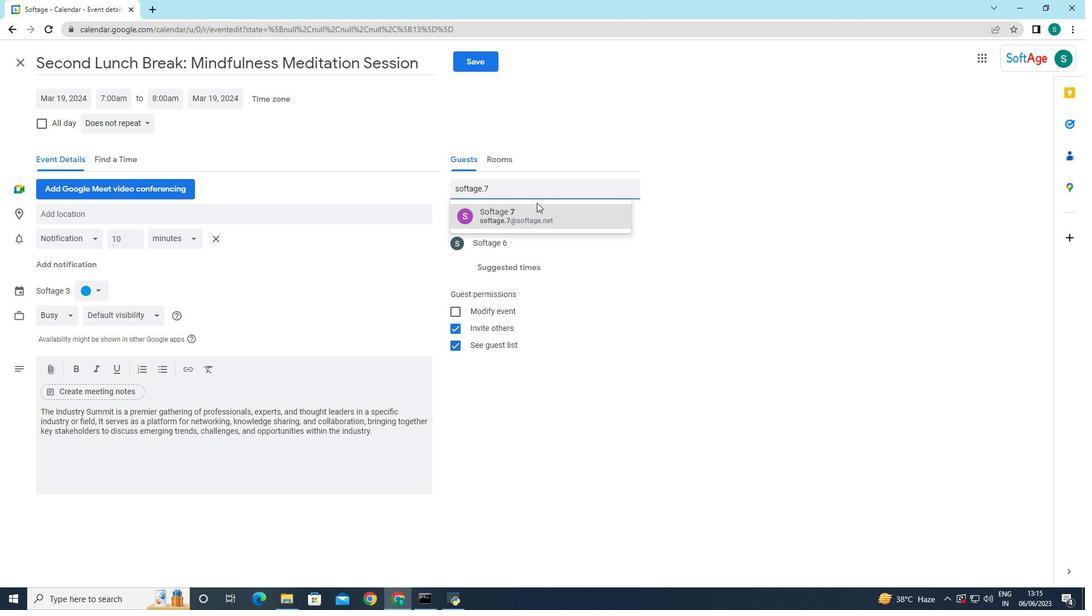 
Action: Mouse pressed left at (538, 204)
Screenshot: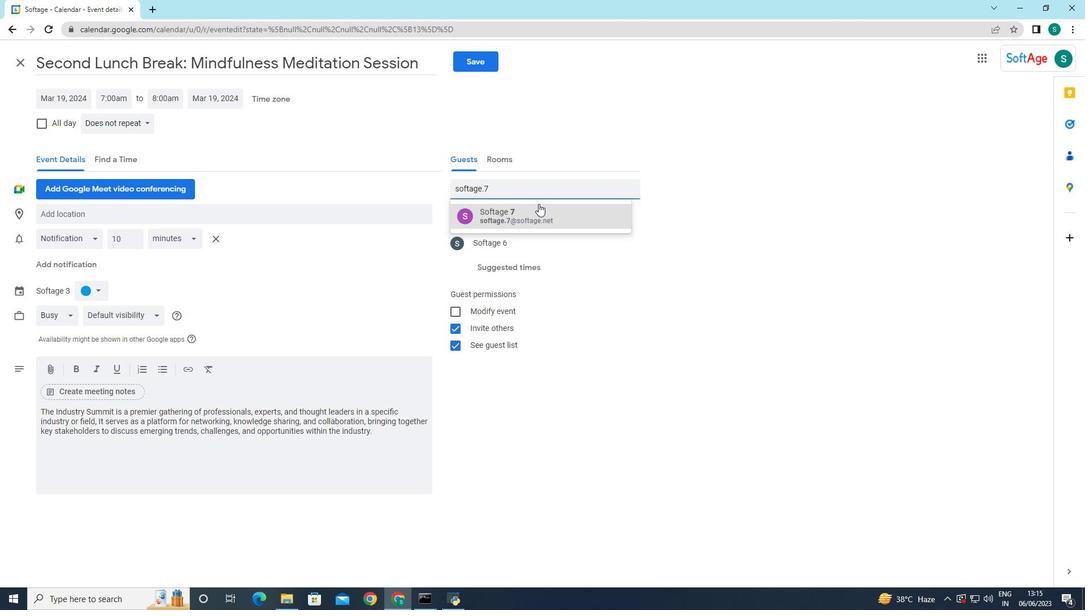 
Action: Mouse moved to (622, 218)
Screenshot: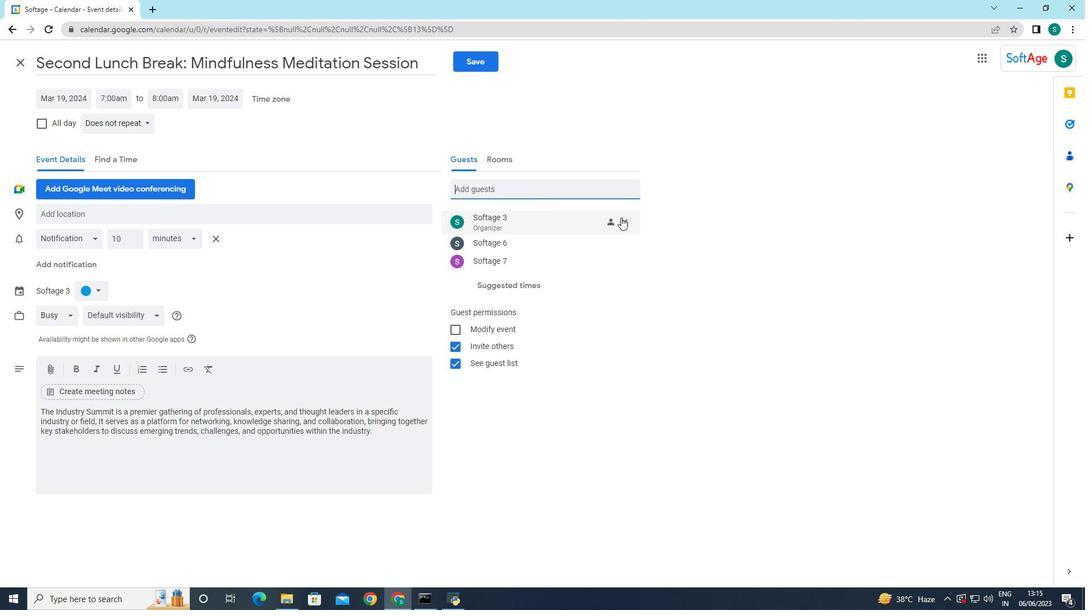 
Action: Mouse pressed left at (622, 218)
Screenshot: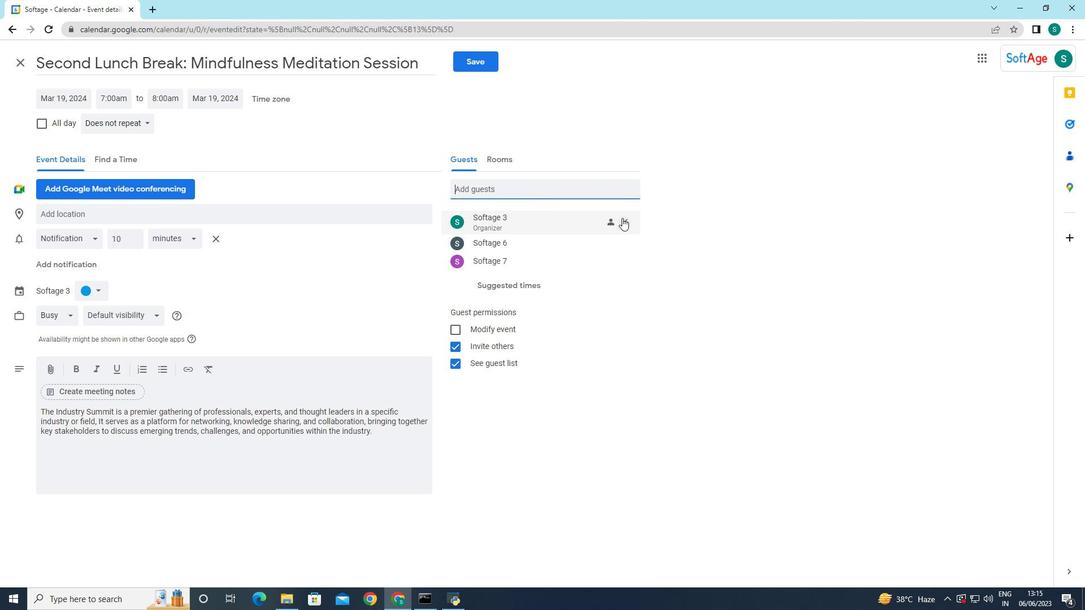 
Action: Mouse moved to (96, 122)
Screenshot: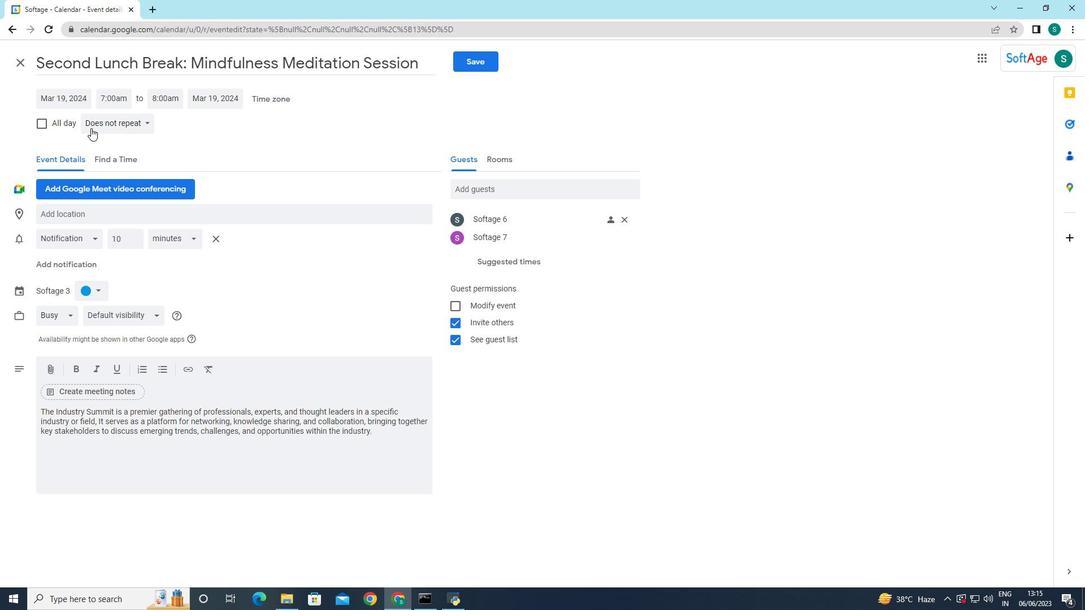 
Action: Mouse pressed left at (96, 122)
Screenshot: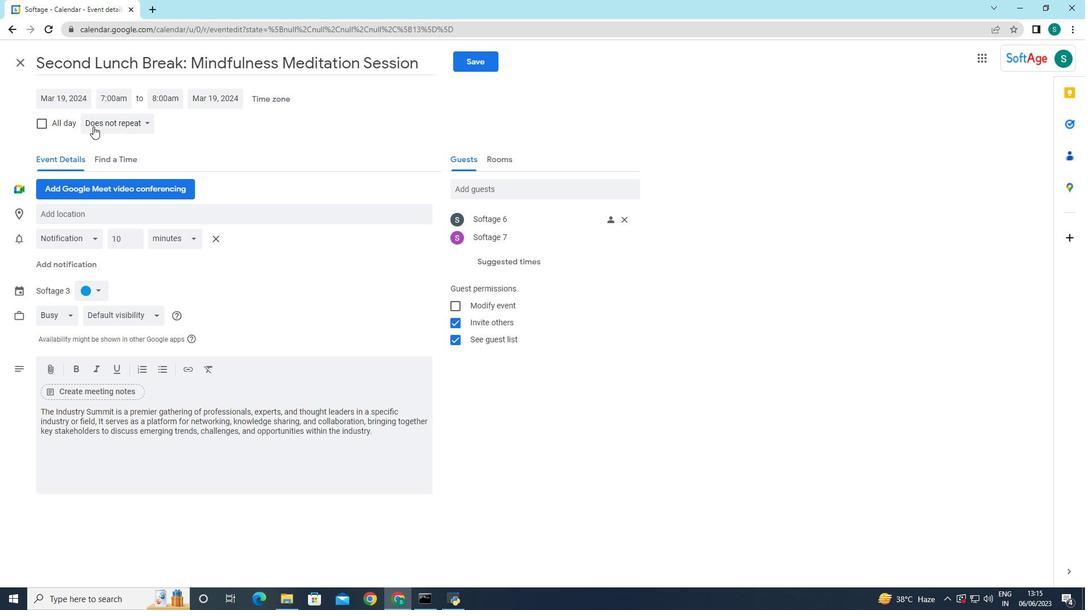 
Action: Mouse moved to (122, 226)
Screenshot: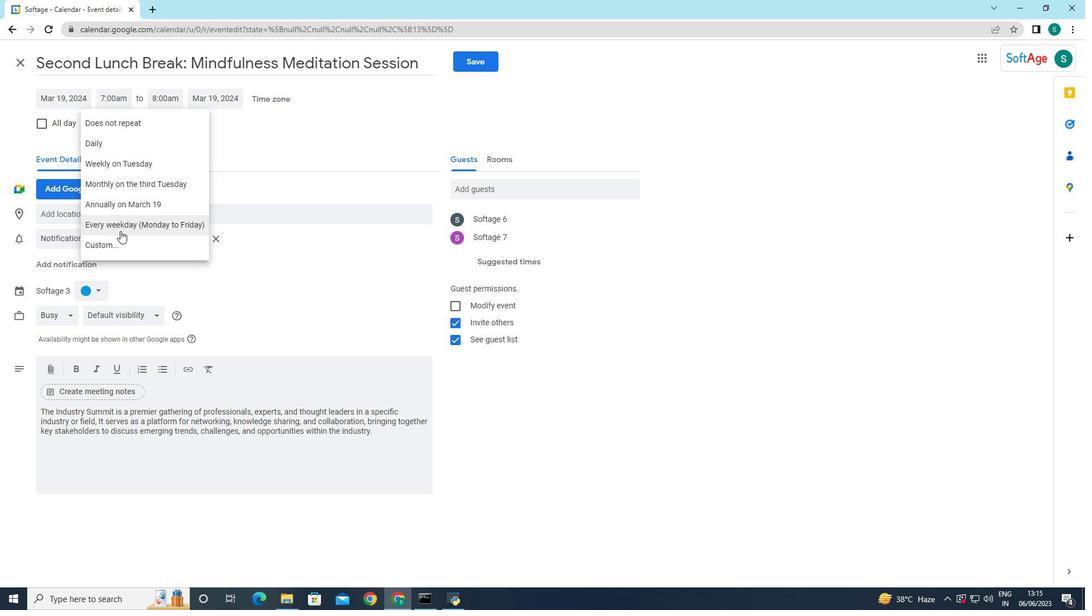 
Action: Mouse pressed left at (122, 226)
Screenshot: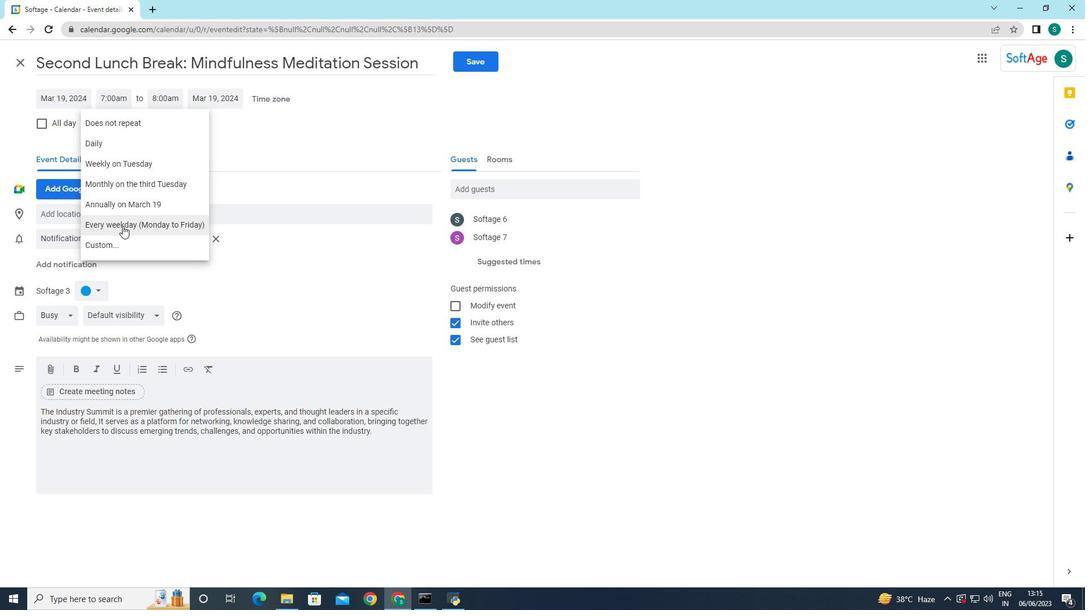 
Action: Mouse moved to (485, 66)
Screenshot: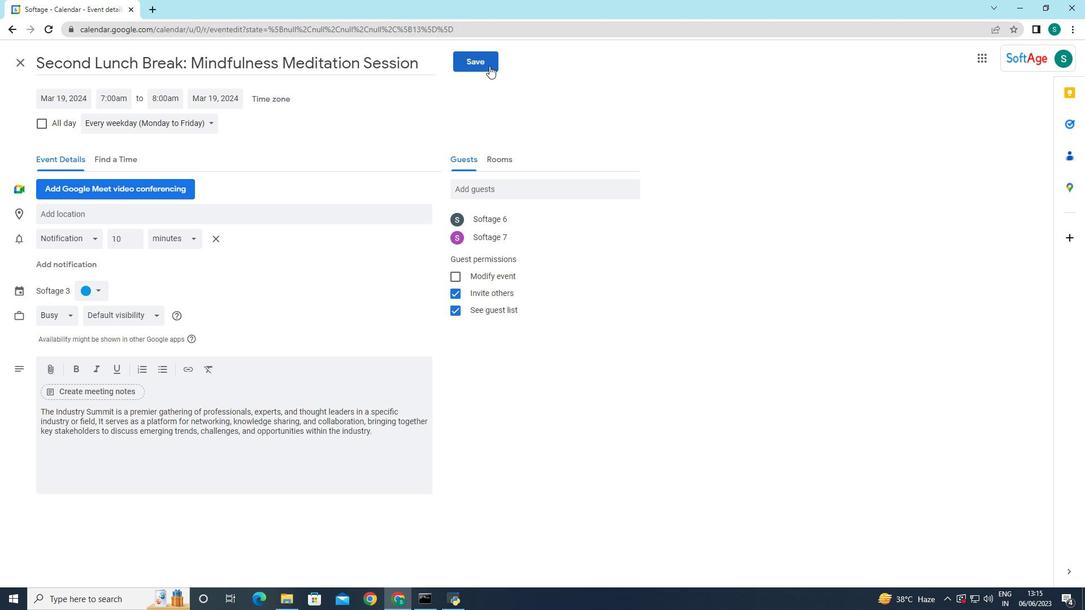 
Action: Mouse pressed left at (485, 66)
Screenshot: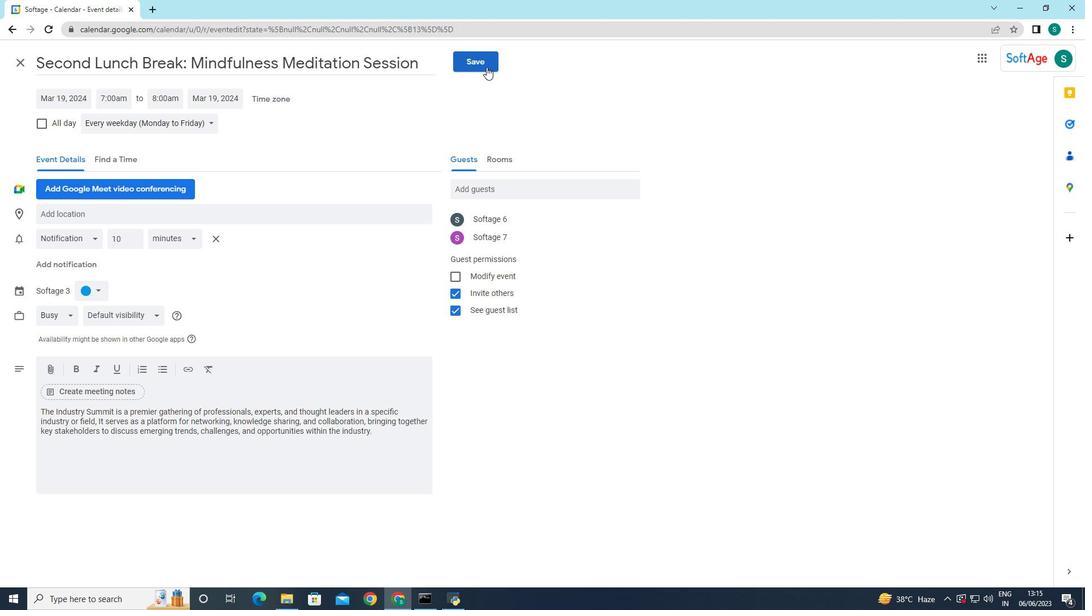 
Action: Mouse moved to (644, 338)
Screenshot: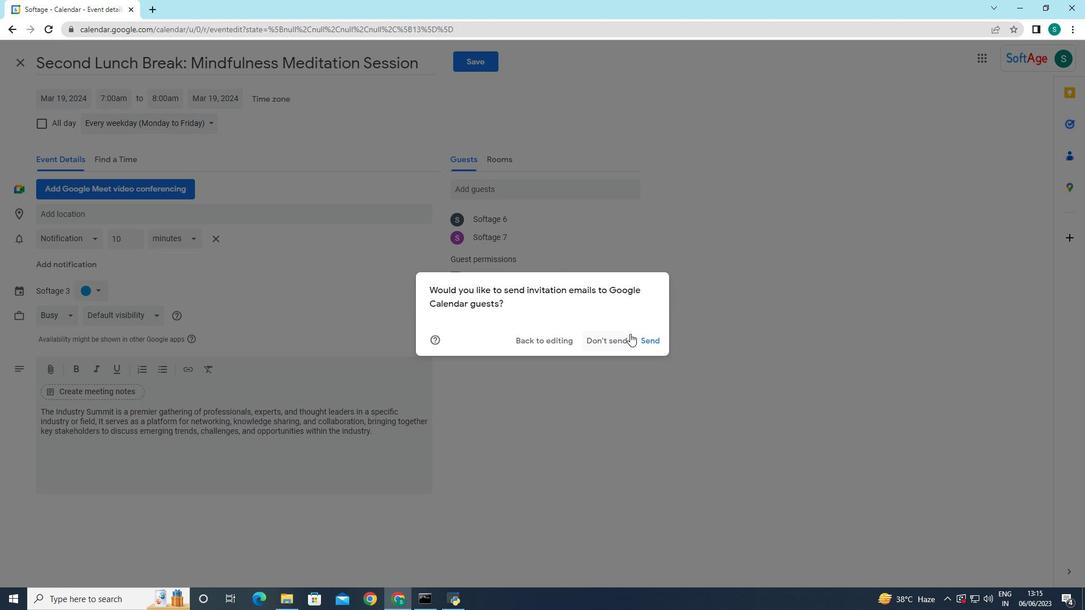 
Action: Mouse pressed left at (644, 338)
Screenshot: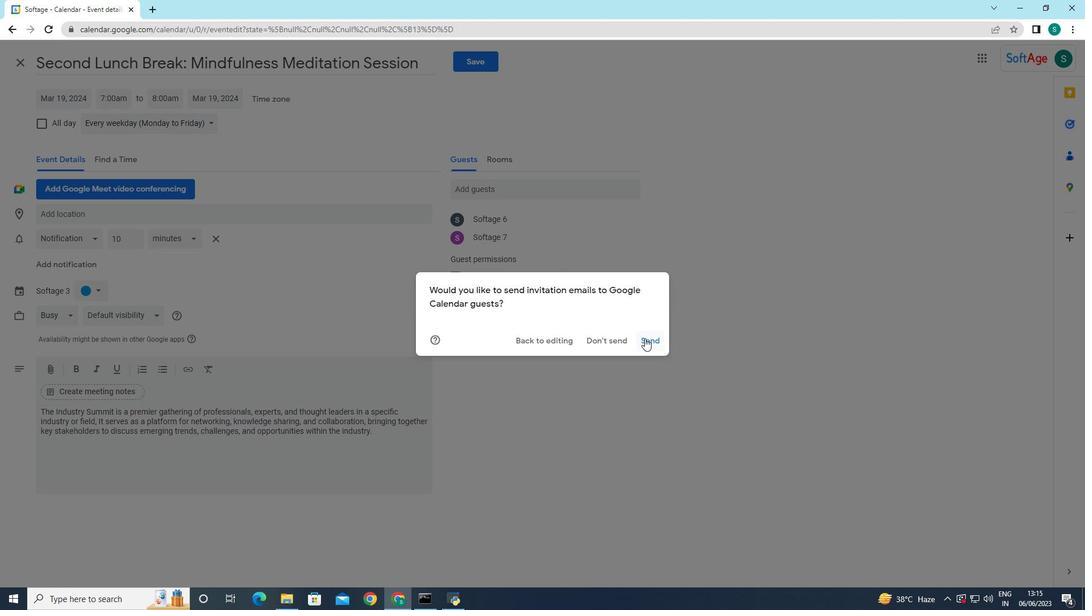
Action: Mouse moved to (633, 344)
Screenshot: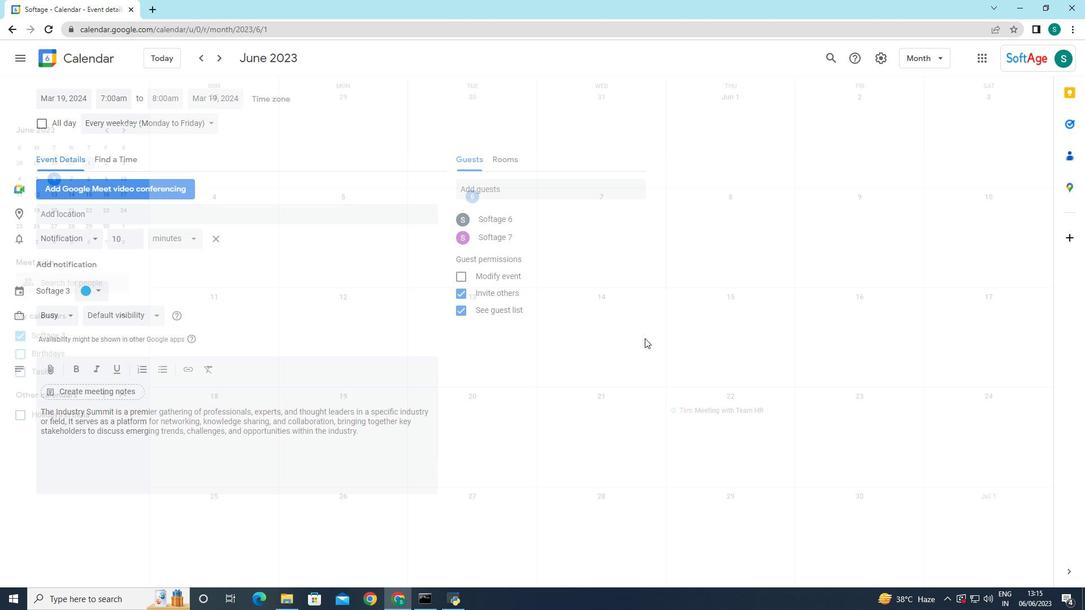 
